 Task: Log and compare experiments with different optimizer learning rate schedules.
Action: Mouse moved to (607, 174)
Screenshot: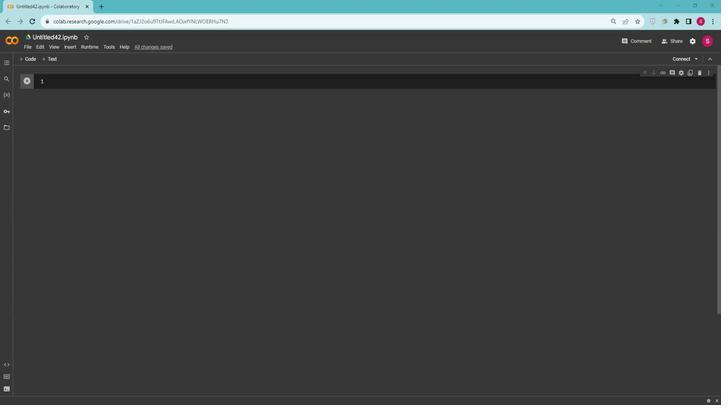 
Action: Mouse pressed left at (607, 174)
Screenshot: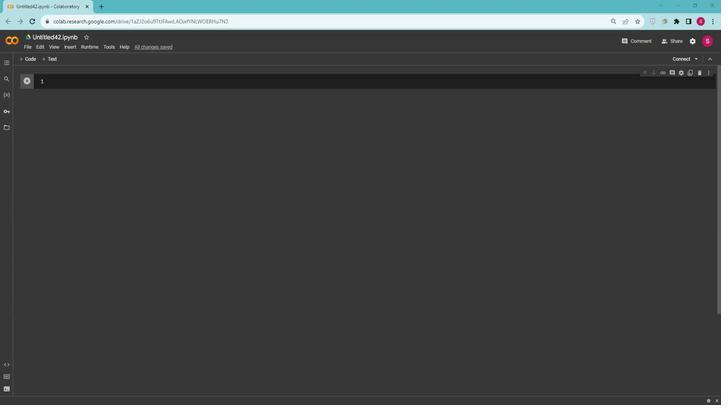 
Action: Mouse moved to (393, 193)
Screenshot: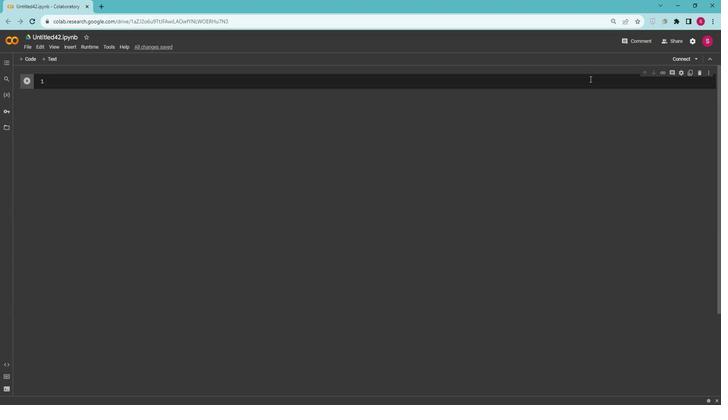 
Action: Mouse pressed left at (393, 193)
Screenshot: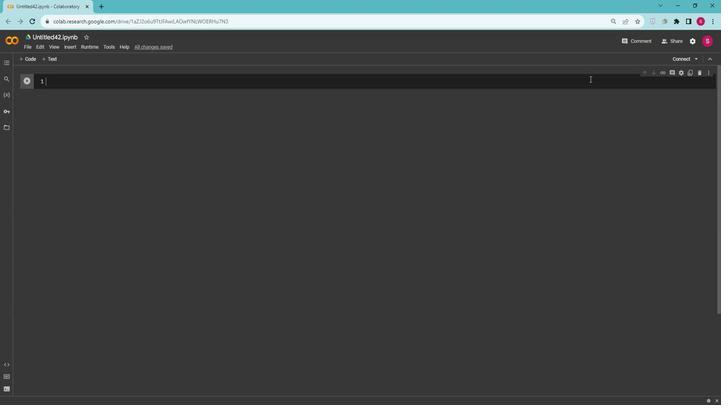 
Action: Key pressed <Key.shift_r>!pip<Key.space>install<Key.space>wandb<Key.enter>import<Key.space>tensorflow<Key.space>as<Key.space>tf<Key.enter>from<Key.space>tensorflow<Key.space>import<Key.space>keras<Key.enter>from<Key.space>tensorflp<Key.backspace>ow.keras<Key.space>import<Key.space>layr<Key.backspace>ers<Key.enter>from<Key.space>tensorflow.keras.callbacks<Key.space>import<Key.space><Key.shift>Tensor<Key.shift><Key.shift><Key.shift><Key.shift><Key.shift><Key.shift><Key.shift>Board<Key.enter><Key.enter><Key.shift><Key.shift><Key.shift><Key.shift><Key.shift><Key.shift><Key.shift><Key.shift><Key.shift><Key.shift><Key.shift>#<Key.space>load<Key.space>a<Key.space>smaller<Key.space>subset<Key.space>of<Key.space>your<Key.space>dataset<Key.enter><Key.shift_r>(train<Key.shift>_data,<Key.space>train<Key.shift>_labels<Key.shift_r>),<Key.space><Key.shift_r>(val<Key.shift_r>_data,<Key.space>val<Key.shift><Key.shift><Key.shift>_labels<Key.right><Key.space>=<Key.space>keras.datasets.fashion<Key.shift><Key.shift><Key.shift><Key.shift><Key.shift><Key.shift><Key.shift><Key.shift><Key.shift><Key.shift><Key.shift><Key.shift><Key.shift><Key.shift><Key.shift><Key.shift><Key.shift><Key.shift><Key.shift><Key.shift><Key.shift><Key.shift>_mnist.load<Key.shift>_data<Key.shift>()<Key.enter>train<Key.shift_r>_data<Key.space>=<Key.space>train<Key.shift_r>_data<Key.space><Key.backspace>[<Key.shift_r>:5000<Key.right><Key.right>.reshape<Key.shift_r>((5000,<Key.space>28<Key.space><Key.shift_r><Key.shift_r><Key.shift_r><Key.shift_r><Key.shift_r><Key.shift_r><Key.shift_r><Key.shift_r><Key.shift_r><Key.shift_r><Key.shift_r><Key.shift_r><Key.shift_r>*<Key.space>28<Key.right><Key.right>.astype<Key.shift_r>('float32<Key.right><Key.right><Key.space>/<Key.space>255<Key.right><Key.enter>val<Key.shift_r><Key.shift_r>_data<Key.space>=<Key.space>val<Key.shift_r>_data[<Key.shift_r>:1000<Key.right><Key.right>.reshape<Key.shift_r>((1000,28<Key.space><Key.shift_r><Key.shift_r><Key.shift_r><Key.shift_r><Key.shift_r><Key.shift_r><Key.shift_r><Key.shift_r><Key.shift_r><Key.shift_r><Key.shift_r><Key.shift_r><Key.shift_r><Key.shift_r><Key.shift_r><Key.shift_r><Key.shift_r>*<Key.space>28<Key.right><Key.right>.astype<Key.shift_r>('float32<Key.right><Key.right><Key.space>/<Key.space>255<Key.right><Key.enter><Key.enter><Key.shift>#<Key.space><Key.shift>Define<Key.space>the<Key.space>model<Key.space>creation<Key.space>function<Key.right><Key.enter>def<Key.space>create<Key.shift_r>_w<Key.backspace>model<Key.shift_r>(learning<Key.shift>_rate<Key.right><Key.shift_r>:<Key.enter>model<Key.space>=<Key.space>keras.<Key.shift>Sequential<Key.shift_r><Key.shift_r><Key.shift_r><Key.shift_r><Key.shift_r><Key.shift_r><Key.shift_r><Key.shift_r>([<Key.enter>layers.<Key.shift>Dense<Key.shift_r>(64,activatiom<Key.backspace>n='relu<Key.right>,<Key.space>input<Key.shift_r>_shape=<Key.shift_r>(784,<Key.right><Key.right>,<Key.enter>layers.<Key.shift>Dense<Key.shift_r><Key.shift_r><Key.shift_r><Key.shift_r><Key.shift_r><Key.shift_r><Key.shift_r><Key.shift_r><Key.shift_r><Key.shift_r><Key.shift_r><Key.shift_r><Key.shift_r><Key.shift_r>(10,<Key.space>activation='softmax<Key.right><Key.down><Key.down><Key.enter><Key.enter>optimizer<Key.space>=<Key.space>keras.optimizers.<Key.shift><Key.shift><Key.shift><Key.shift><Key.shift>Adam<Key.shift_r>(learning<Key.shift_r>_rate=learning<Key.shift_r>_rate<Key.right><Key.enter>model.compile<Key.shift_r>(optimizer=optimizer,<Key.space>loss='sparse<Key.shift_r>_categorical<Key.shift_r><Key.shift_r>_crossentropy<Key.right>,<Key.space>metrics=['accuracy<Key.right><Key.right><Key.right><Key.enter><Key.enter>return<Key.space>model<Key.enter><Key.enter><Key.backspace><Key.shift><Key.shift><Key.shift>#<Key.space><Key.shift><Key.shift><Key.shift><Key.shift>Set<Key.space>up<Key.space><Key.shift>Tensor<Key.shift>Board<Key.space><Key.shift>Callback<Key.enter>tensorboard<Key.space>=<Key.space><Key.shift>Tensorboard<Key.shift_r>(log<Key.shift_r>_dir='./logs<Key.right>,<Key.space>histogram<Key.shift_r>_freq=1,<Key.space>write<Key.shift_r>_graph=<Key.shift>True,<Key.space>write<Key.shift_r><Key.shift_r><Key.shift_r><Key.shift_r>_images=<Key.shift>True<Key.right><Key.enter><Key.enter><Key.shift><Key.shift>Run<Key.space>experiments<Key.space>with<Key.space>different<Key.space>learning<Key.space>rates<Key.space>and<Key.space>fewer<Key.space>epochs<Key.enter>
Screenshot: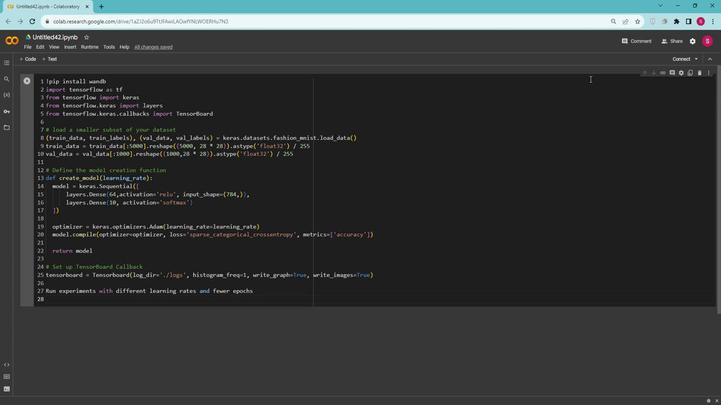 
Action: Mouse moved to (477, 232)
Screenshot: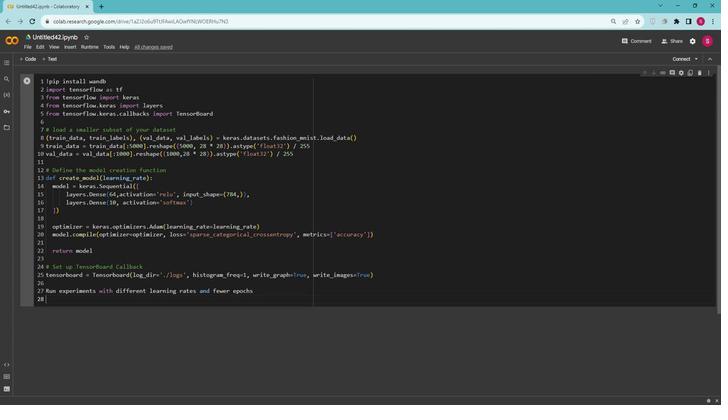 
Action: Mouse scrolled (477, 232) with delta (0, 0)
Screenshot: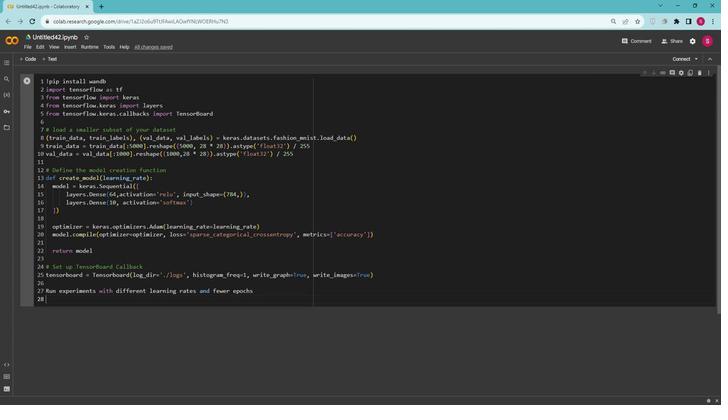 
Action: Mouse scrolled (477, 232) with delta (0, 0)
Screenshot: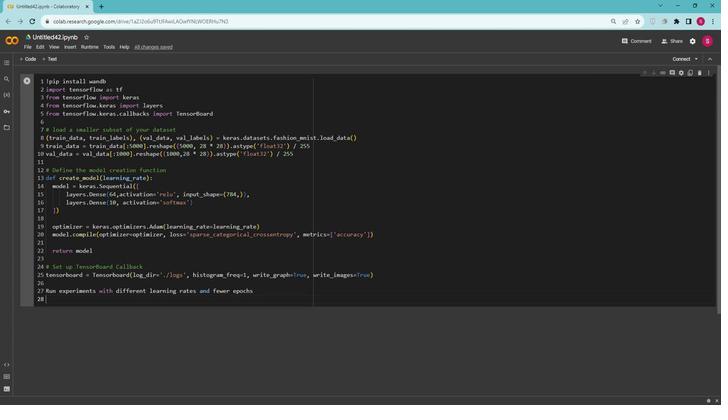 
Action: Mouse scrolled (477, 232) with delta (0, 0)
Screenshot: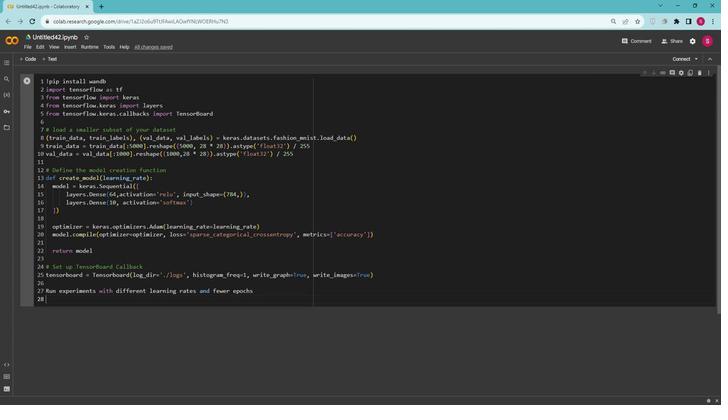 
Action: Mouse moved to (475, 232)
Screenshot: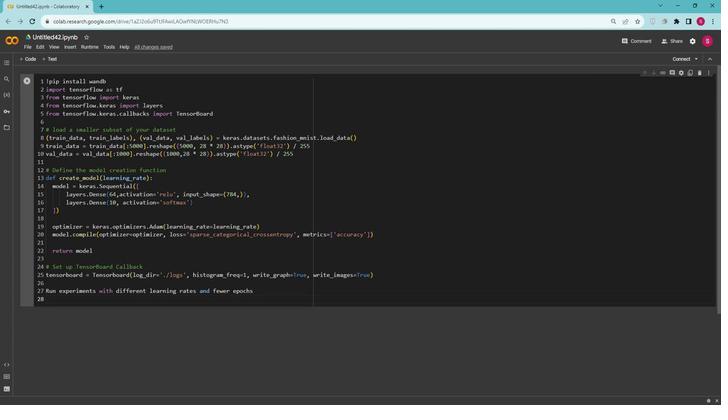 
Action: Key pressed lea<Key.down><Key.up><Key.left><Key.left><Key.left><Key.shift>#<Key.space><Key.down><Key.right>rning<Key.shift_r>_rates<Key.space>=[0.001,<Key.space>0.01,<Key.space>0.1<Key.right><Key.enter>epochs<Key.space>=<Key.space>5<Key.space><Key.shift>#<Key.space><Key.shift>Adjust<Key.space>the<Key.space>number<Key.space>of<Key.space>epochs<Key.space>as<Key.space>needed<Key.enter><Key.enter>for<Key.space>lr<Key.space>in<Key.space>learning<Key.space><Key.backspace><Key.shift_r>_rates<Key.shift_r>:<Key.enter>mof<Key.backspace>del<Key.space>=<Key.space>create<Key.shift_r>_model<Key.shift_r>(l
Screenshot: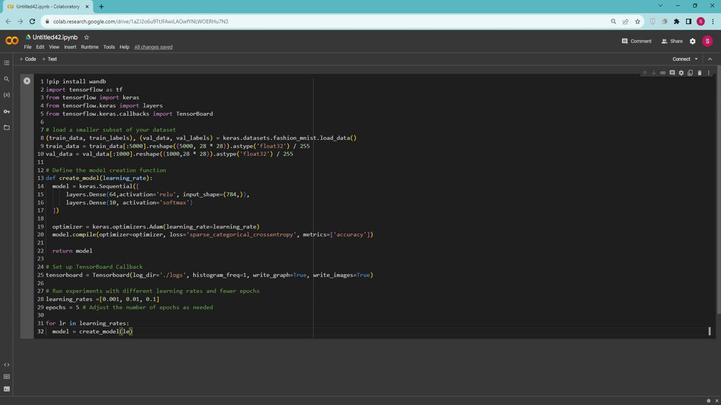 
Action: Mouse moved to (475, 232)
Screenshot: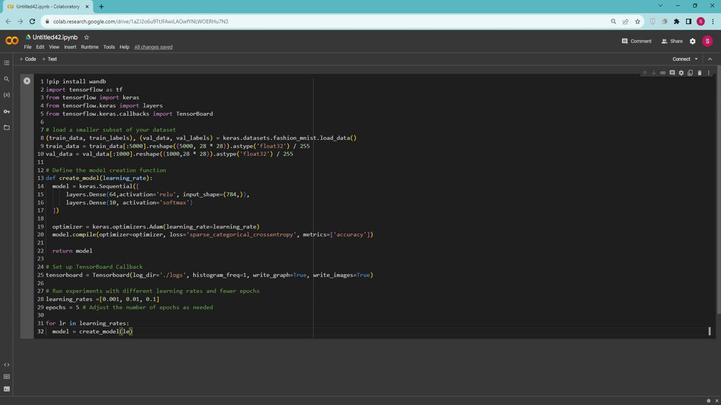 
Action: Key pressed earning<Key.shift_r>_rate=lr<Key.right><Key.enter>history<Key.space>=<Key.space>model.fit<Key.shift_r><Key.shift_r>(train<Key.shift_r><Key.shift_r><Key.shift_r><Key.shift_r><Key.shift_r><Key.shift_r><Key.shift_r><Key.shift_r><Key.shift_r><Key.shift_r><Key.shift_r><Key.shift_r><Key.shift_r><Key.shift_r><Key.shift_r><Key.shift_r><Key.shift_r><Key.shift_r><Key.shift_r><Key.shift_r><Key.shift_r><Key.shift_r><Key.shift_r><Key.shift_r><Key.shift_r>_data,<Key.space>train<Key.shift_r><Key.shift_r>_labels[<Key.shift_r>:5000<Key.right><Key.left><Key.right>,<Key.space>
Screenshot: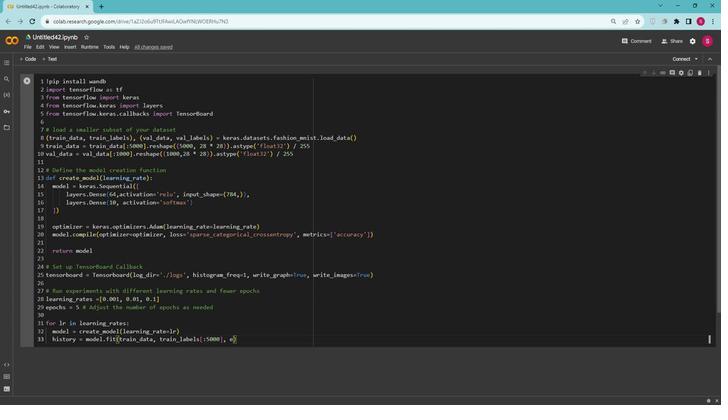 
Action: Mouse moved to (475, 232)
Screenshot: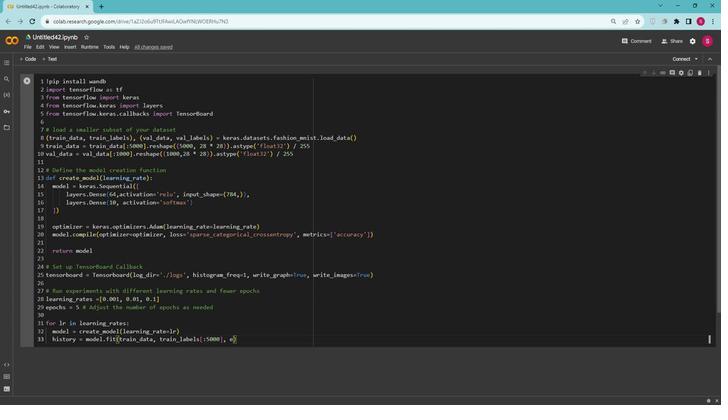 
Action: Key pressed epocjd=epochs<Key.left><Key.left><Key.left><Key.left><Key.left><Key.left><Key.left><Key.backspace>s<Key.right><Key.right><Key.left><Key.left><Key.left><Key.left><Key.left><Key.left><Key.left><Key.left><Key.backspace>h<Key.right><Key.right>,<Key.space>validation<Key.shift_r><Key.shift_r>_data=<Key.shift_r>(val<Key.shift_r>_data,<Key.space>val<Key.shift_r>_labels[<Key.shift_r>:1000<Key.right><Key.right>,<Key.space>callbacks=[tensorboard<Key.right><Key.down><Key.down><Key.right><Key.enter><Key.enter><Key.backspace><Key.shift>#<Key.space><Key.shift><Key.shift><Key.shift>Start<Key.space>tensorboard<Key.space>in<Key.space><Key.shift>Colab<Key.enter><Key.shift>%load<Key.shift_r>_ext<Key.space>tensorboard<Key.enter><Key.shift>%tensorboard<Key.space>--logdir=./logs
Screenshot: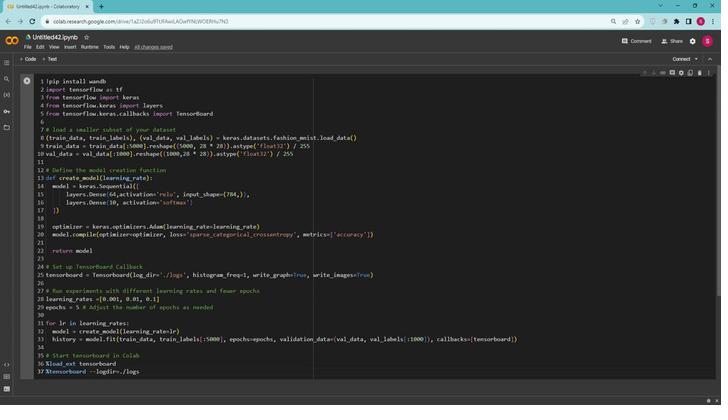 
Action: Mouse moved to (196, 193)
Screenshot: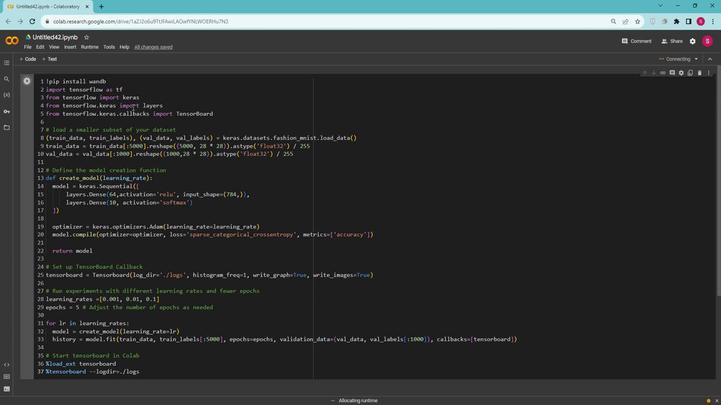 
Action: Mouse pressed left at (196, 193)
Screenshot: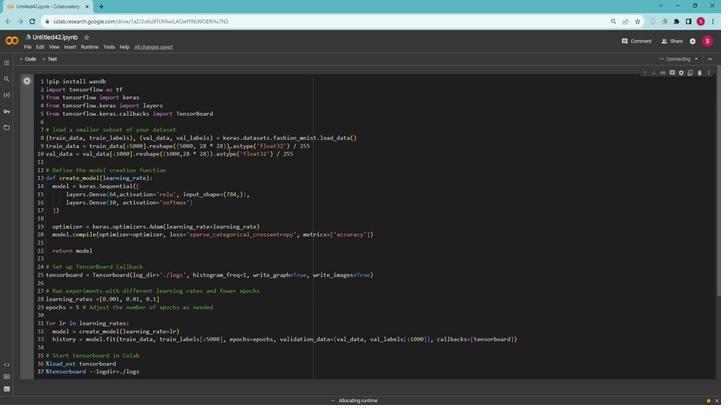 
Action: Mouse moved to (297, 232)
Screenshot: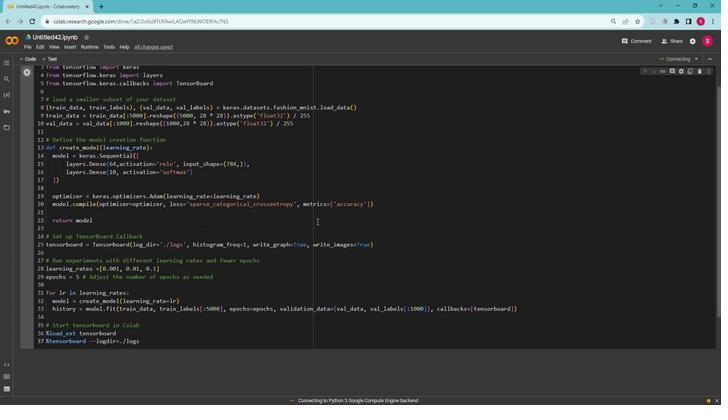 
Action: Mouse scrolled (297, 231) with delta (0, 0)
Screenshot: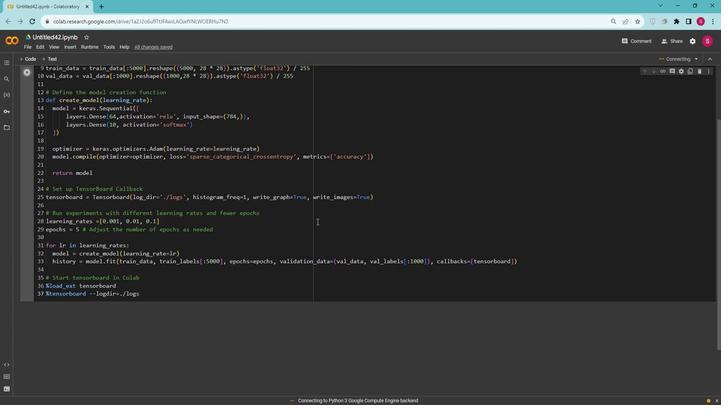 
Action: Mouse scrolled (297, 231) with delta (0, 0)
Screenshot: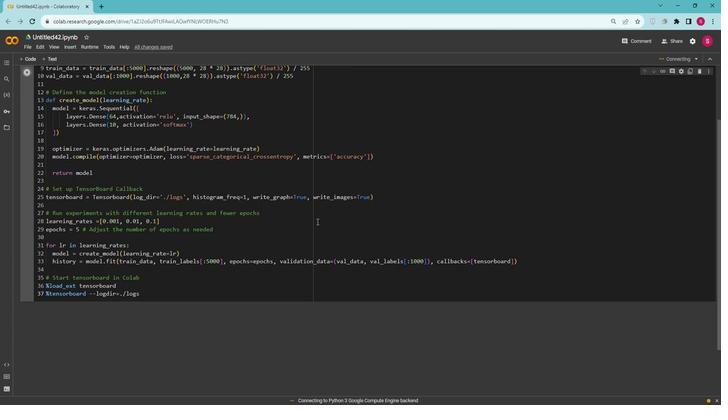 
Action: Mouse moved to (285, 235)
Screenshot: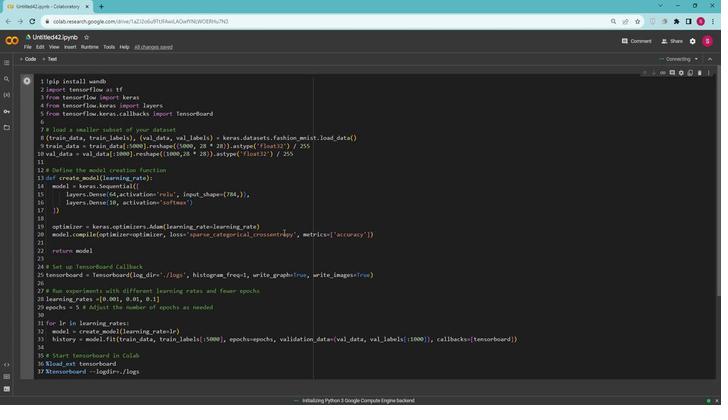 
Action: Mouse scrolled (285, 235) with delta (0, 0)
Screenshot: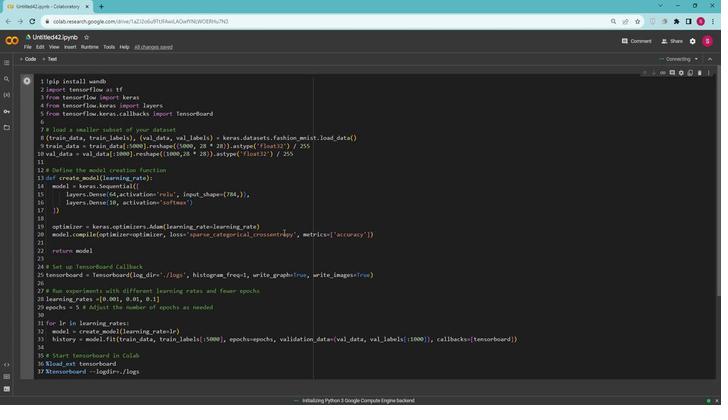 
Action: Mouse moved to (285, 235)
Screenshot: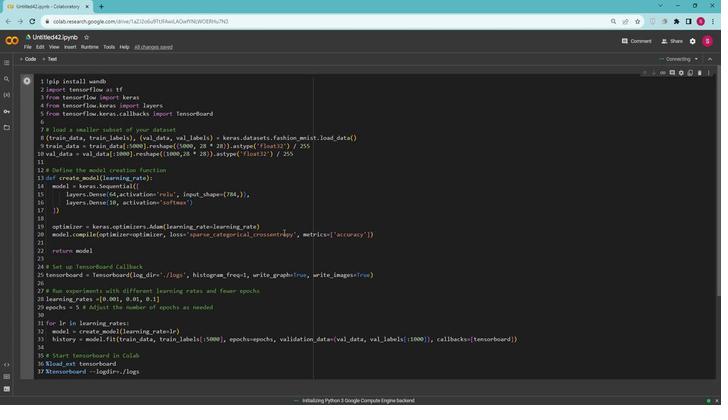 
Action: Mouse scrolled (285, 235) with delta (0, 0)
Screenshot: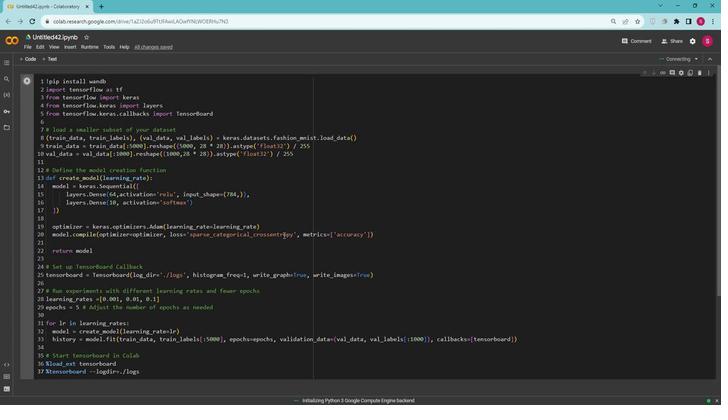 
Action: Mouse scrolled (285, 235) with delta (0, 0)
Screenshot: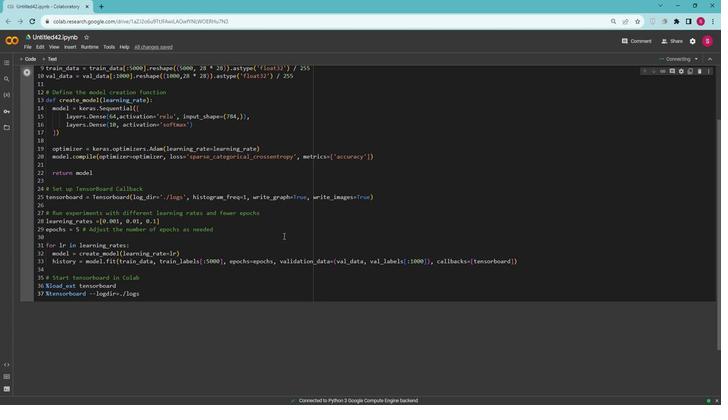 
Action: Mouse moved to (285, 235)
Screenshot: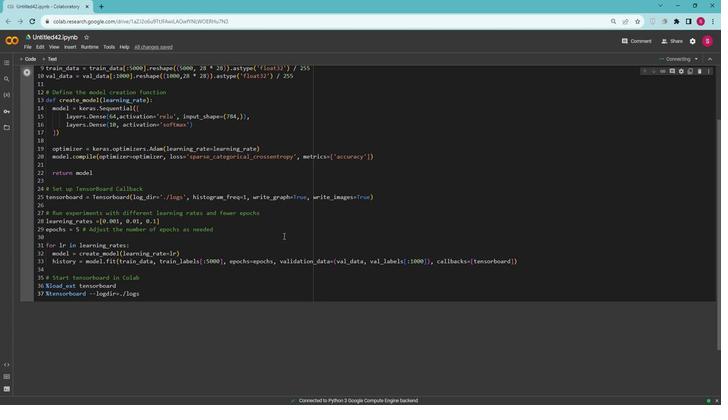
Action: Mouse scrolled (285, 235) with delta (0, 0)
Screenshot: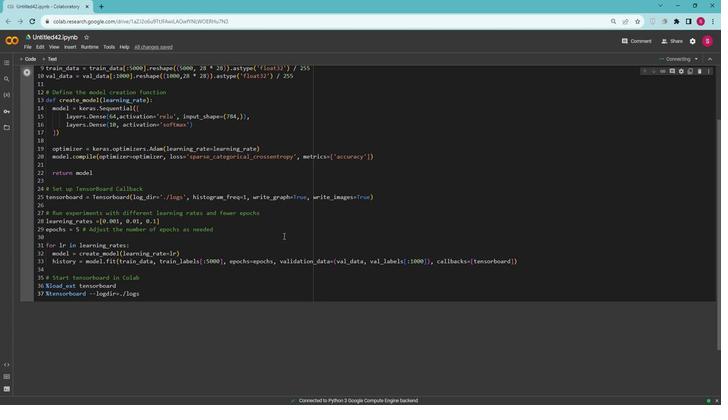 
Action: Mouse moved to (285, 235)
Screenshot: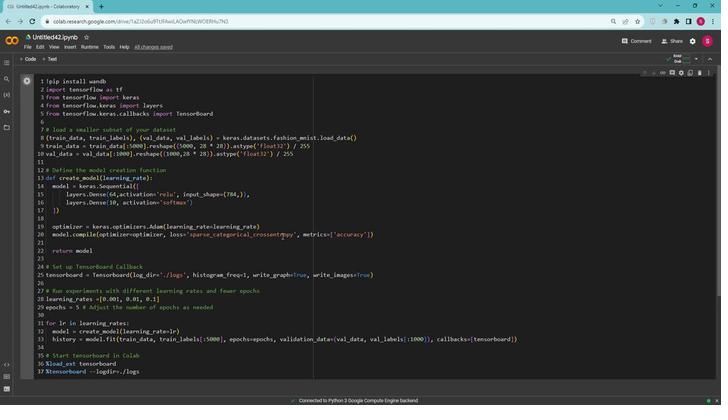 
Action: Mouse scrolled (285, 236) with delta (0, 0)
Screenshot: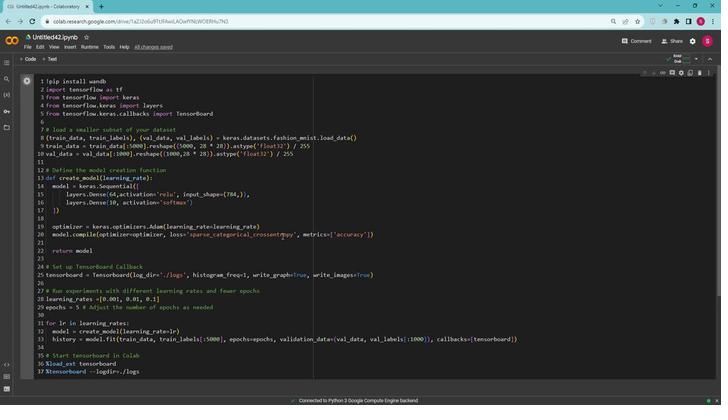 
Action: Mouse scrolled (285, 236) with delta (0, 0)
Screenshot: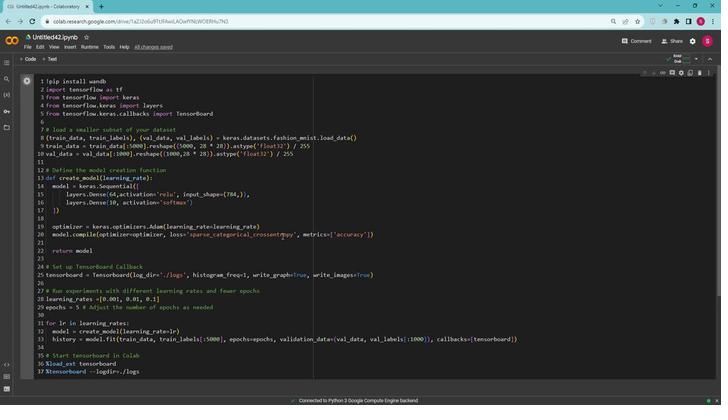 
Action: Mouse moved to (302, 238)
Screenshot: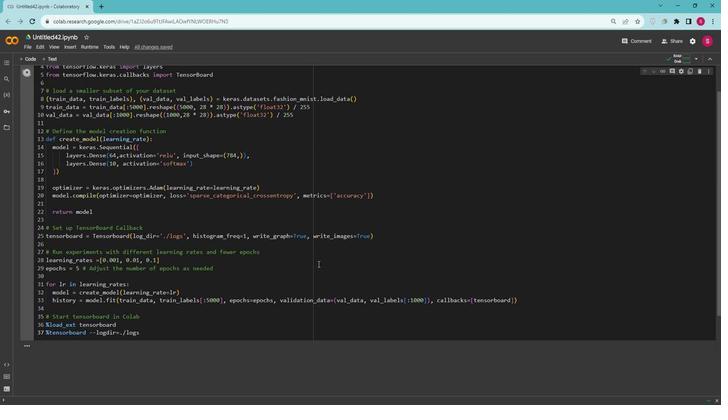 
Action: Mouse scrolled (302, 238) with delta (0, 0)
Screenshot: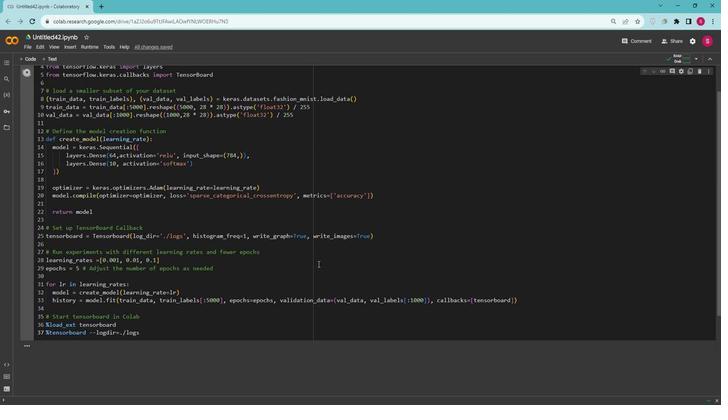 
Action: Mouse moved to (297, 243)
Screenshot: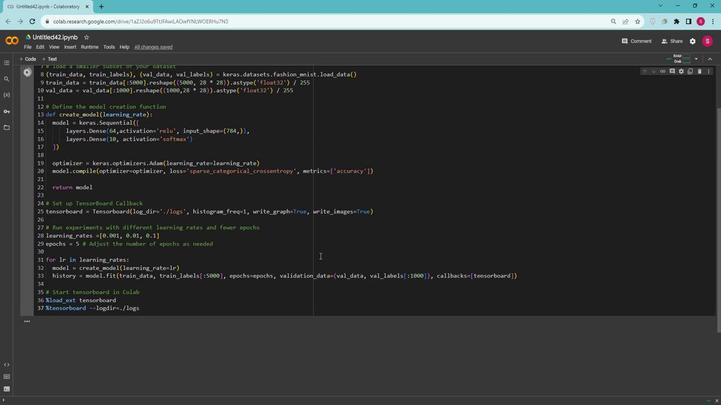 
Action: Mouse scrolled (297, 243) with delta (0, 0)
Screenshot: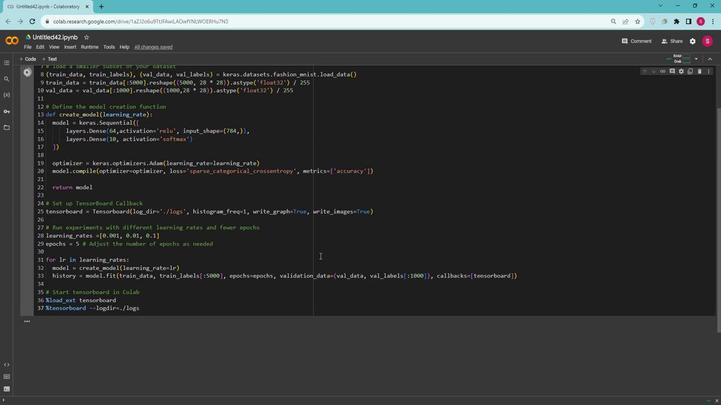 
Action: Mouse moved to (298, 241)
Screenshot: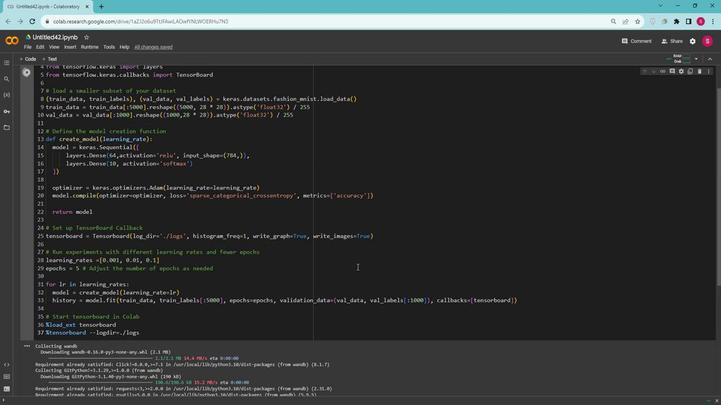 
Action: Mouse scrolled (298, 241) with delta (0, 0)
Screenshot: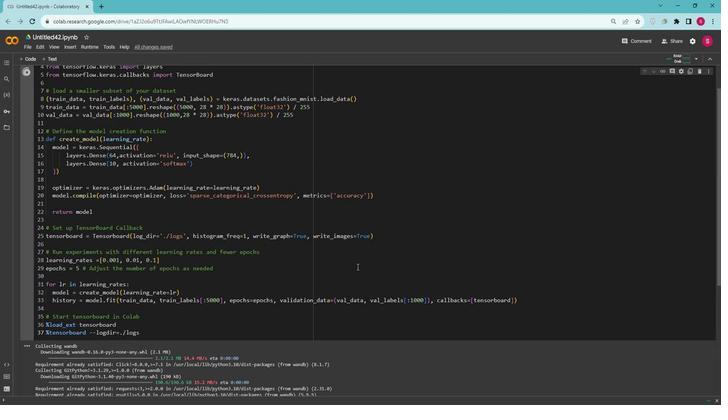 
Action: Mouse moved to (311, 244)
Screenshot: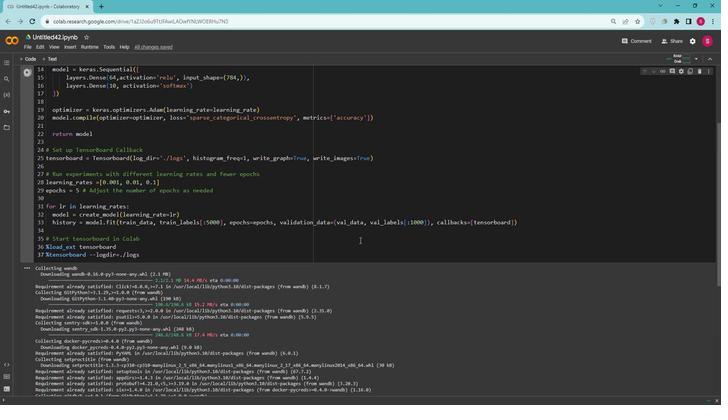 
Action: Mouse scrolled (311, 244) with delta (0, 0)
Screenshot: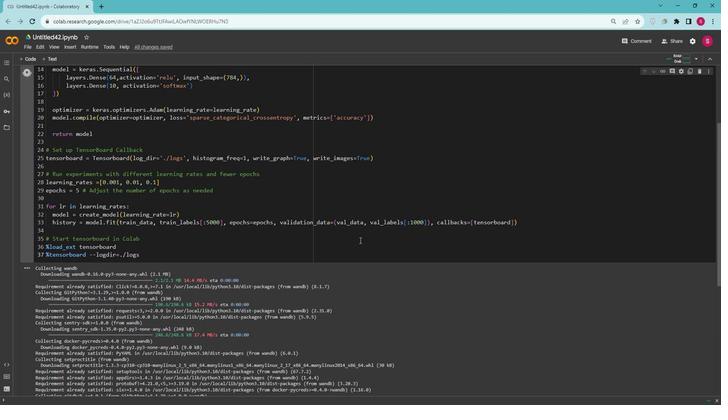 
Action: Mouse scrolled (311, 244) with delta (0, 0)
Screenshot: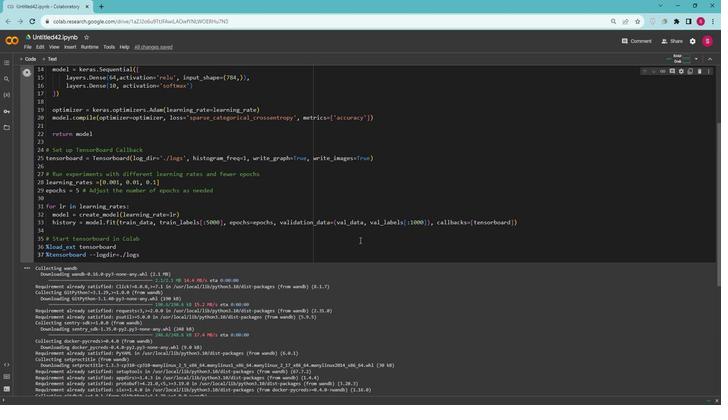 
Action: Mouse moved to (312, 237)
Screenshot: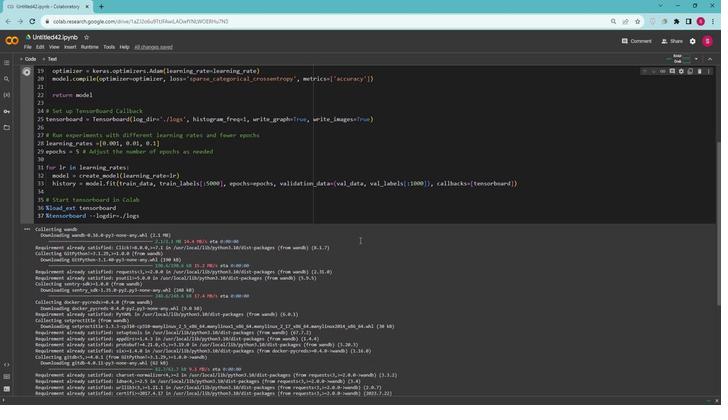 
Action: Mouse scrolled (312, 236) with delta (0, 0)
Screenshot: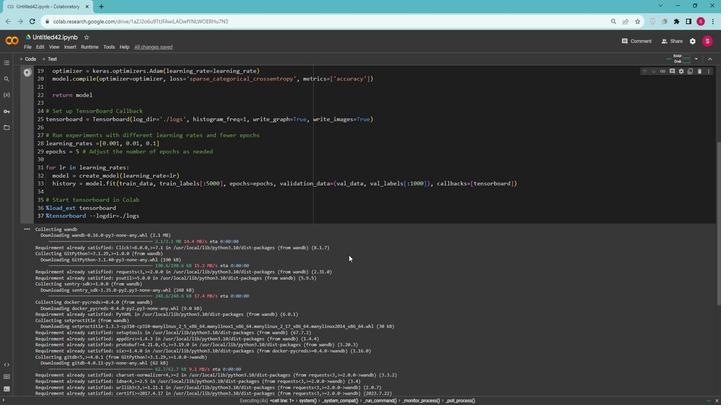 
Action: Mouse moved to (286, 231)
Screenshot: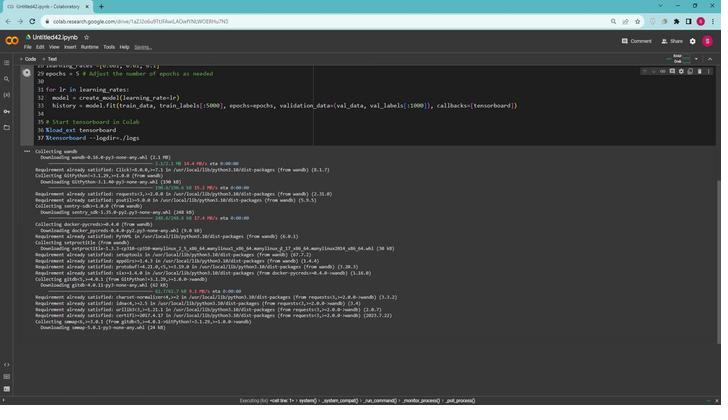 
Action: Mouse scrolled (286, 231) with delta (0, 0)
Screenshot: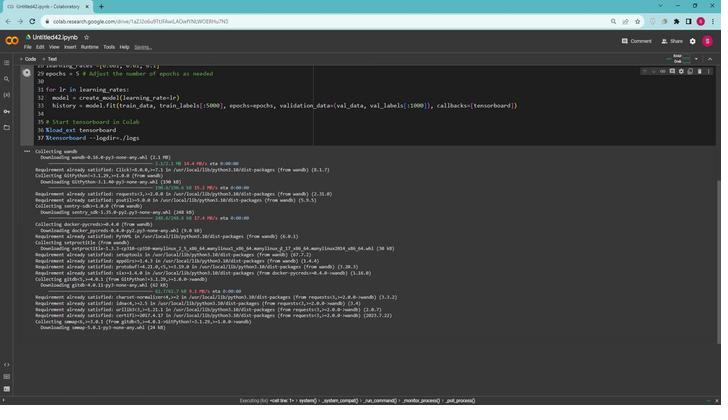 
Action: Mouse moved to (286, 235)
Screenshot: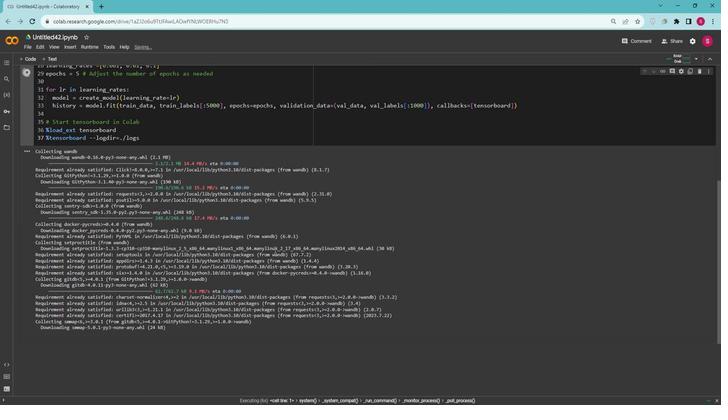 
Action: Mouse scrolled (286, 235) with delta (0, 0)
Screenshot: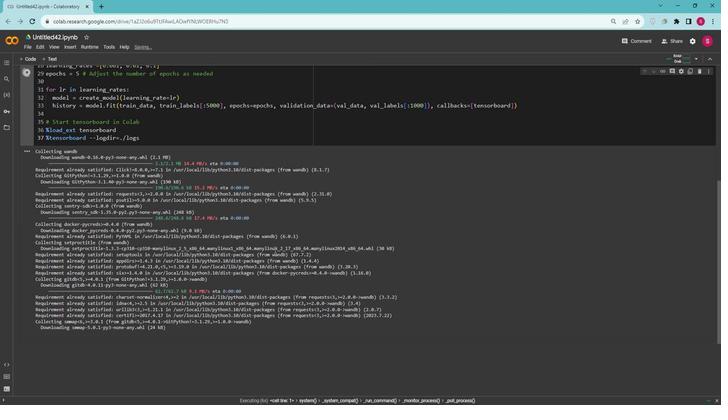 
Action: Mouse moved to (292, 235)
Screenshot: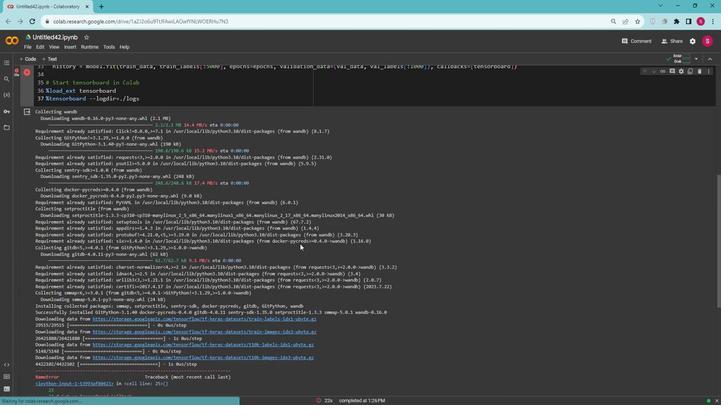 
Action: Mouse scrolled (292, 235) with delta (0, 0)
Screenshot: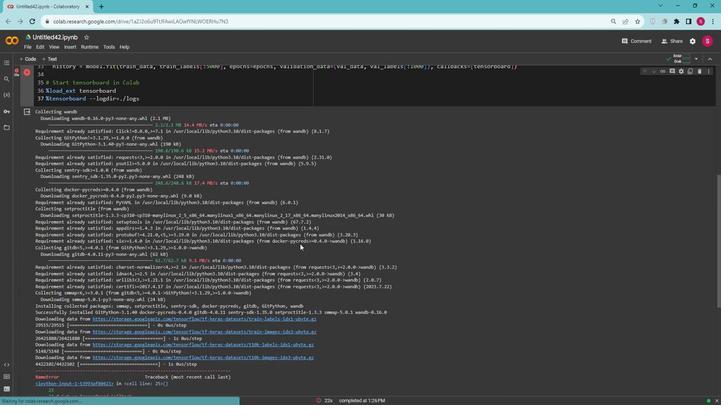 
Action: Mouse moved to (292, 236)
Screenshot: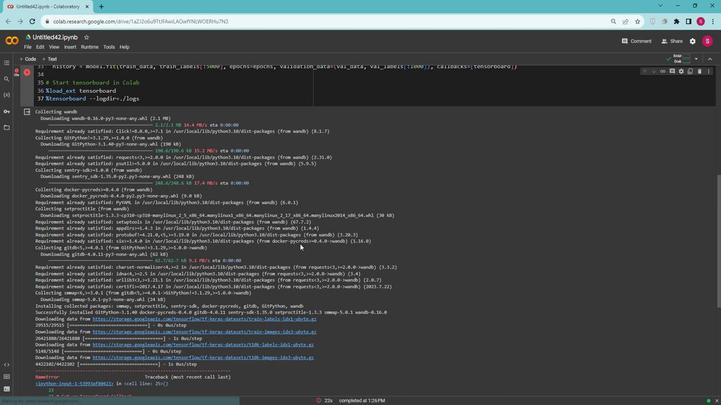 
Action: Mouse scrolled (292, 236) with delta (0, 0)
Screenshot: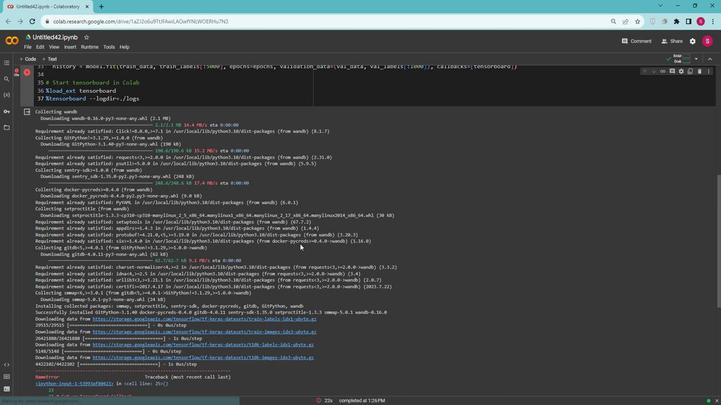 
Action: Mouse moved to (291, 237)
Screenshot: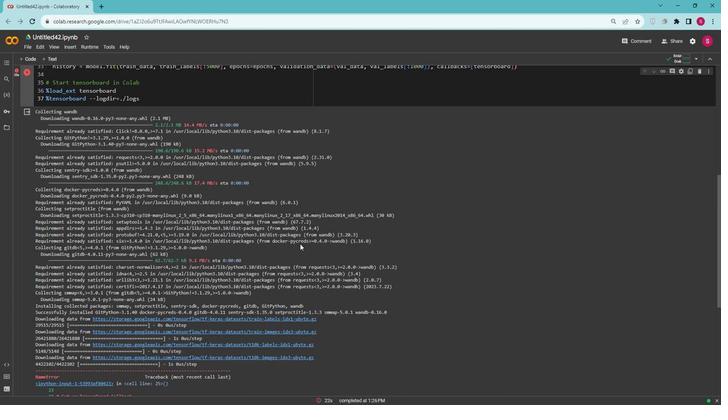 
Action: Mouse scrolled (291, 237) with delta (0, 0)
Screenshot: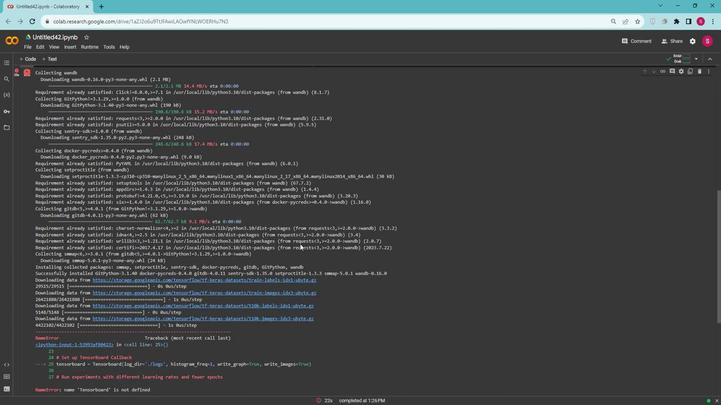 
Action: Mouse scrolled (291, 237) with delta (0, 0)
Screenshot: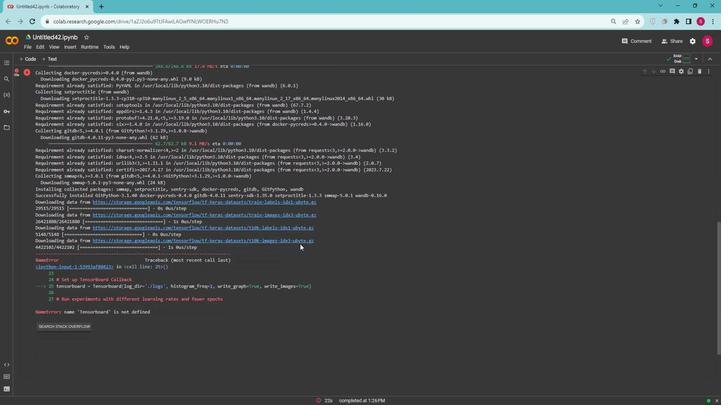 
Action: Mouse scrolled (291, 237) with delta (0, 0)
Screenshot: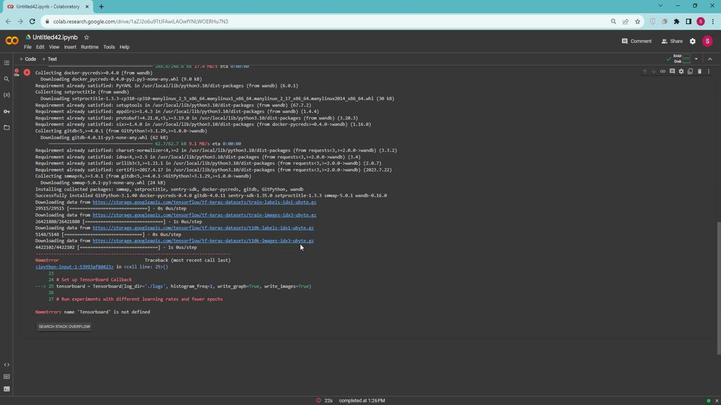 
Action: Mouse moved to (238, 248)
Screenshot: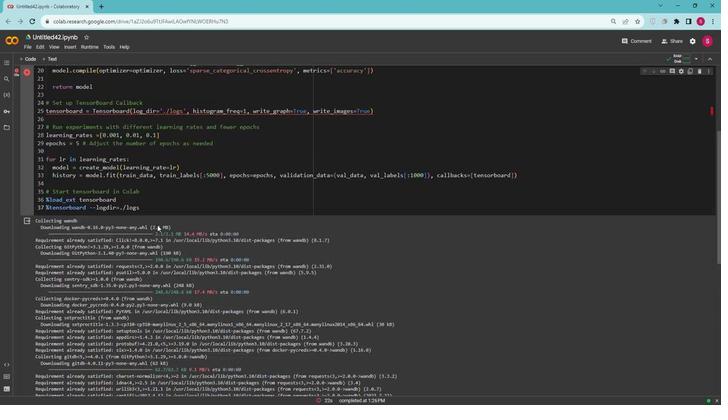
Action: Mouse scrolled (238, 249) with delta (0, 0)
Screenshot: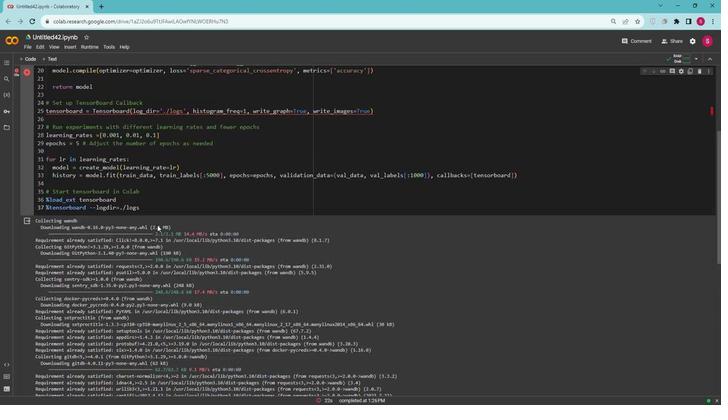 
Action: Mouse moved to (238, 248)
Screenshot: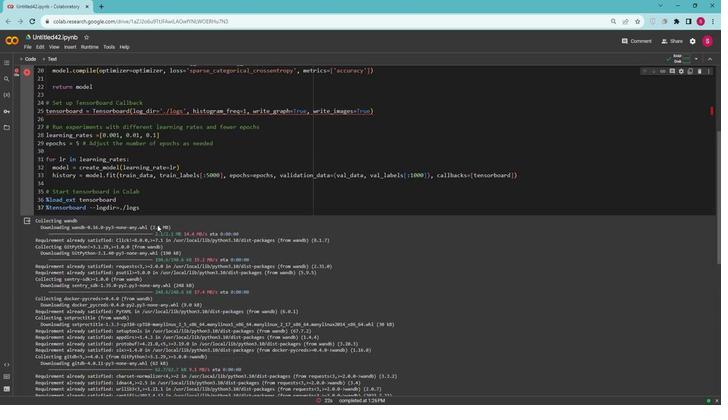 
Action: Mouse scrolled (238, 248) with delta (0, 0)
Screenshot: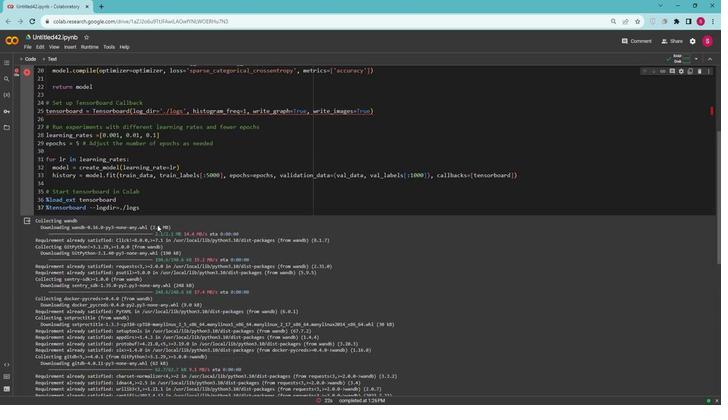 
Action: Mouse moved to (238, 246)
Screenshot: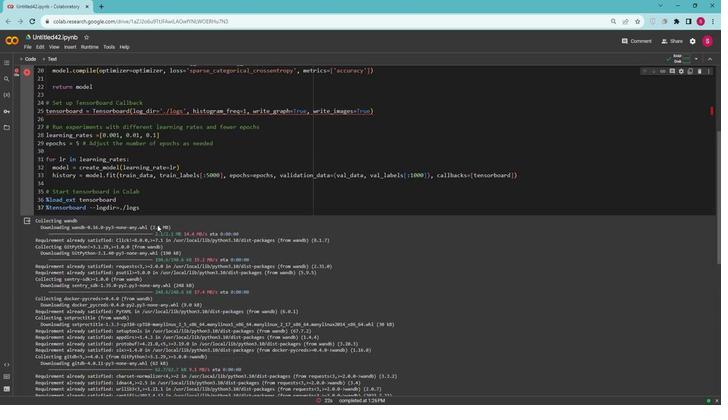 
Action: Mouse scrolled (238, 246) with delta (0, 0)
Screenshot: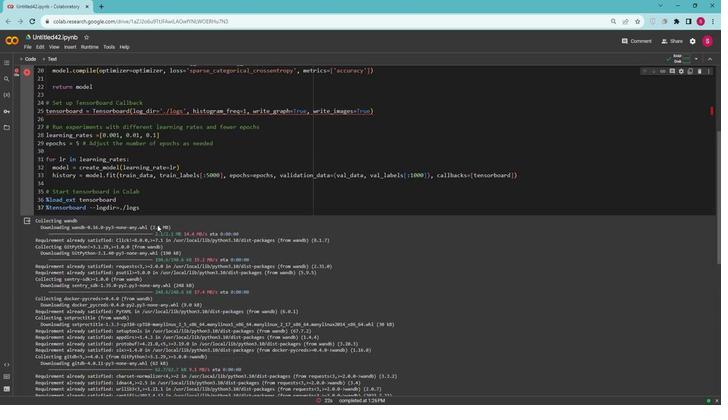 
Action: Mouse moved to (238, 246)
Screenshot: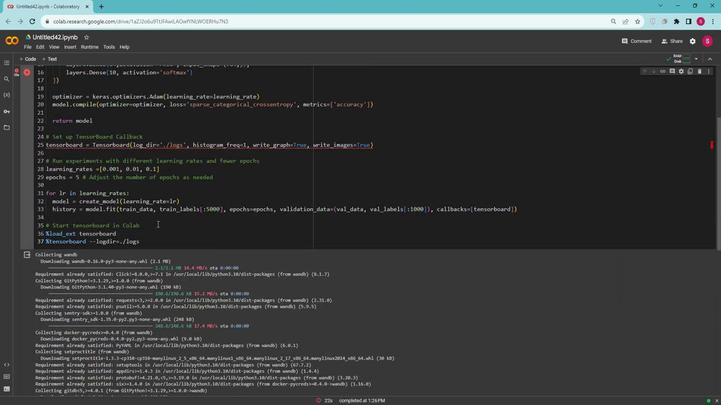 
Action: Mouse scrolled (238, 246) with delta (0, 0)
Screenshot: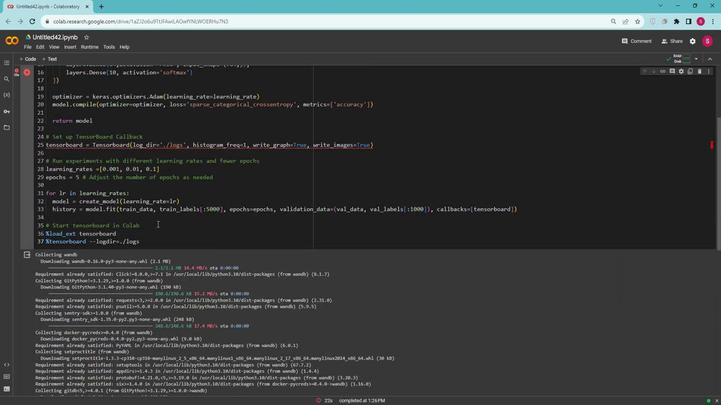 
Action: Mouse moved to (241, 232)
Screenshot: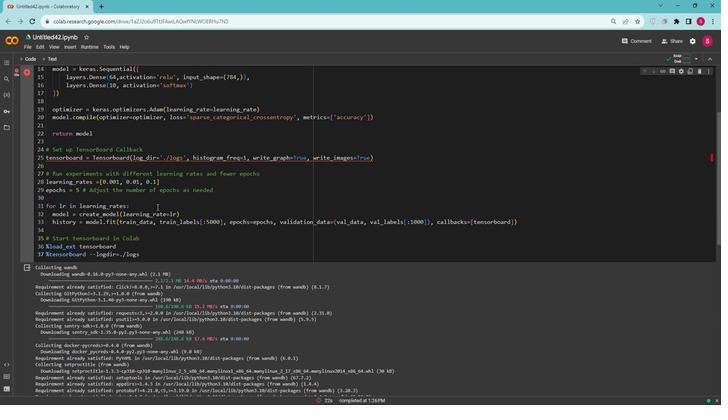 
Action: Mouse scrolled (241, 232) with delta (0, 0)
Screenshot: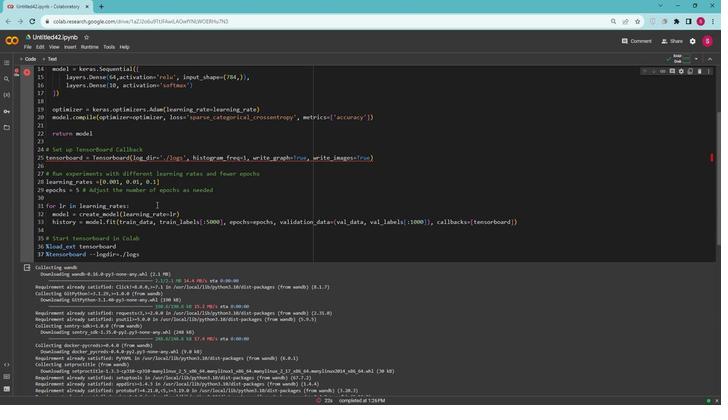 
Action: Mouse scrolled (241, 232) with delta (0, 0)
Screenshot: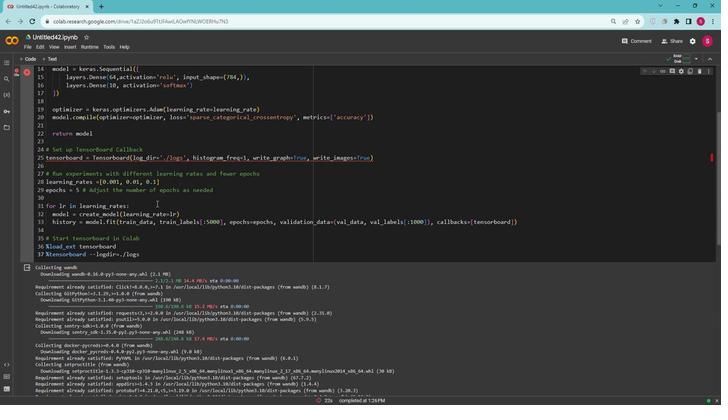 
Action: Mouse scrolled (241, 232) with delta (0, 0)
Screenshot: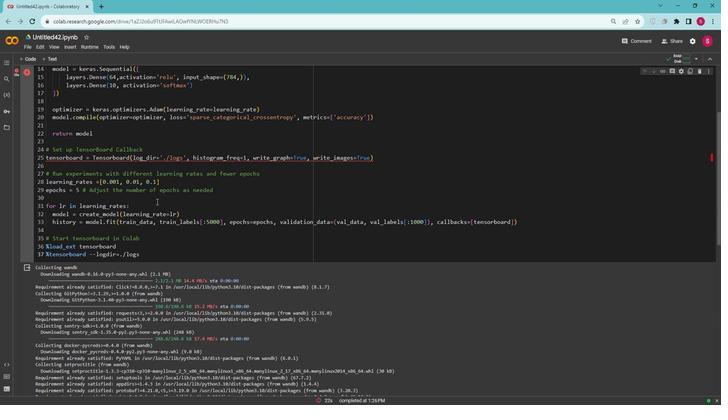 
Action: Mouse moved to (240, 226)
Screenshot: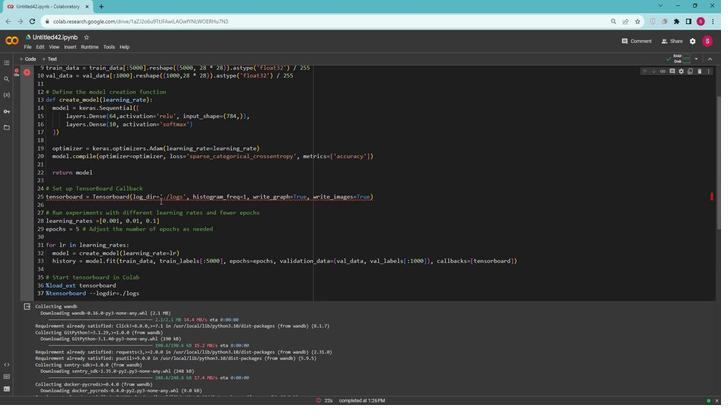 
Action: Mouse scrolled (240, 226) with delta (0, 0)
Screenshot: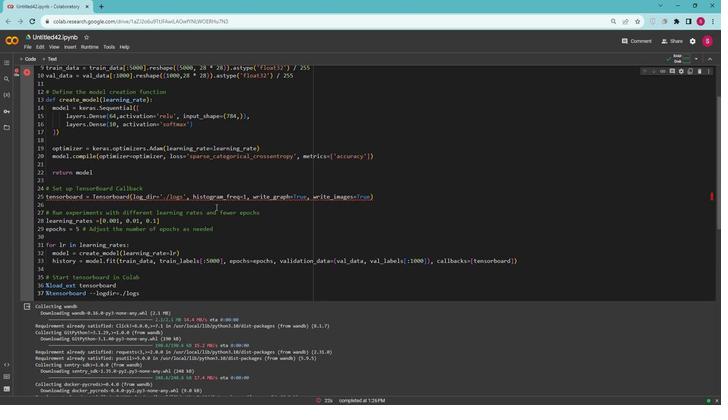 
Action: Mouse moved to (274, 242)
Screenshot: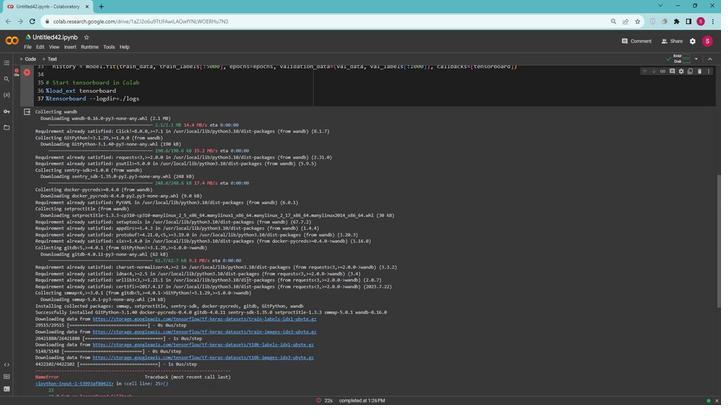 
Action: Mouse scrolled (274, 242) with delta (0, 0)
Screenshot: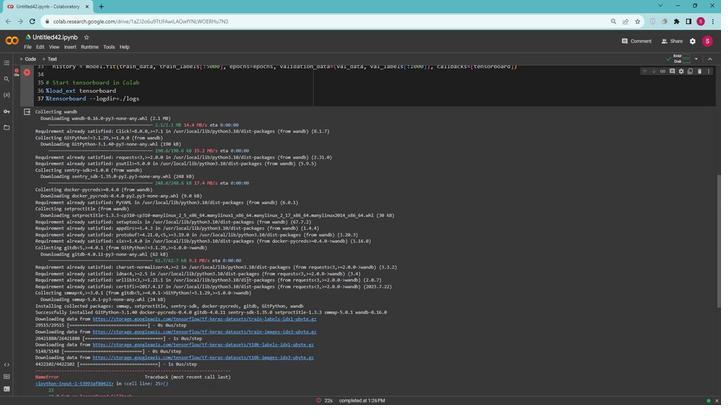 
Action: Mouse moved to (274, 243)
Screenshot: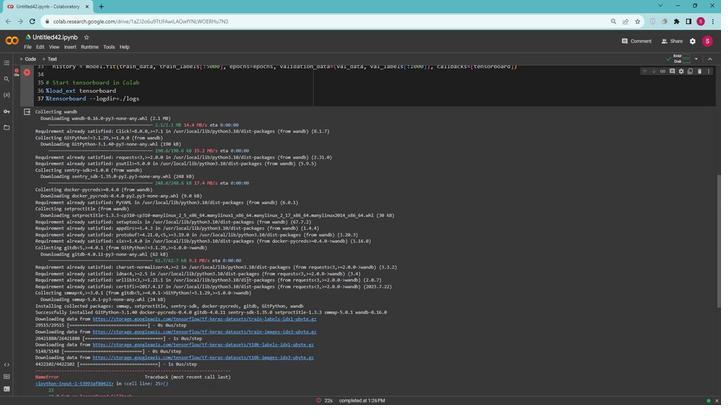 
Action: Mouse scrolled (274, 243) with delta (0, 0)
Screenshot: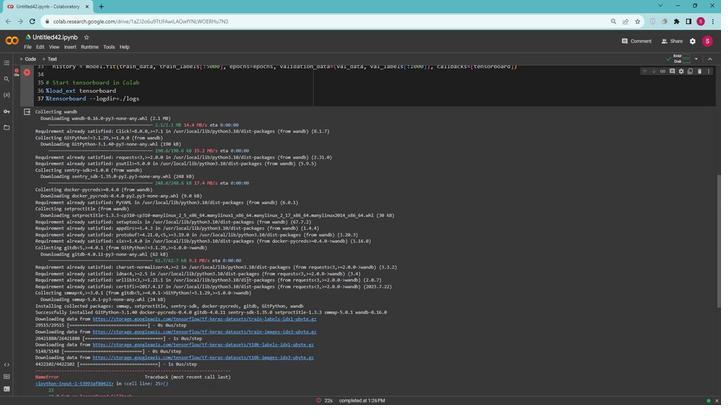 
Action: Mouse moved to (274, 244)
Screenshot: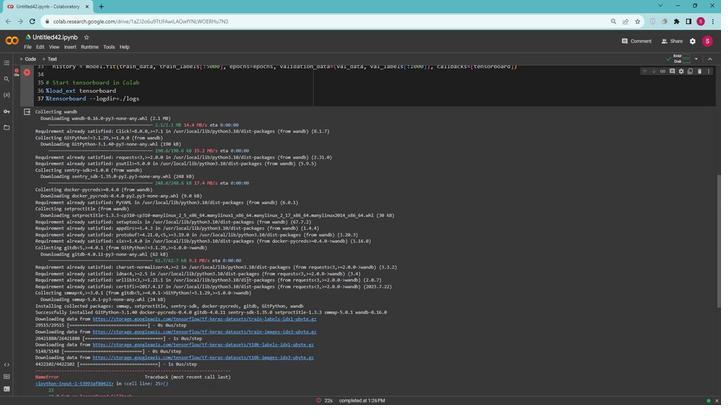 
Action: Mouse scrolled (274, 244) with delta (0, 0)
Screenshot: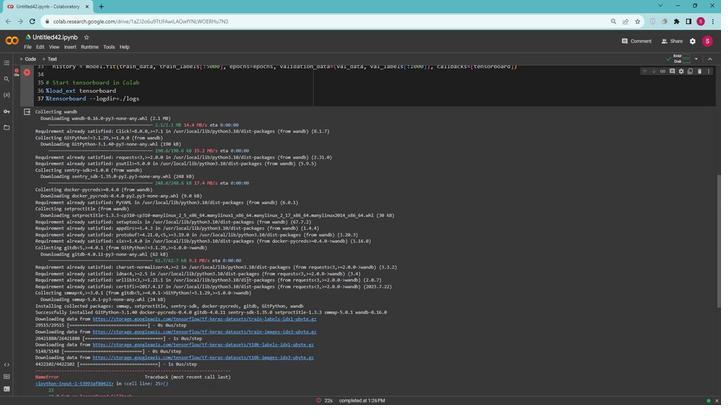
Action: Mouse moved to (274, 245)
Screenshot: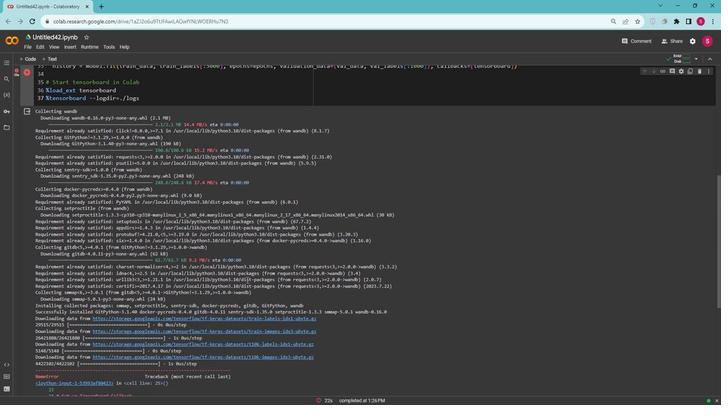 
Action: Mouse scrolled (274, 245) with delta (0, 0)
Screenshot: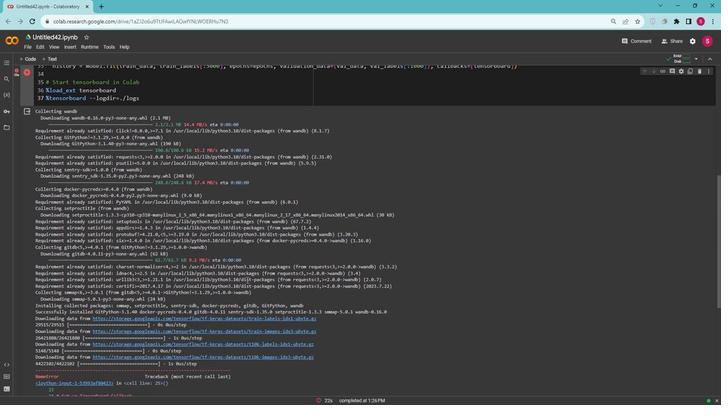 
Action: Mouse moved to (273, 245)
Screenshot: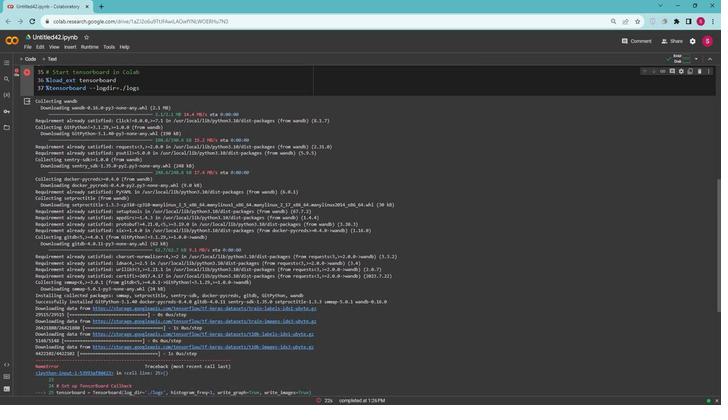 
Action: Mouse scrolled (273, 245) with delta (0, 0)
Screenshot: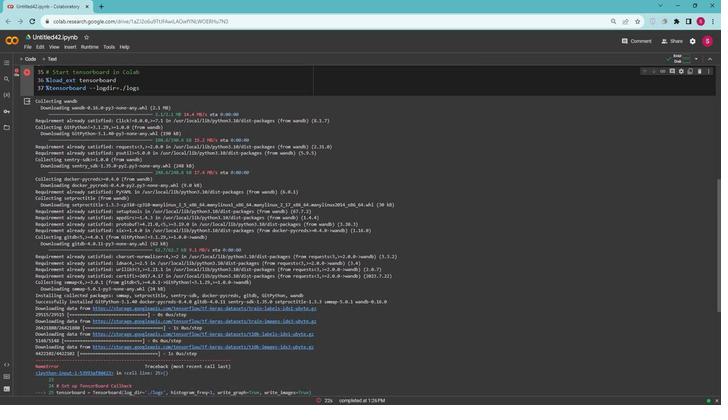 
Action: Mouse moved to (272, 247)
Screenshot: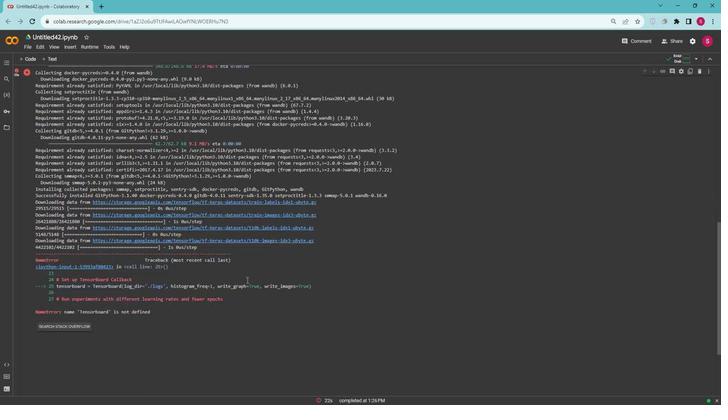 
Action: Mouse scrolled (272, 247) with delta (0, 0)
Screenshot: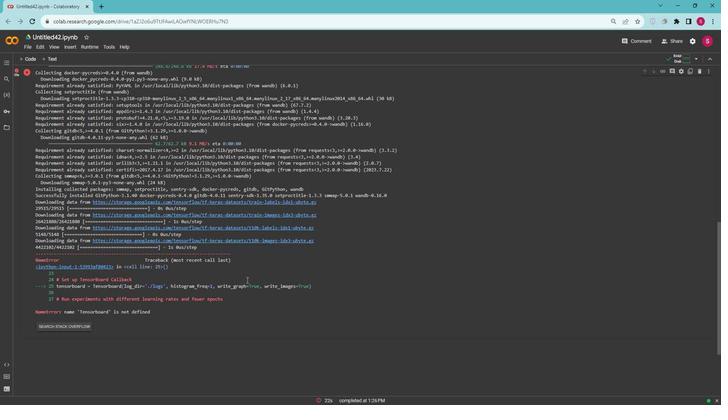 
Action: Mouse scrolled (272, 247) with delta (0, 0)
Screenshot: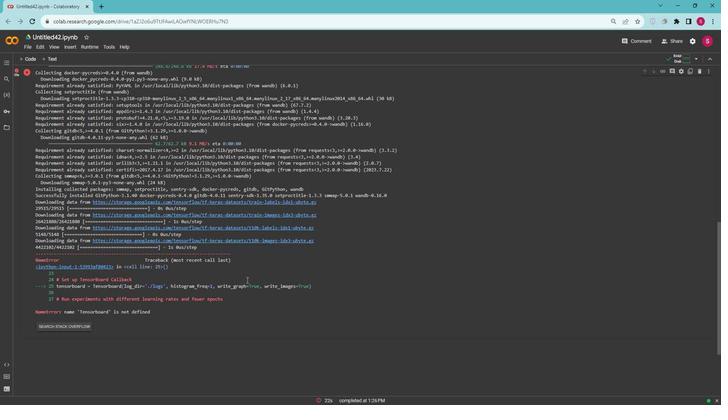 
Action: Mouse scrolled (272, 247) with delta (0, 0)
Screenshot: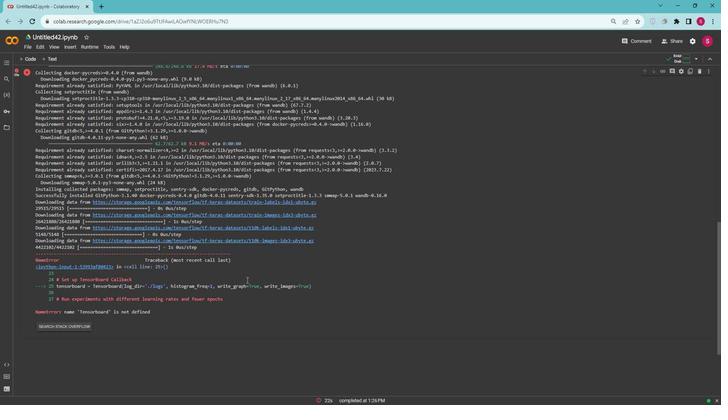 
Action: Mouse moved to (275, 246)
Screenshot: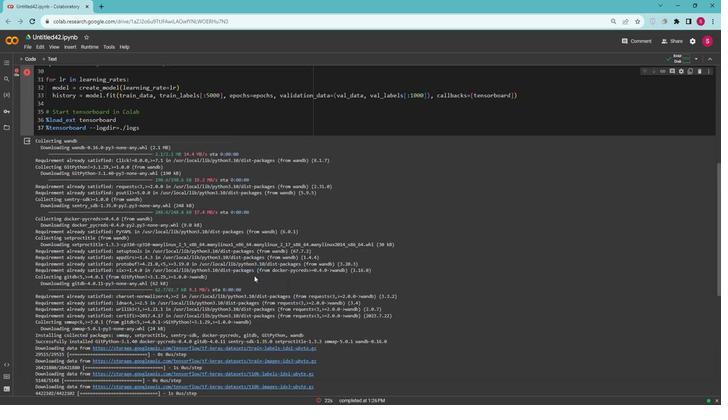 
Action: Mouse scrolled (275, 246) with delta (0, 0)
Screenshot: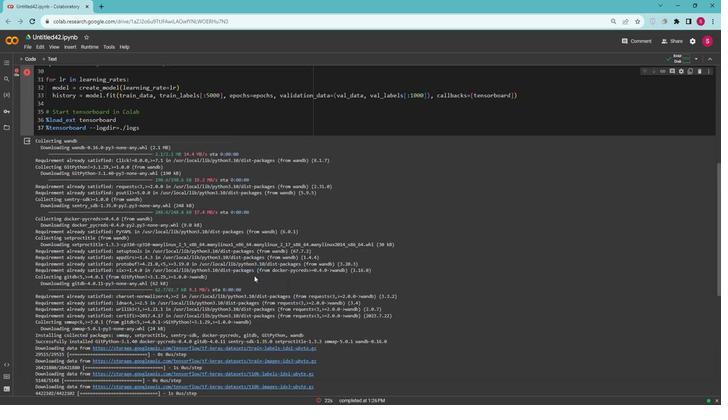 
Action: Mouse scrolled (275, 246) with delta (0, 0)
Screenshot: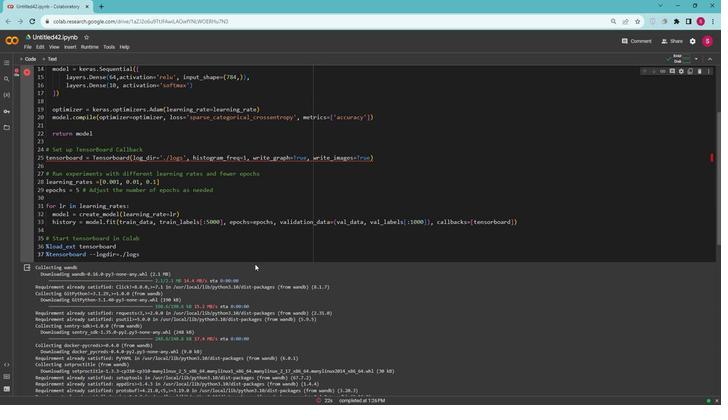 
Action: Mouse scrolled (275, 246) with delta (0, 0)
Screenshot: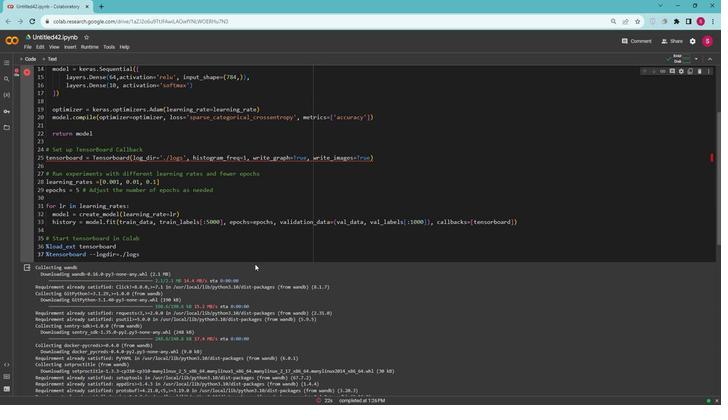
Action: Mouse scrolled (275, 246) with delta (0, 0)
Screenshot: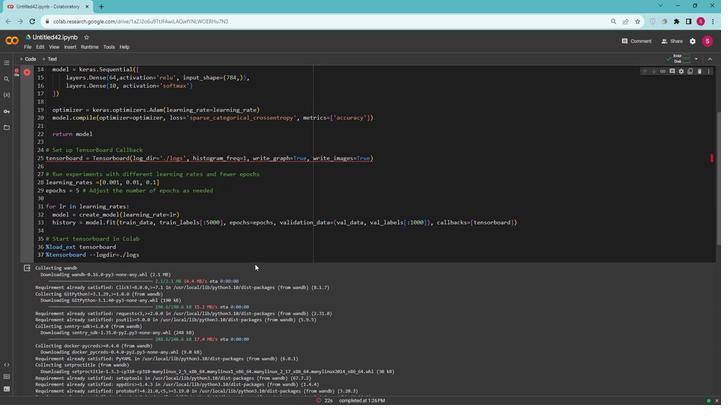 
Action: Mouse scrolled (275, 246) with delta (0, 0)
Screenshot: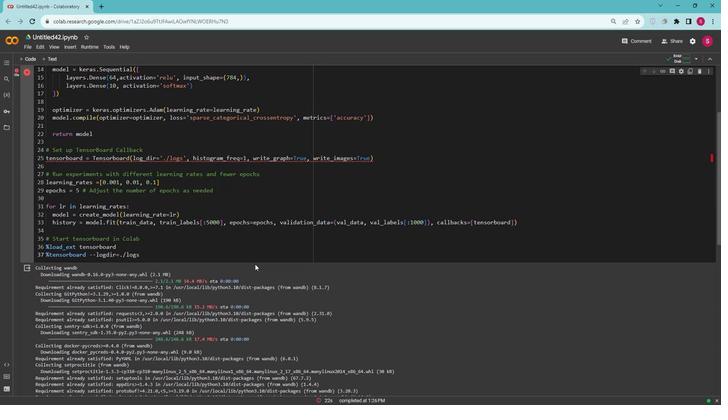 
Action: Mouse scrolled (275, 246) with delta (0, 0)
Screenshot: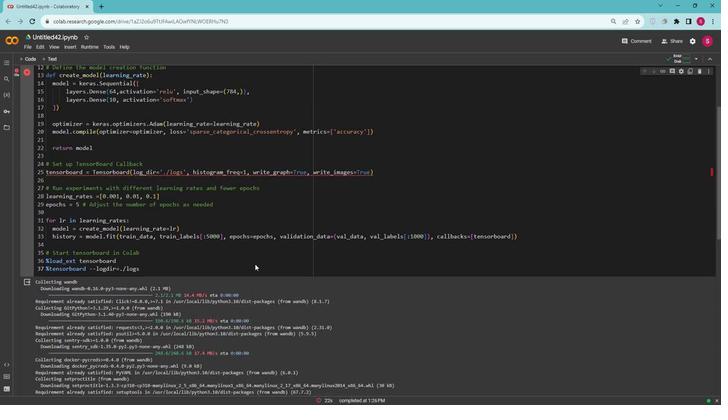 
Action: Mouse scrolled (275, 246) with delta (0, 0)
Screenshot: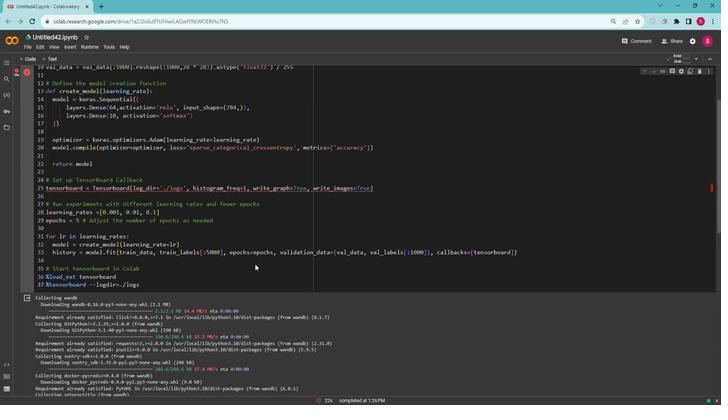 
Action: Mouse moved to (275, 243)
Screenshot: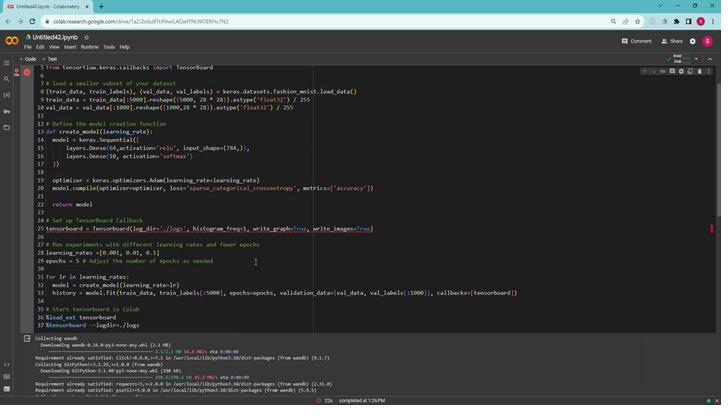 
Action: Mouse scrolled (275, 243) with delta (0, 0)
Screenshot: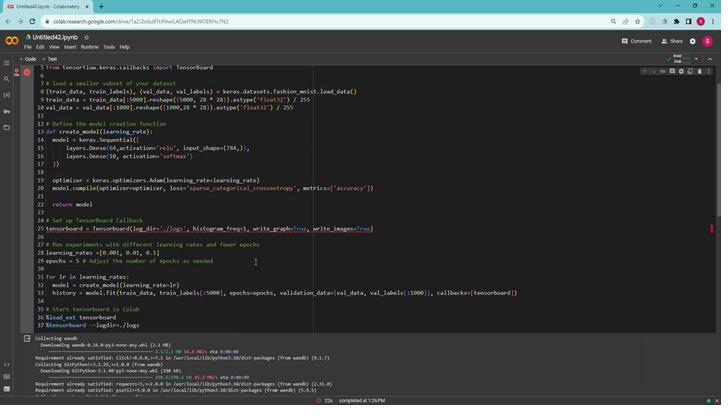 
Action: Mouse moved to (275, 242)
Screenshot: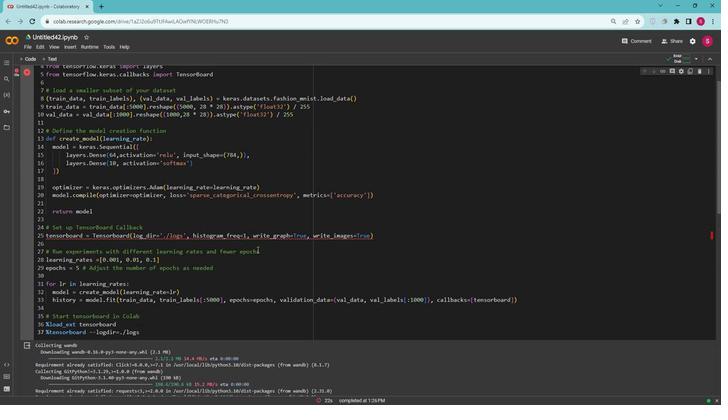 
Action: Mouse scrolled (275, 242) with delta (0, 0)
Screenshot: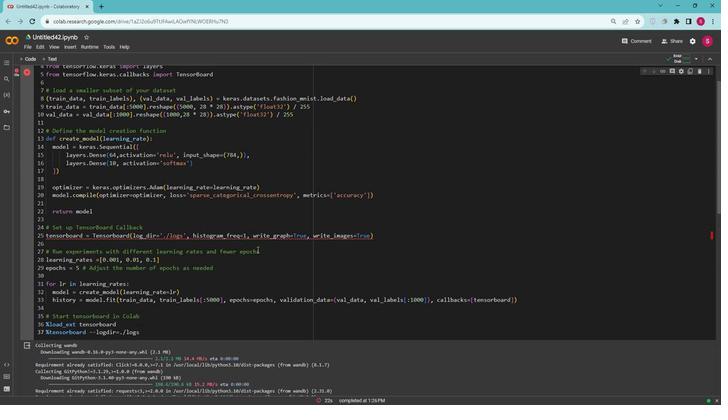 
Action: Mouse moved to (276, 239)
Screenshot: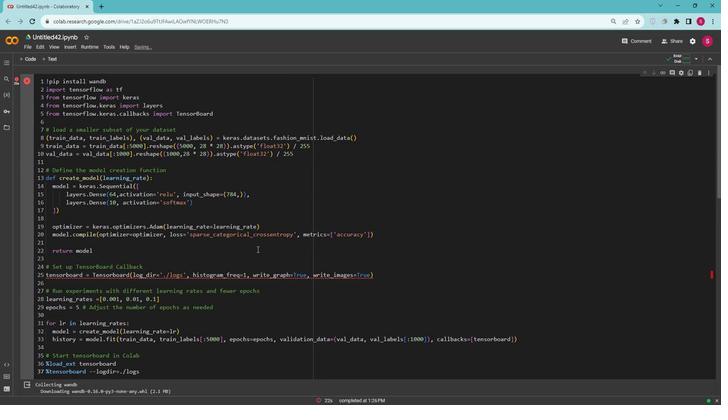 
Action: Mouse scrolled (276, 239) with delta (0, 0)
Screenshot: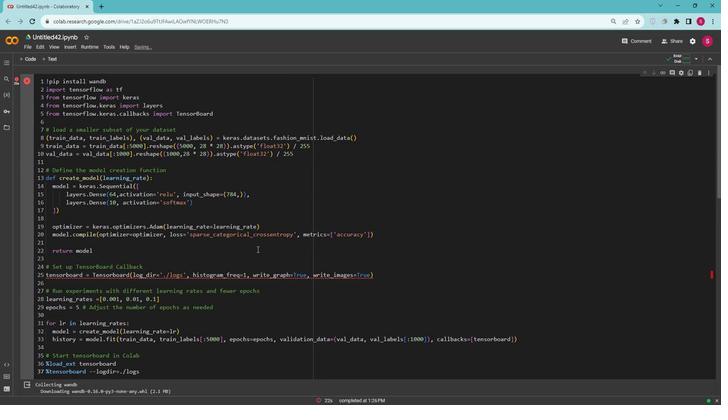 
Action: Mouse scrolled (276, 239) with delta (0, 0)
Screenshot: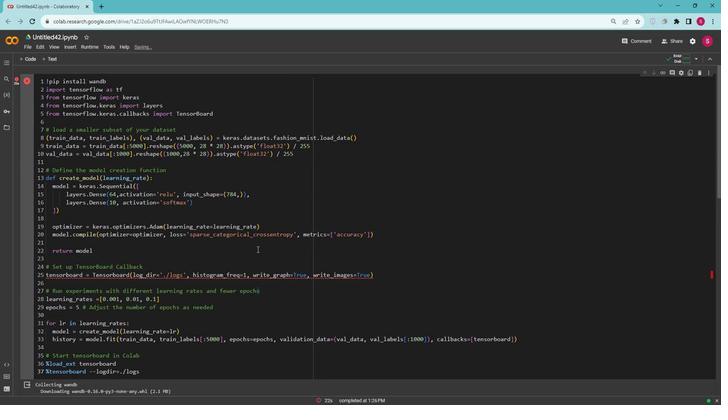
Action: Mouse moved to (475, 223)
Screenshot: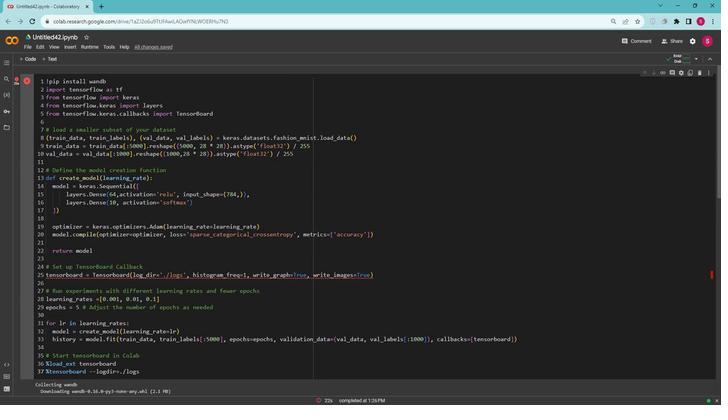
Action: Mouse scrolled (475, 223) with delta (0, 0)
Screenshot: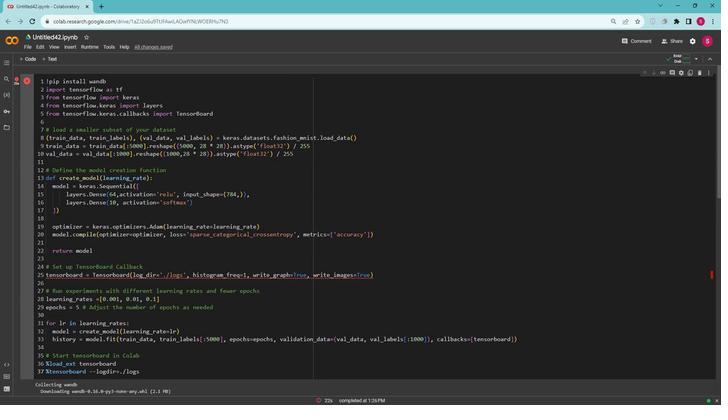 
Action: Mouse moved to (474, 223)
Screenshot: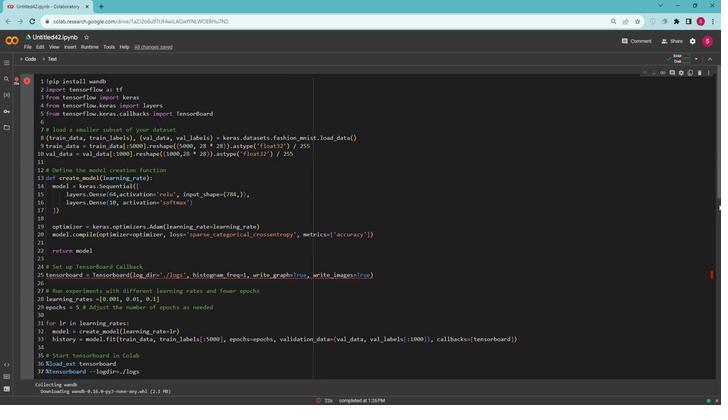 
Action: Mouse scrolled (474, 223) with delta (0, 0)
Screenshot: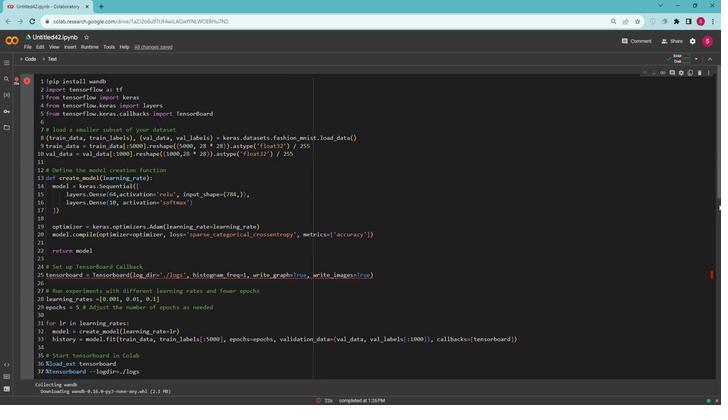 
Action: Mouse moved to (463, 233)
Screenshot: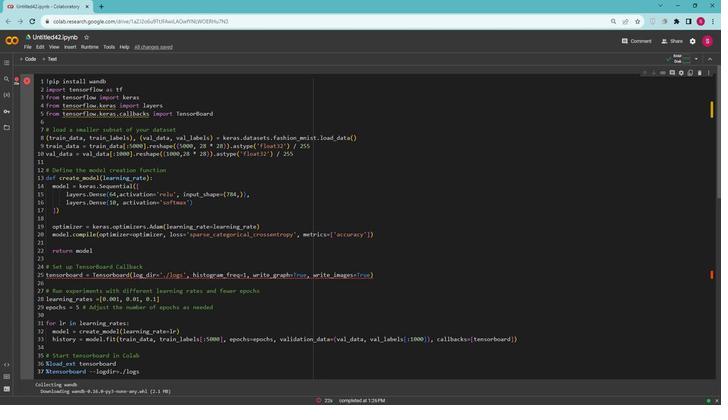 
Action: Mouse scrolled (463, 233) with delta (0, 0)
Screenshot: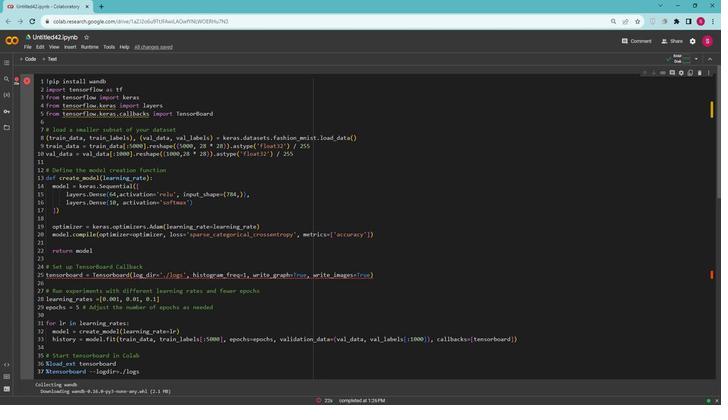 
Action: Mouse moved to (226, 245)
Screenshot: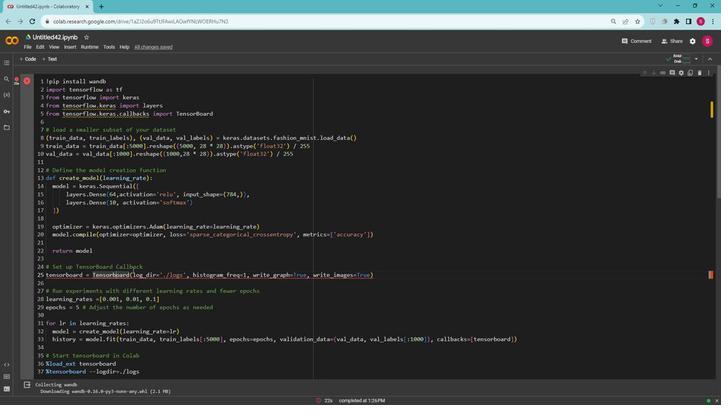 
Action: Mouse pressed left at (226, 245)
Screenshot: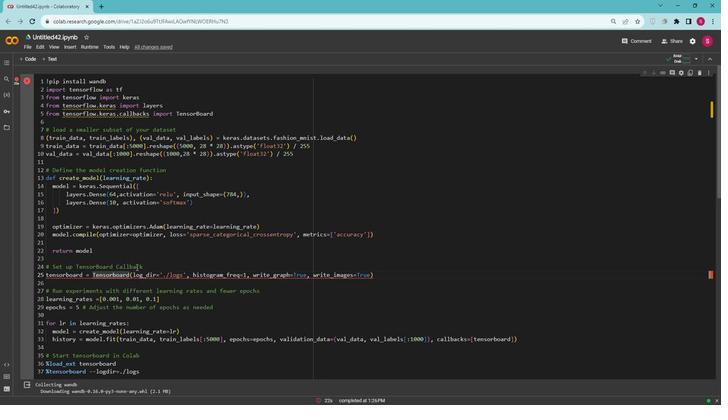 
Action: Mouse moved to (254, 238)
Screenshot: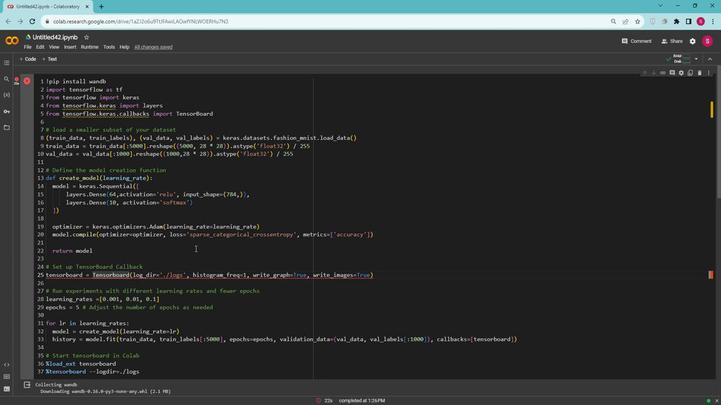 
Action: Key pressed <Key.backspace><Key.shift>B
Screenshot: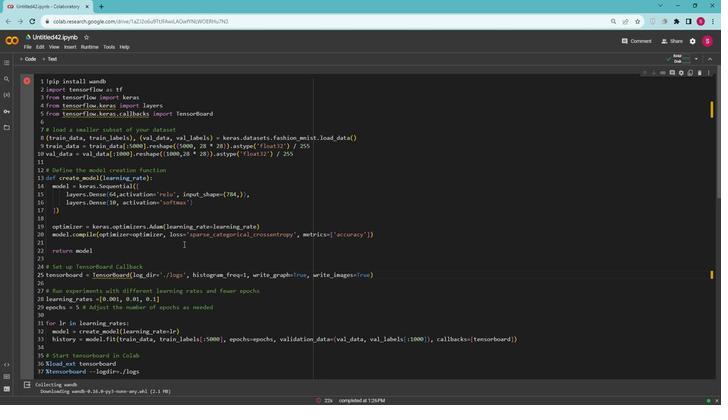
Action: Mouse moved to (195, 194)
Screenshot: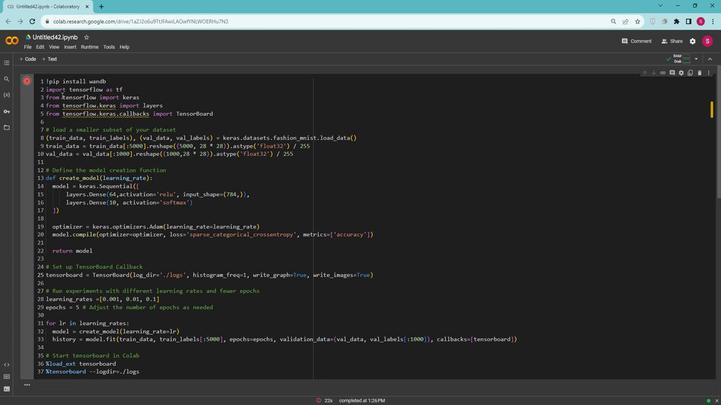 
Action: Mouse pressed left at (195, 194)
Screenshot: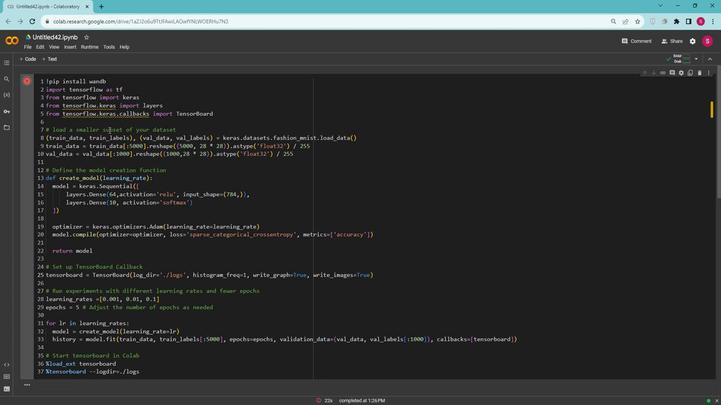 
Action: Mouse moved to (236, 231)
Screenshot: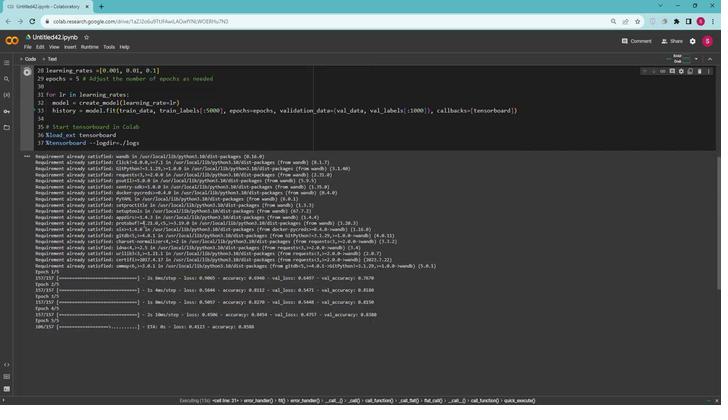 
Action: Mouse scrolled (236, 230) with delta (0, 0)
Screenshot: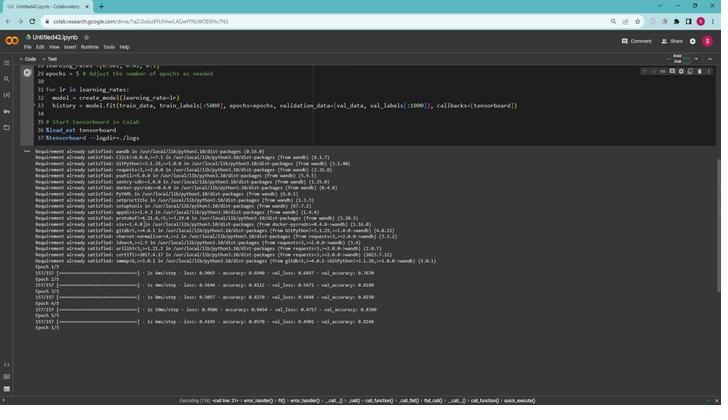 
Action: Mouse moved to (236, 231)
Screenshot: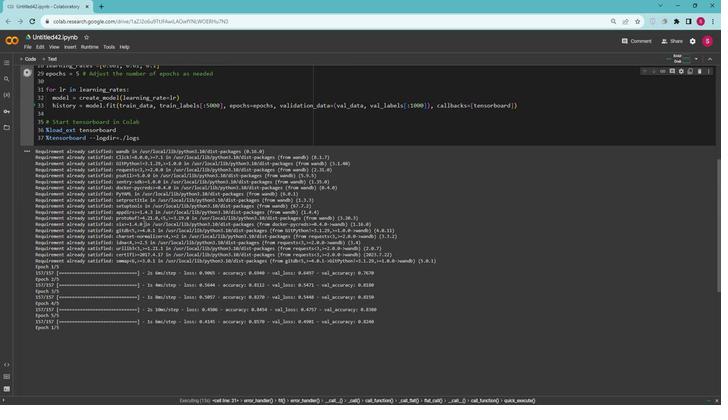 
Action: Mouse scrolled (236, 231) with delta (0, 0)
Screenshot: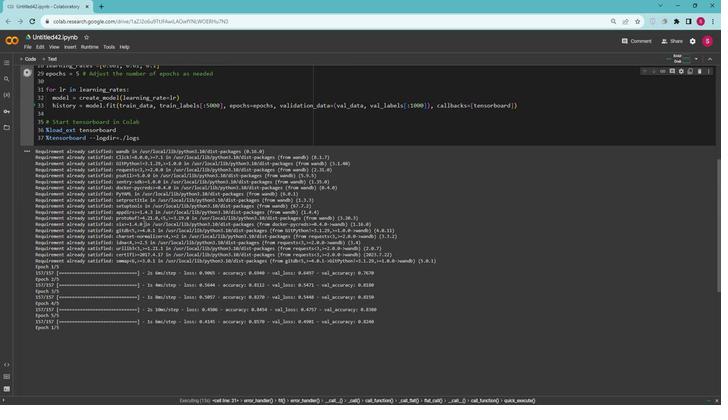 
Action: Mouse moved to (236, 232)
Screenshot: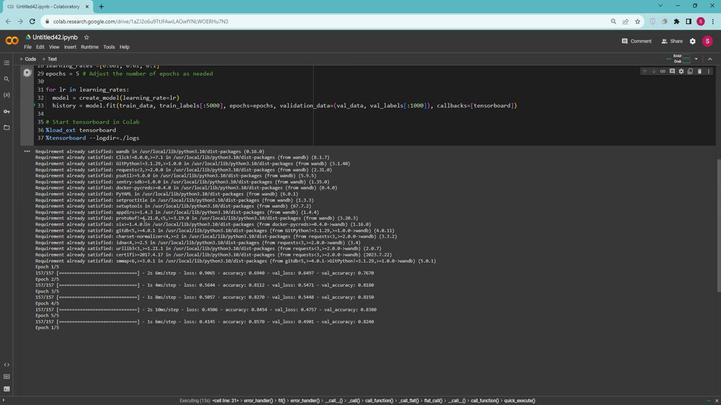 
Action: Mouse scrolled (236, 232) with delta (0, 0)
Screenshot: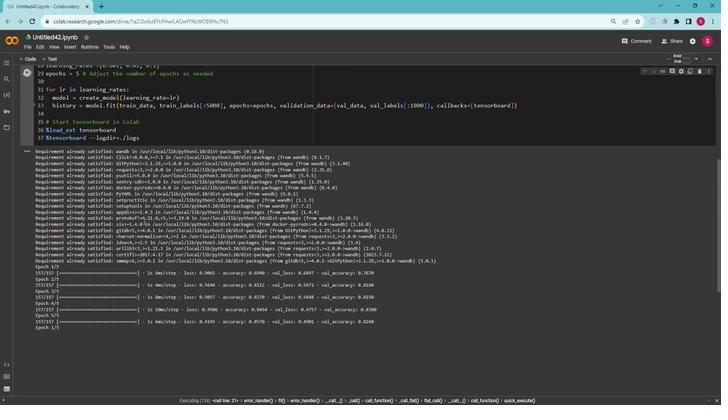 
Action: Mouse moved to (236, 232)
Screenshot: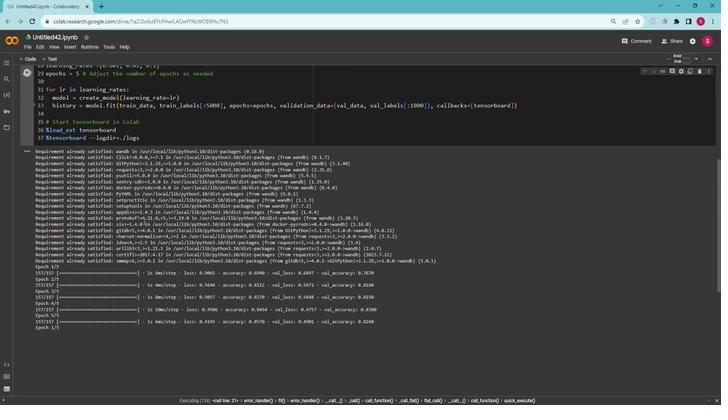
Action: Mouse scrolled (236, 232) with delta (0, 0)
Screenshot: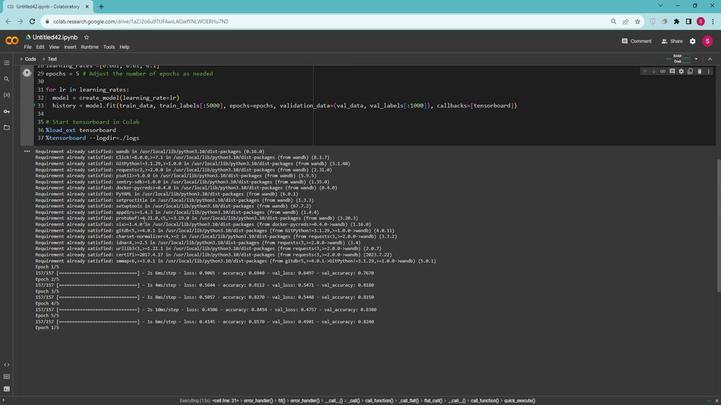 
Action: Mouse scrolled (236, 232) with delta (0, 0)
Screenshot: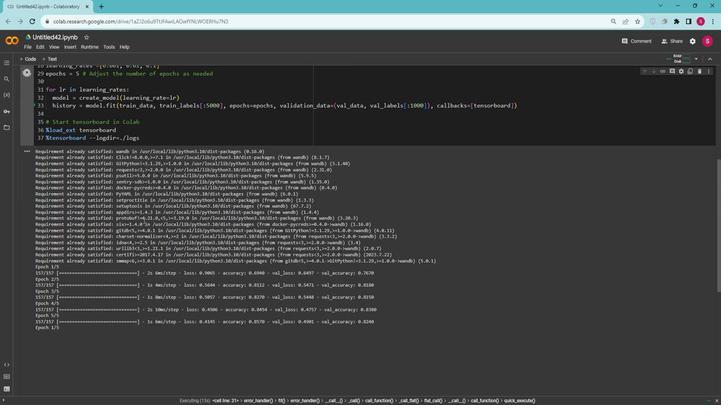 
Action: Mouse moved to (236, 232)
Screenshot: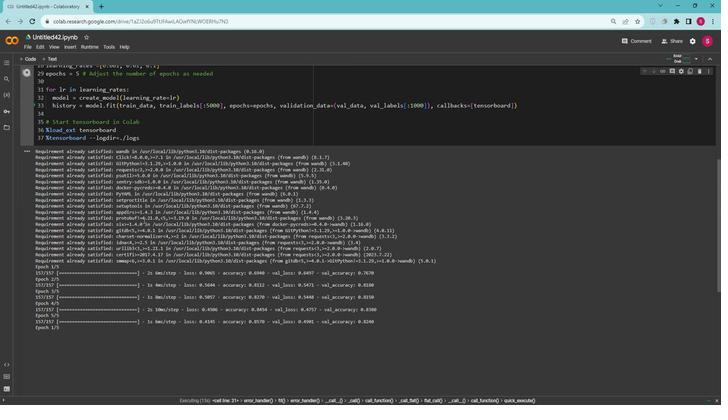
Action: Mouse scrolled (236, 232) with delta (0, 0)
Screenshot: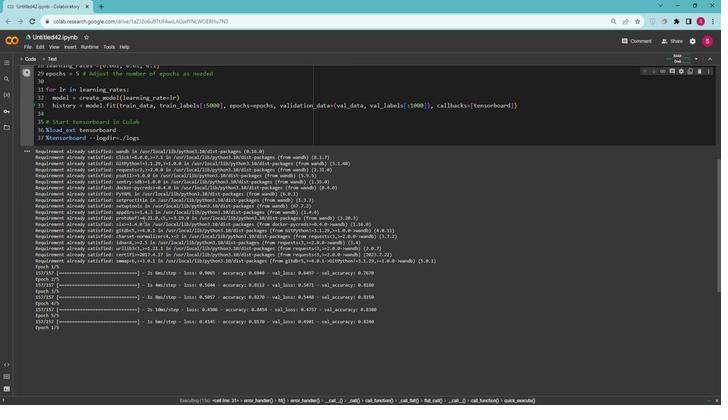 
Action: Mouse moved to (244, 219)
Screenshot: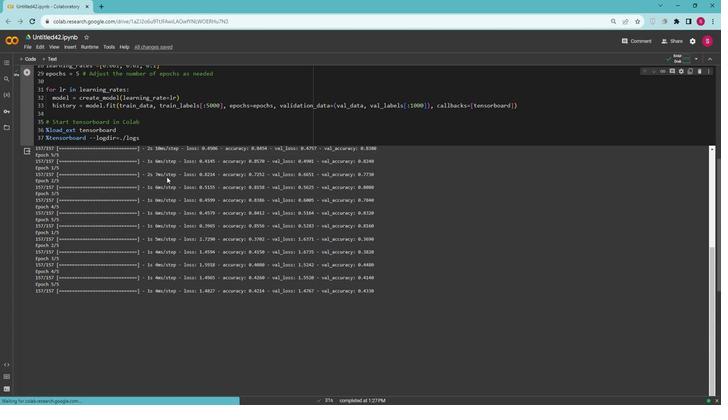 
Action: Mouse scrolled (244, 220) with delta (0, 0)
Screenshot: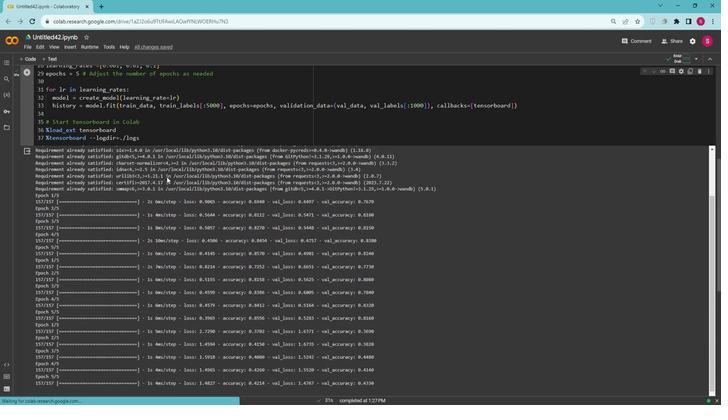 
Action: Mouse scrolled (244, 220) with delta (0, 0)
Screenshot: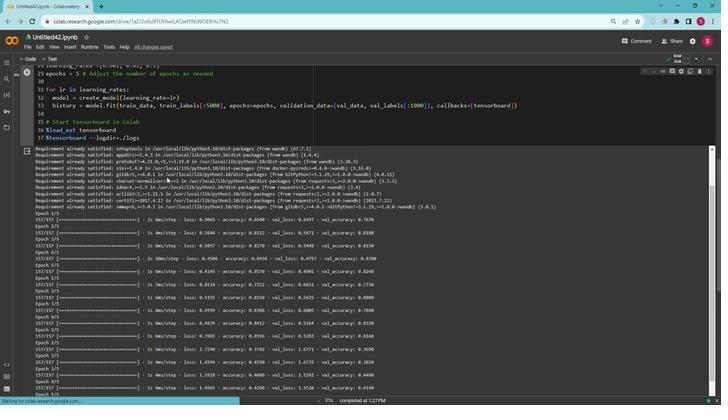 
Action: Mouse moved to (244, 219)
Screenshot: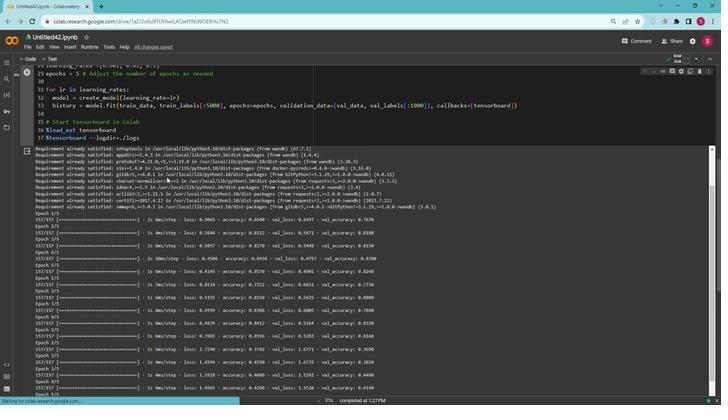 
Action: Mouse scrolled (244, 220) with delta (0, 0)
Screenshot: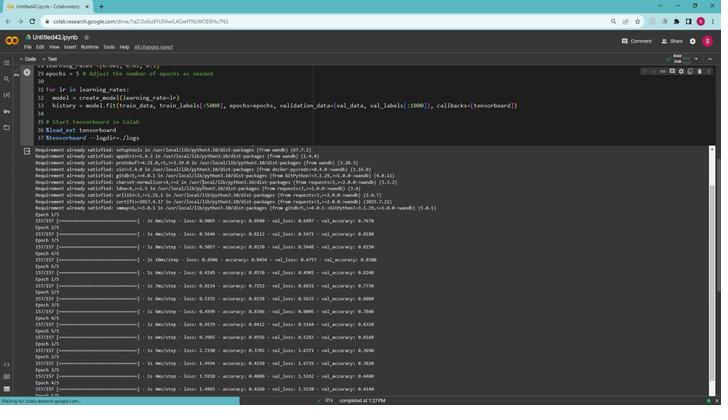 
Action: Mouse scrolled (244, 220) with delta (0, 0)
Screenshot: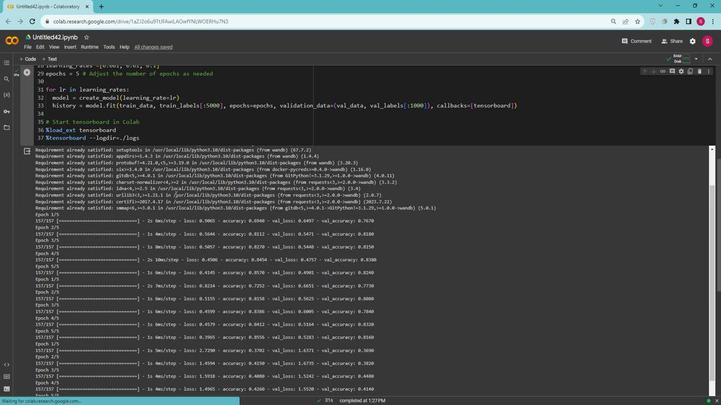 
Action: Mouse scrolled (244, 220) with delta (0, 0)
Screenshot: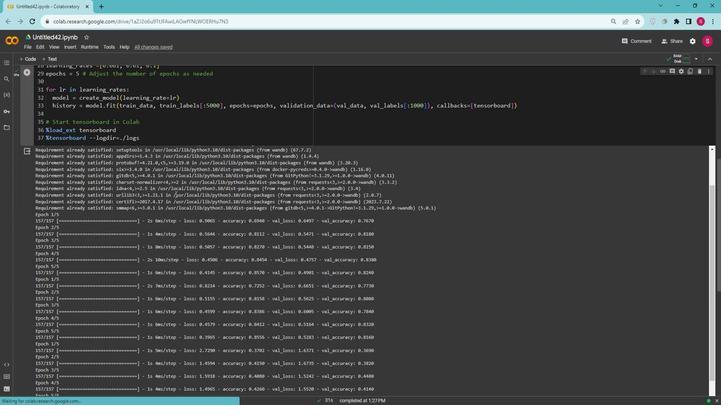 
Action: Mouse moved to (250, 226)
Screenshot: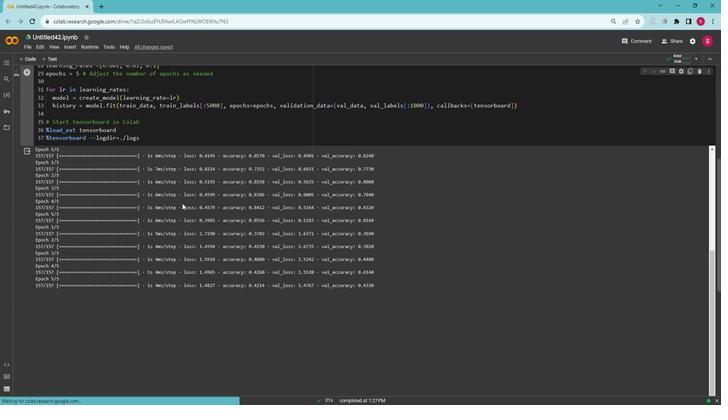 
Action: Mouse scrolled (250, 226) with delta (0, 0)
Screenshot: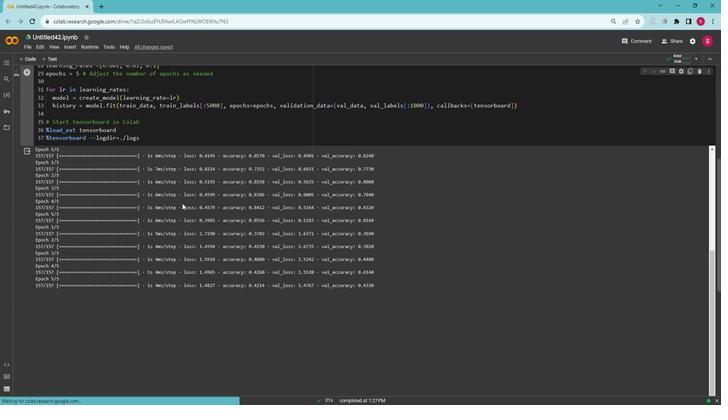 
Action: Mouse scrolled (250, 226) with delta (0, 0)
Screenshot: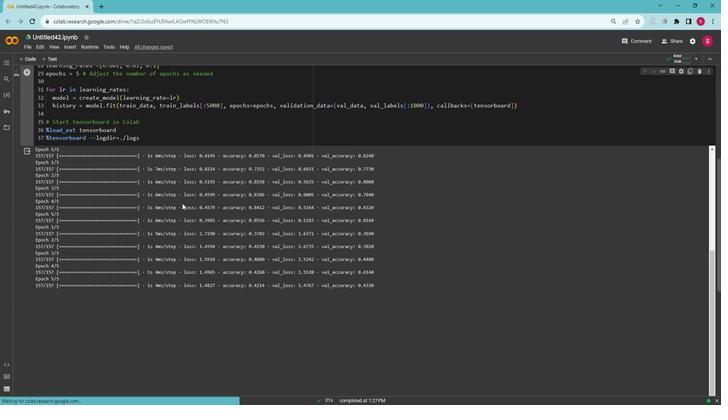 
Action: Mouse moved to (250, 226)
Screenshot: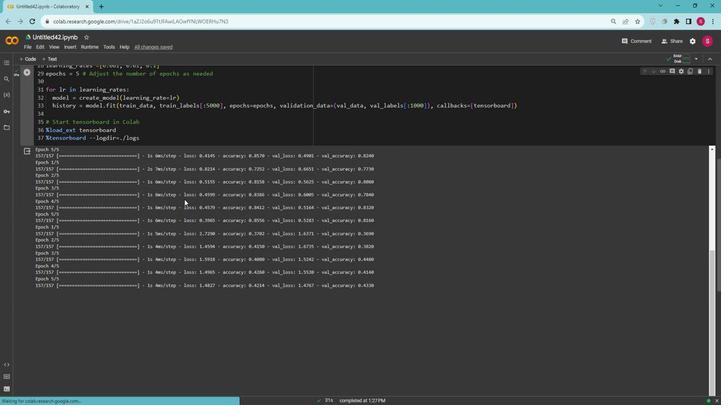 
Action: Mouse scrolled (250, 226) with delta (0, 0)
Screenshot: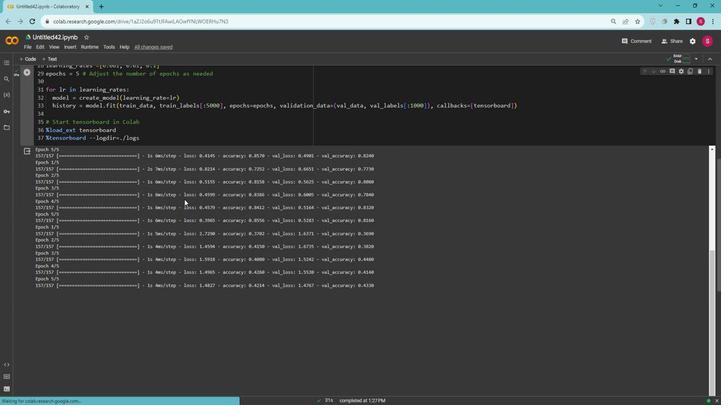 
Action: Mouse moved to (246, 242)
Screenshot: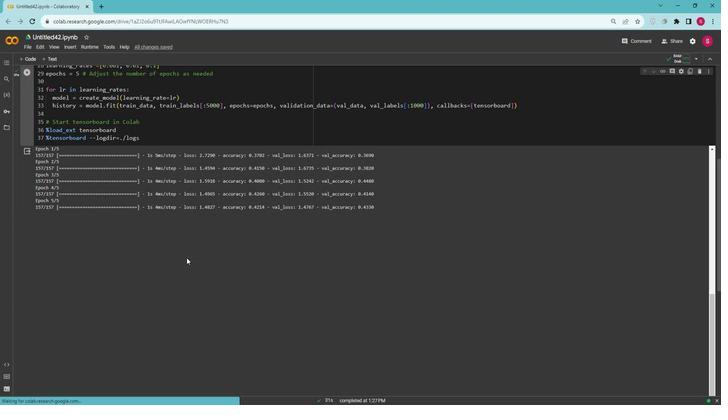 
Action: Mouse scrolled (246, 242) with delta (0, 0)
Screenshot: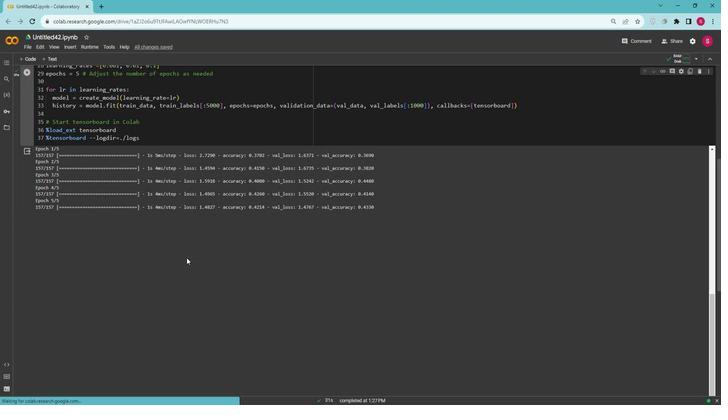 
Action: Mouse moved to (246, 242)
Screenshot: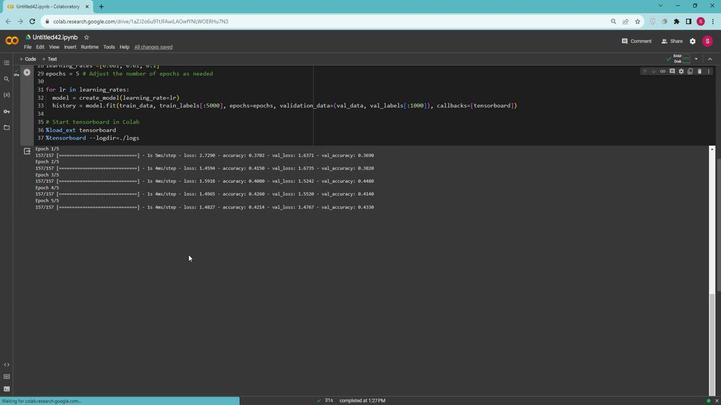 
Action: Mouse scrolled (246, 242) with delta (0, 0)
Screenshot: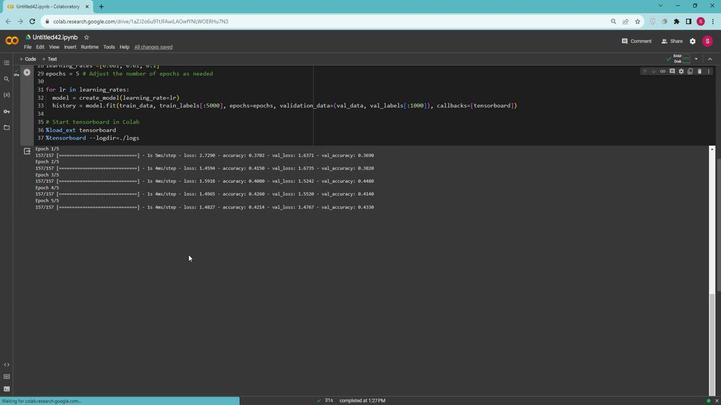 
Action: Mouse moved to (247, 243)
Screenshot: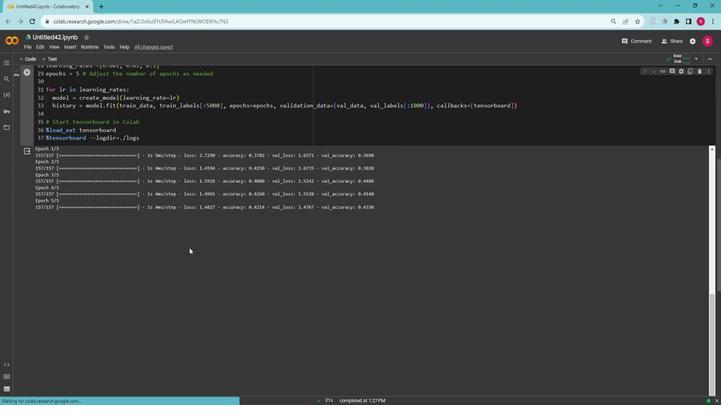 
Action: Mouse scrolled (247, 243) with delta (0, 0)
Screenshot: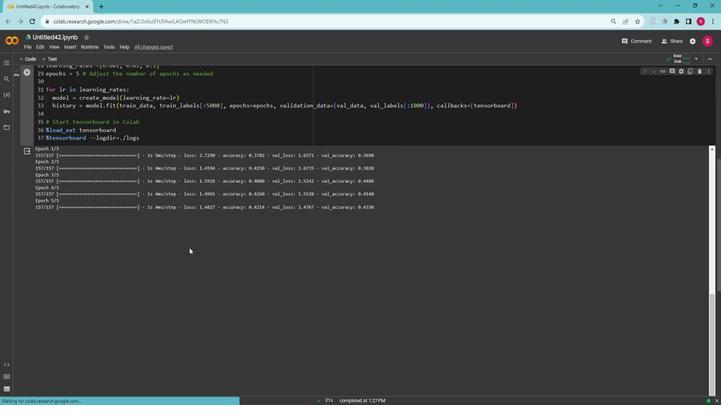 
Action: Mouse moved to (247, 233)
Screenshot: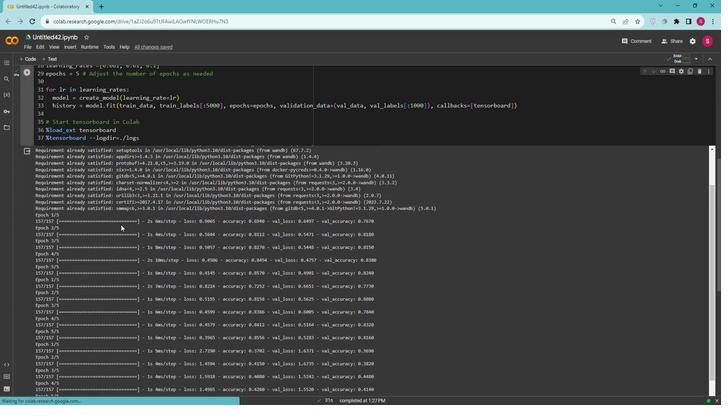 
Action: Mouse scrolled (247, 233) with delta (0, 0)
Screenshot: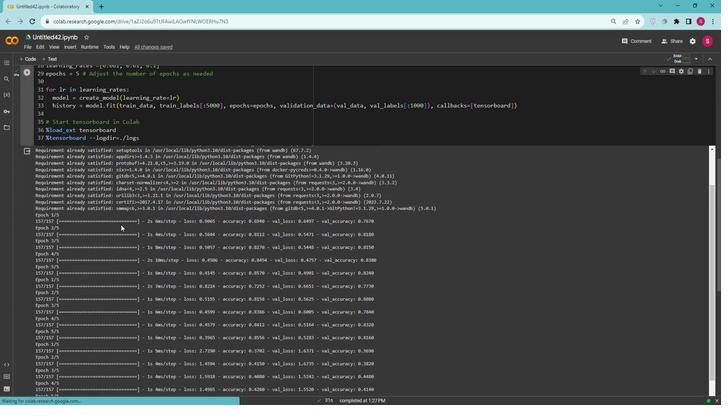 
Action: Mouse moved to (246, 233)
Screenshot: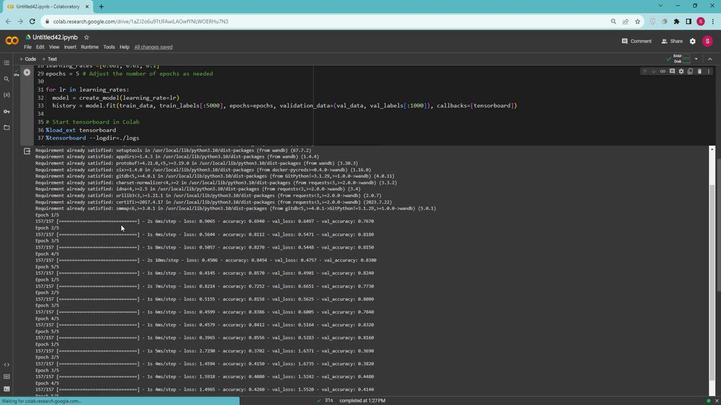 
Action: Mouse scrolled (246, 233) with delta (0, 0)
Screenshot: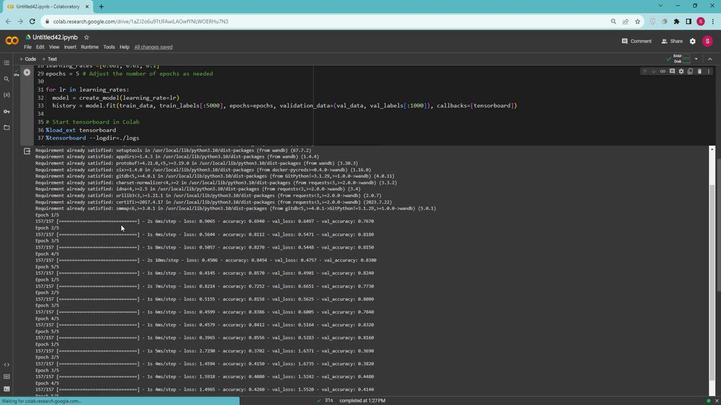 
Action: Mouse moved to (245, 233)
Screenshot: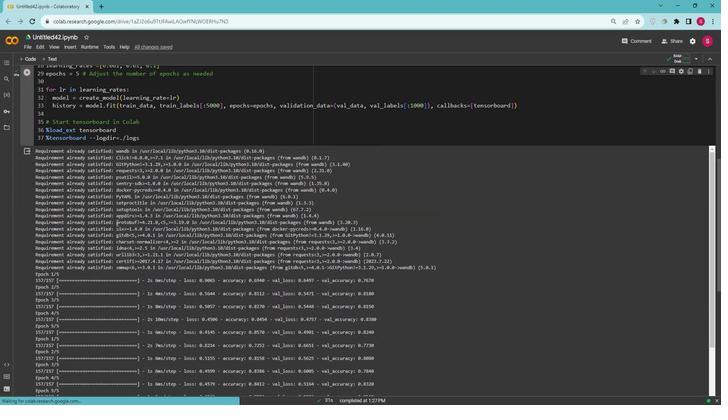 
Action: Mouse scrolled (245, 233) with delta (0, 0)
Screenshot: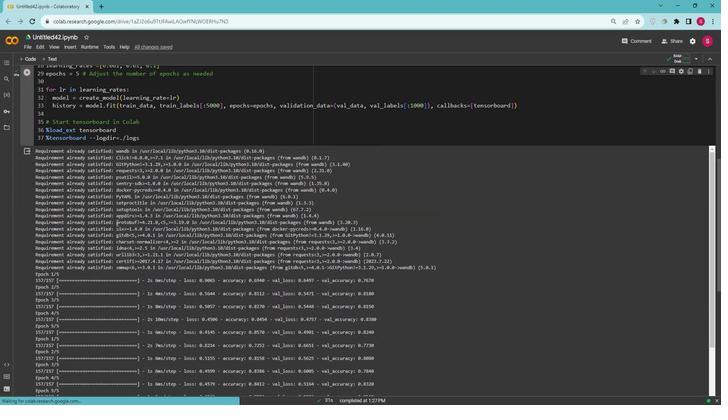 
Action: Mouse moved to (229, 233)
Screenshot: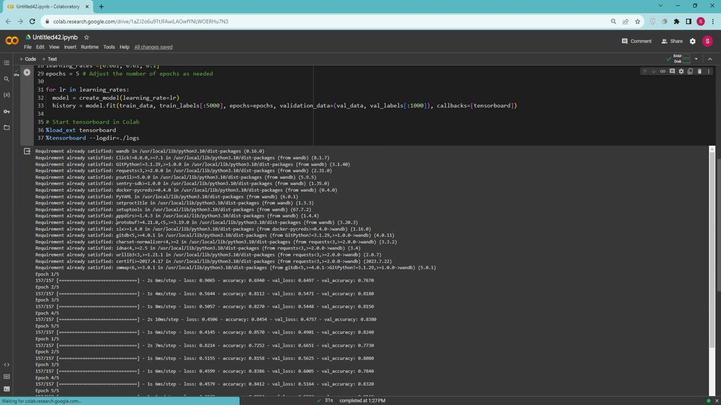 
Action: Mouse scrolled (229, 233) with delta (0, 0)
Screenshot: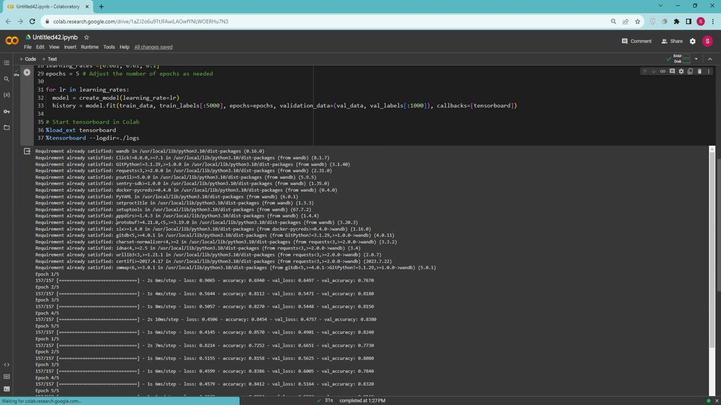 
Action: Mouse moved to (229, 233)
Screenshot: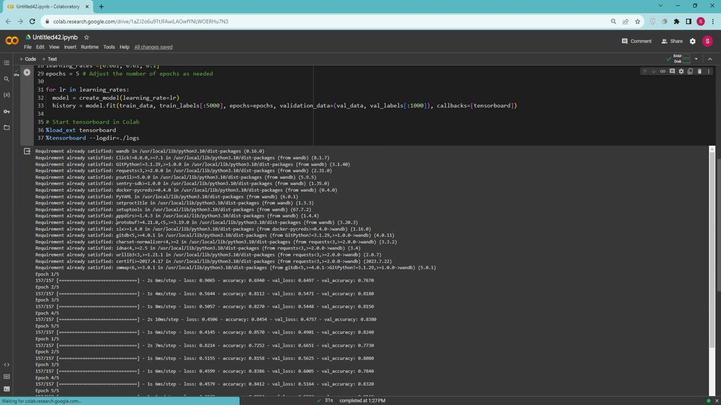 
Action: Mouse scrolled (229, 233) with delta (0, 0)
Screenshot: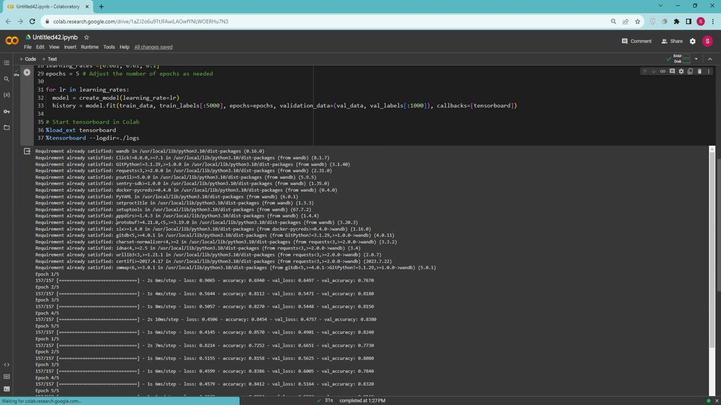 
Action: Mouse scrolled (229, 233) with delta (0, 0)
Screenshot: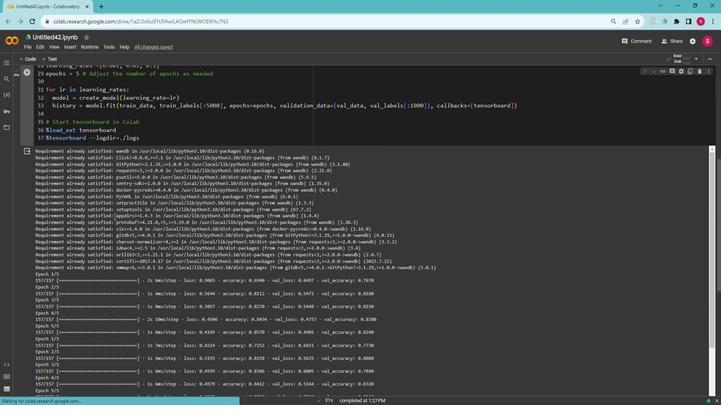 
Action: Mouse scrolled (229, 233) with delta (0, 0)
Screenshot: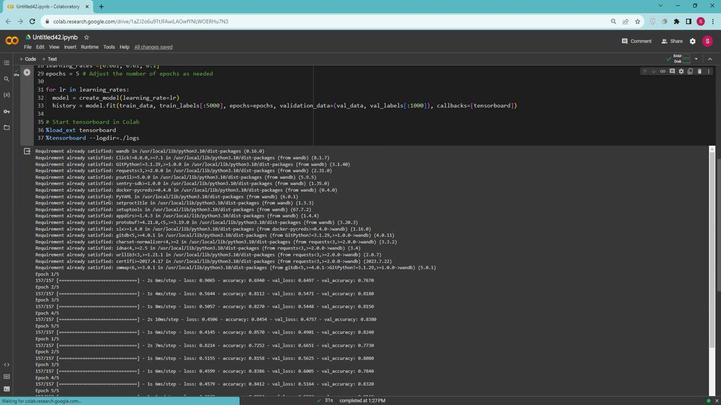 
Action: Mouse moved to (226, 232)
Screenshot: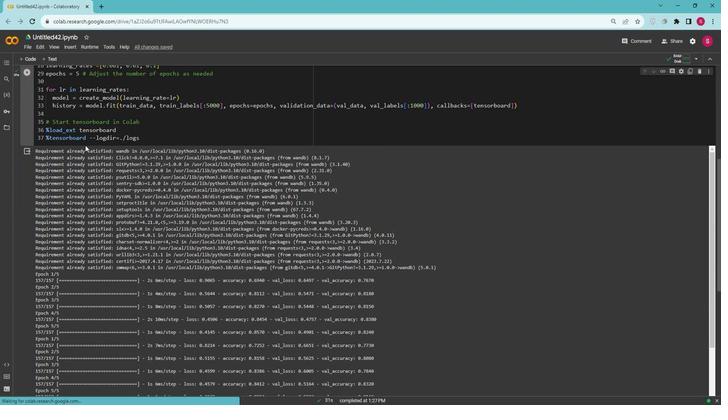 
Action: Mouse scrolled (226, 232) with delta (0, 0)
Screenshot: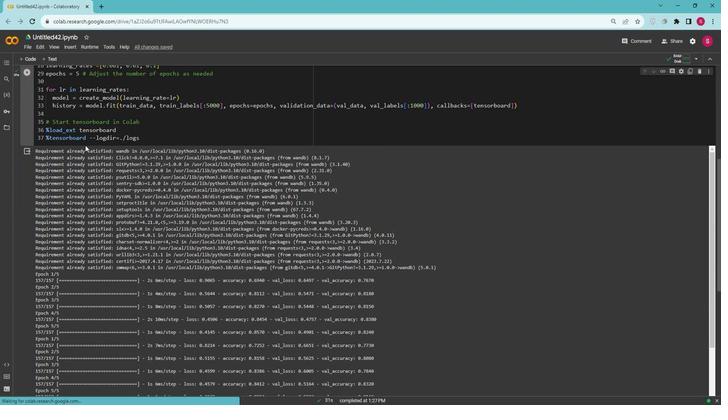 
Action: Mouse scrolled (226, 232) with delta (0, 0)
Screenshot: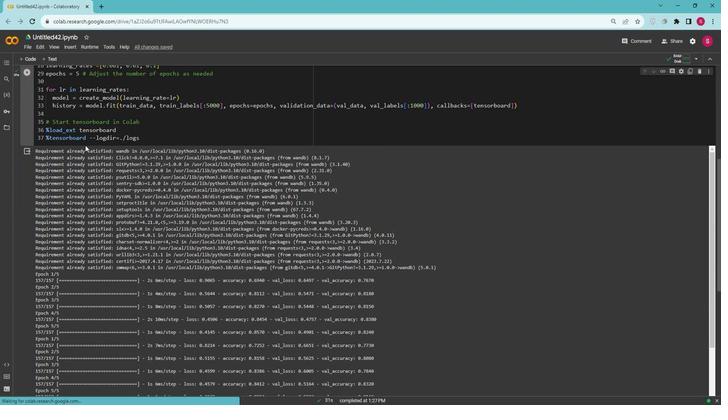 
Action: Mouse scrolled (226, 232) with delta (0, 0)
Screenshot: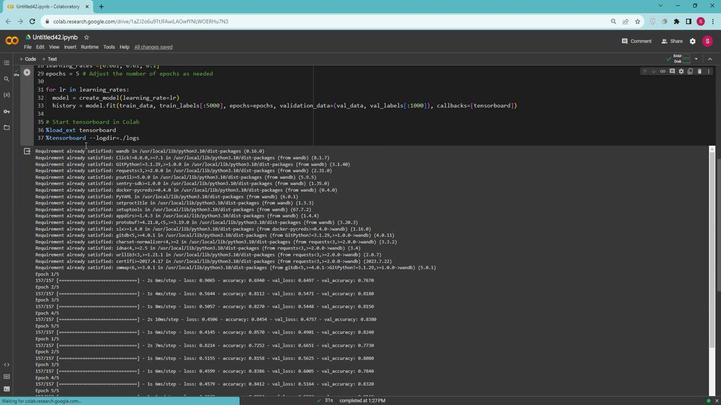 
Action: Mouse scrolled (226, 232) with delta (0, 0)
Screenshot: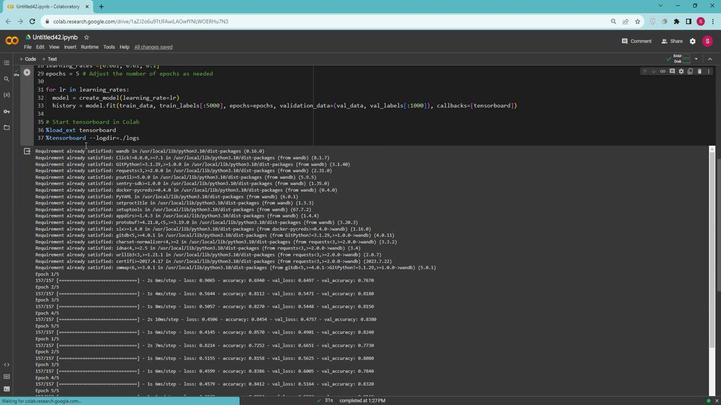 
Action: Mouse moved to (215, 211)
Screenshot: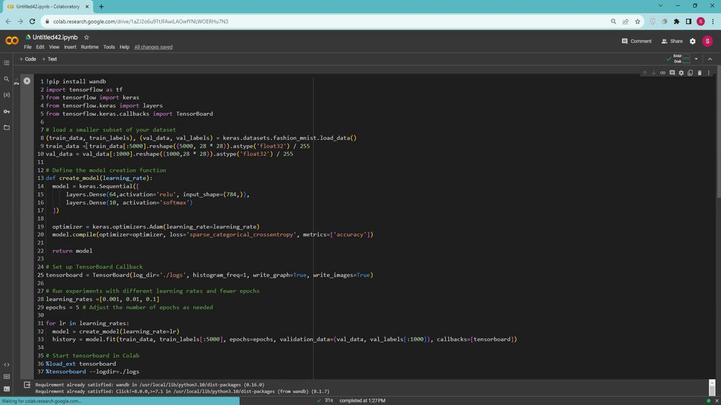
Action: Mouse scrolled (215, 211) with delta (0, 0)
Screenshot: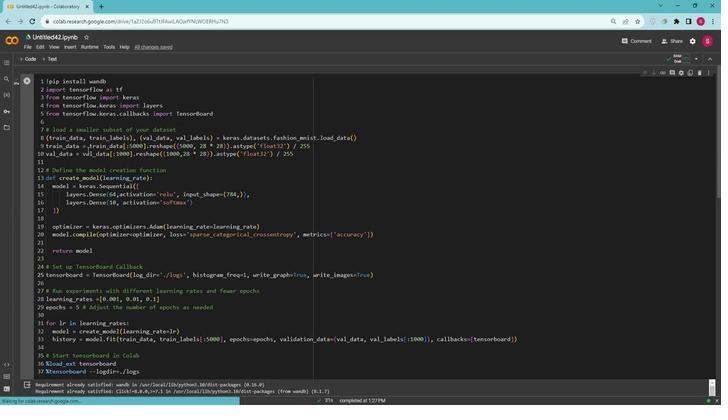 
Action: Mouse scrolled (215, 211) with delta (0, 0)
Screenshot: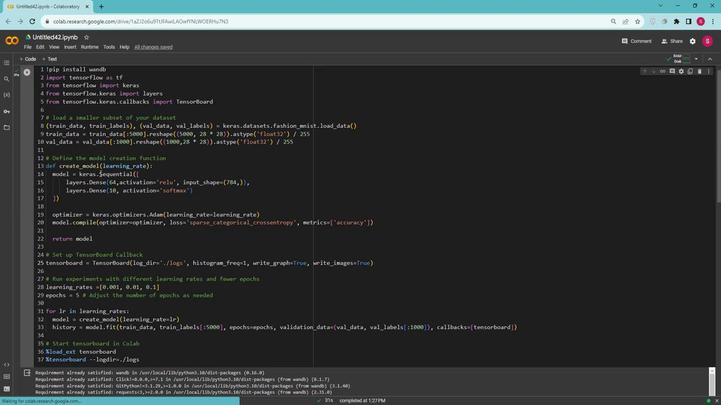 
Action: Mouse scrolled (215, 211) with delta (0, 0)
Screenshot: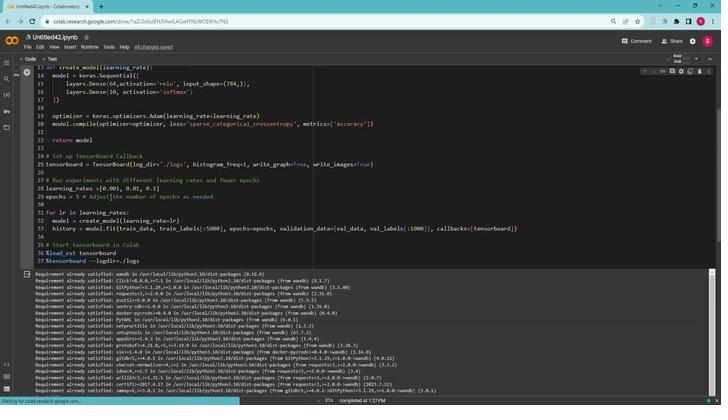 
Action: Mouse moved to (215, 212)
Screenshot: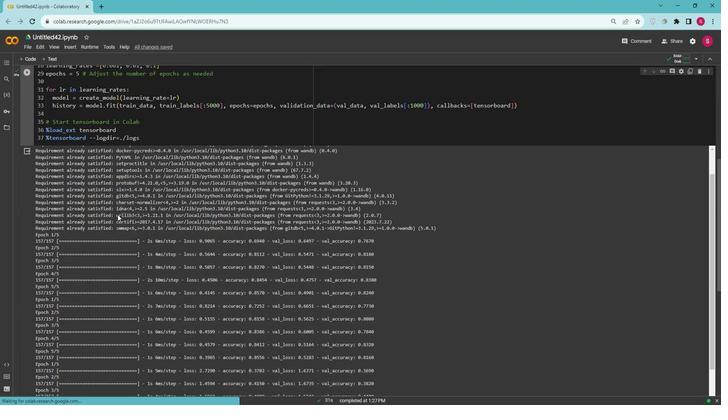 
Action: Mouse scrolled (215, 211) with delta (0, 0)
Screenshot: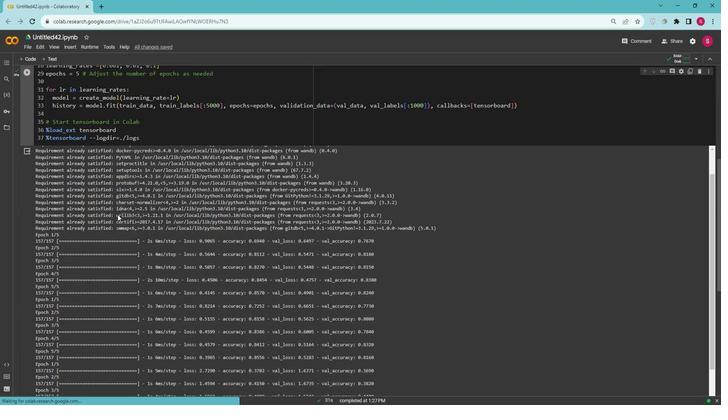 
Action: Mouse moved to (216, 213)
Screenshot: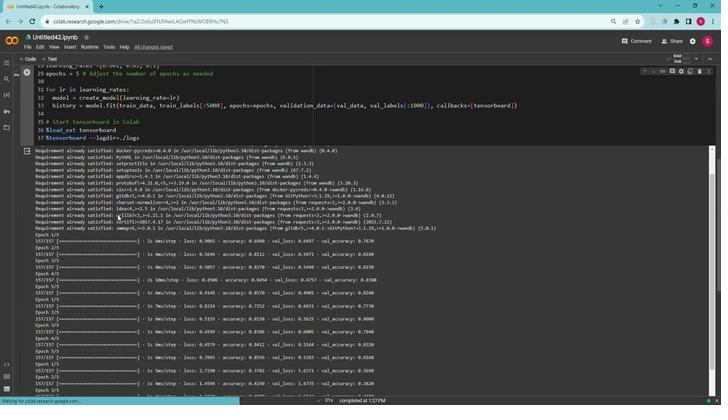 
Action: Mouse scrolled (216, 213) with delta (0, 0)
Screenshot: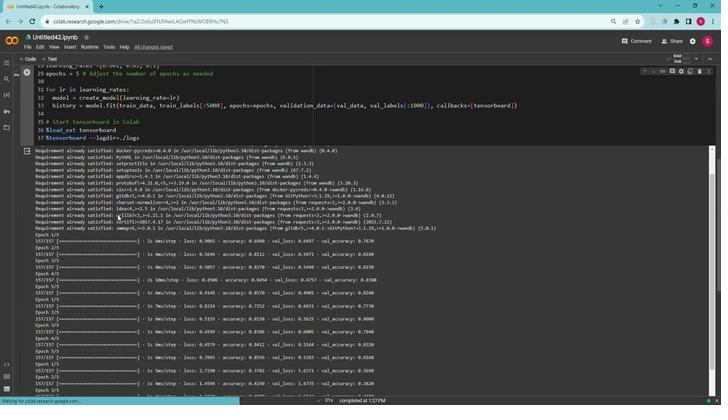 
Action: Mouse moved to (217, 215)
Screenshot: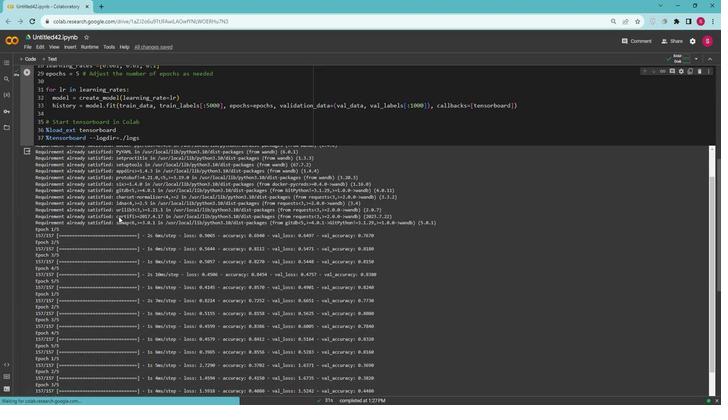 
Action: Mouse scrolled (217, 215) with delta (0, 0)
Screenshot: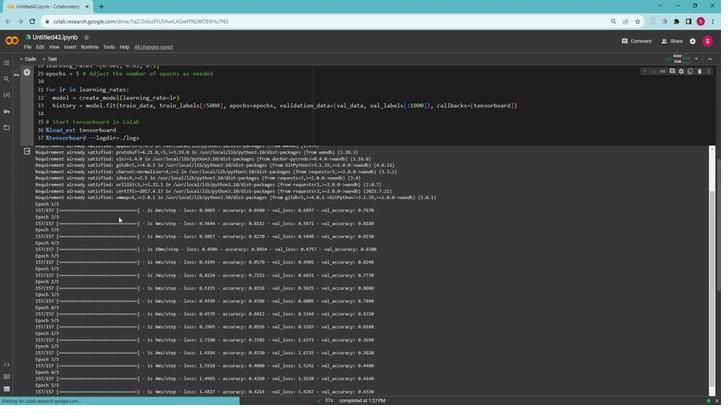 
Action: Mouse moved to (219, 217)
Screenshot: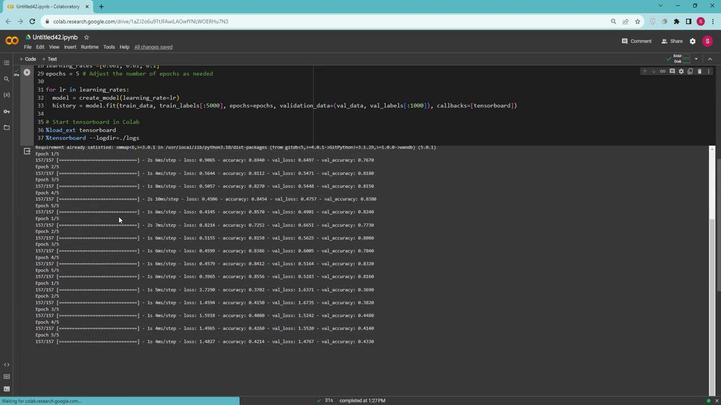
Action: Mouse scrolled (219, 217) with delta (0, 0)
Screenshot: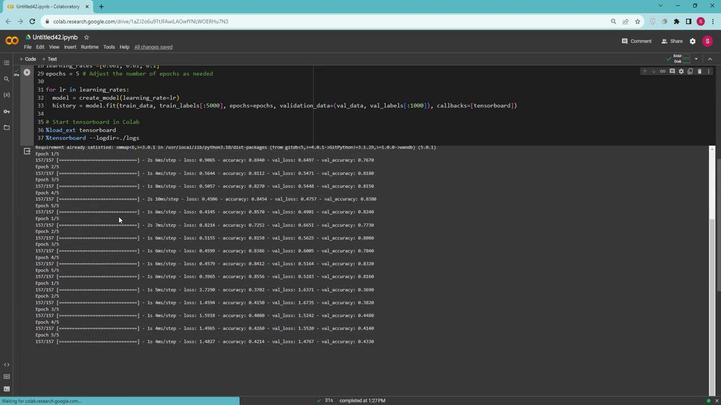 
Action: Mouse moved to (221, 219)
Screenshot: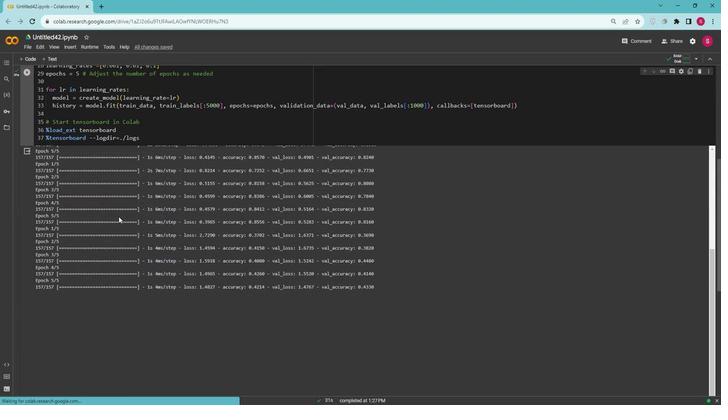 
Action: Mouse scrolled (221, 219) with delta (0, 0)
Screenshot: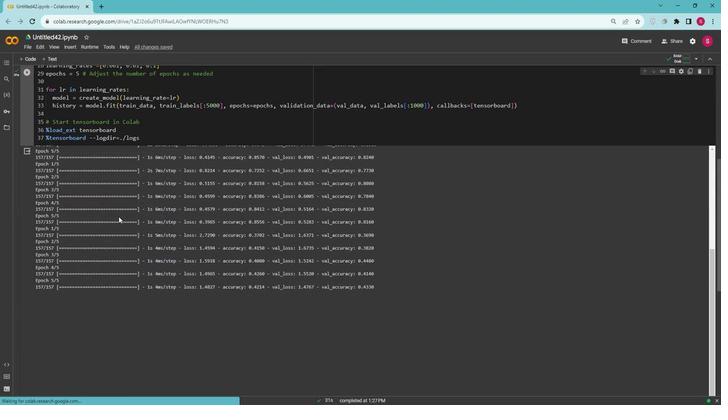 
Action: Mouse moved to (222, 220)
Screenshot: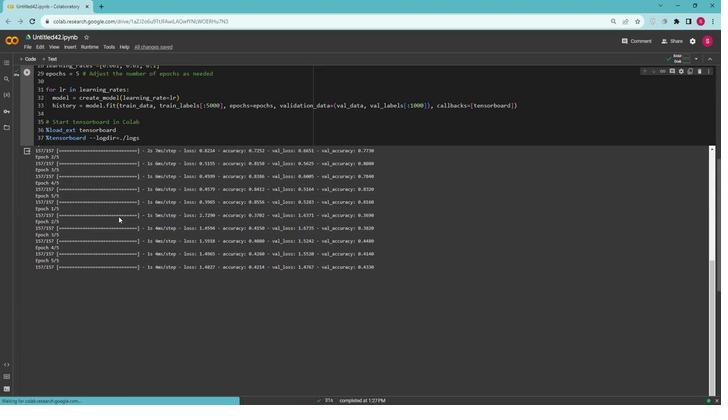 
Action: Mouse scrolled (222, 220) with delta (0, 0)
Screenshot: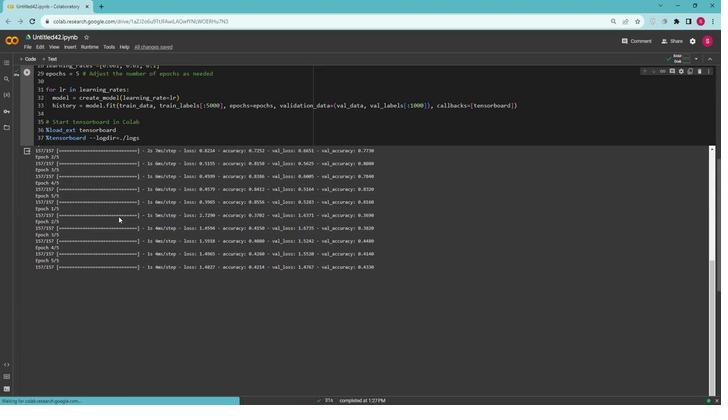 
Action: Mouse moved to (224, 225)
Screenshot: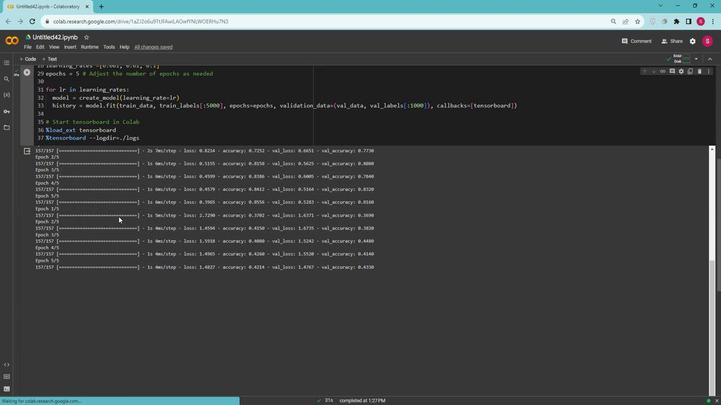 
Action: Mouse scrolled (224, 225) with delta (0, 0)
Screenshot: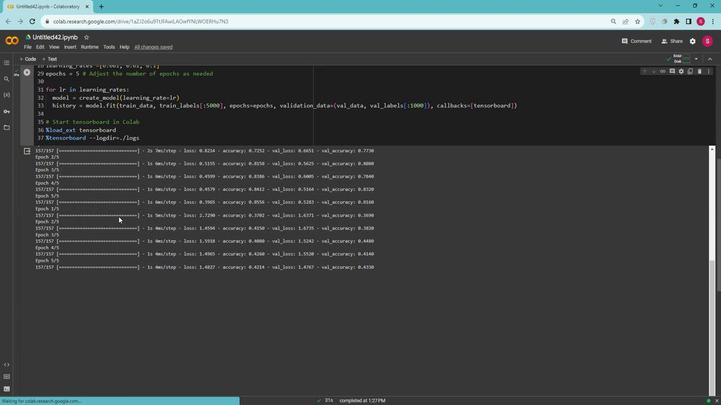 
Action: Mouse moved to (227, 229)
Screenshot: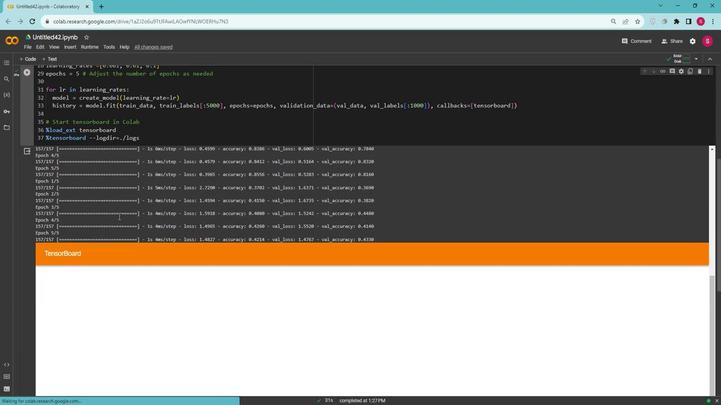 
Action: Mouse scrolled (227, 229) with delta (0, 0)
Screenshot: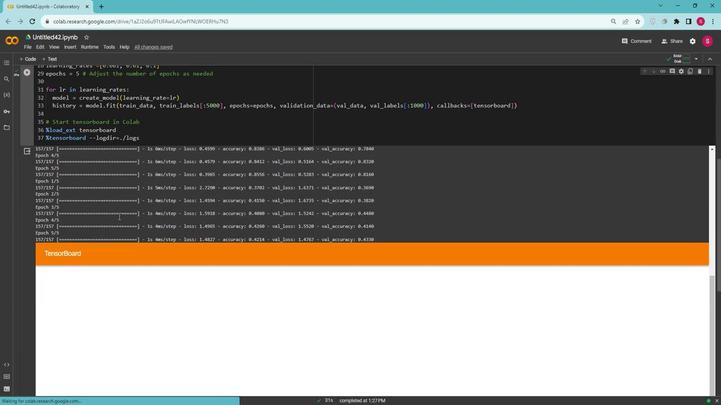 
Action: Mouse moved to (227, 229)
Screenshot: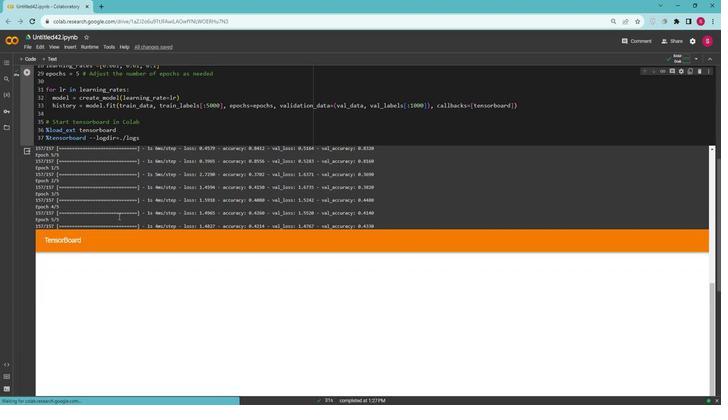 
Action: Mouse scrolled (227, 229) with delta (0, 0)
Screenshot: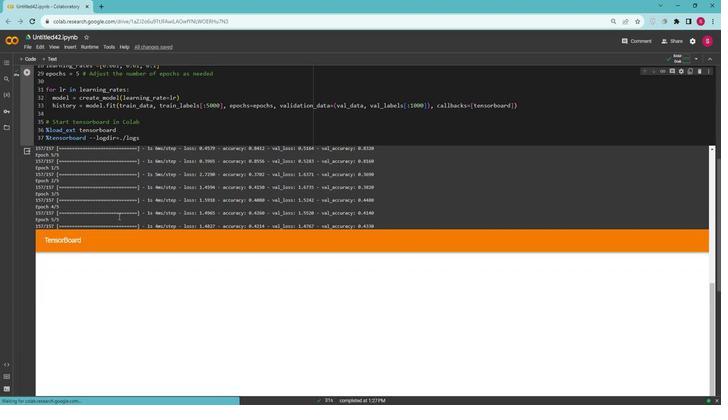 
Action: Mouse moved to (227, 229)
Screenshot: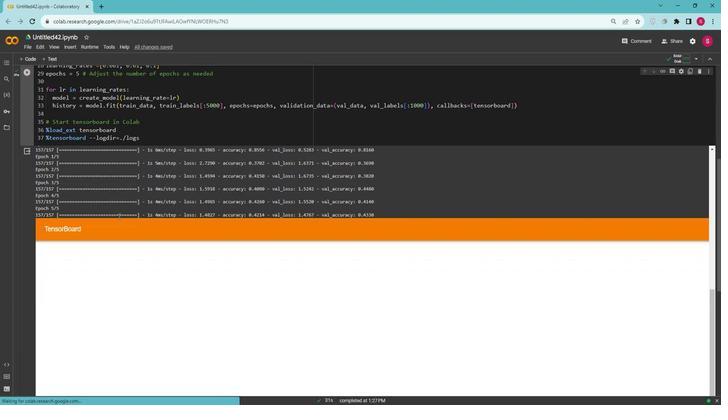 
Action: Mouse scrolled (227, 229) with delta (0, 0)
Screenshot: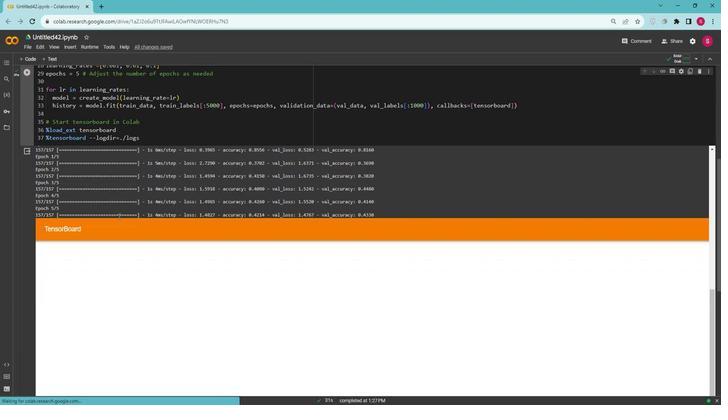 
Action: Mouse moved to (227, 230)
Screenshot: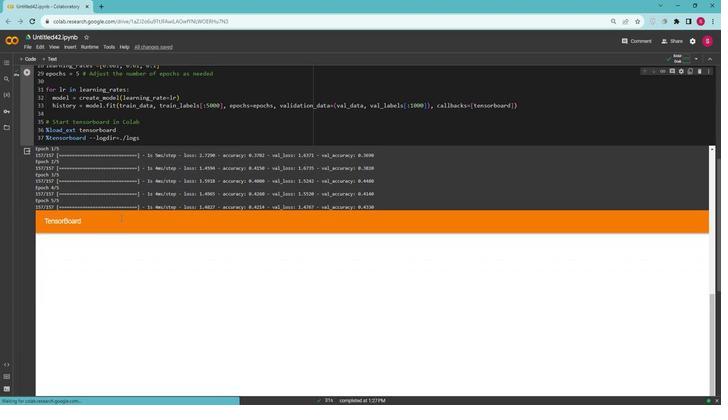 
Action: Mouse scrolled (227, 230) with delta (0, 0)
Screenshot: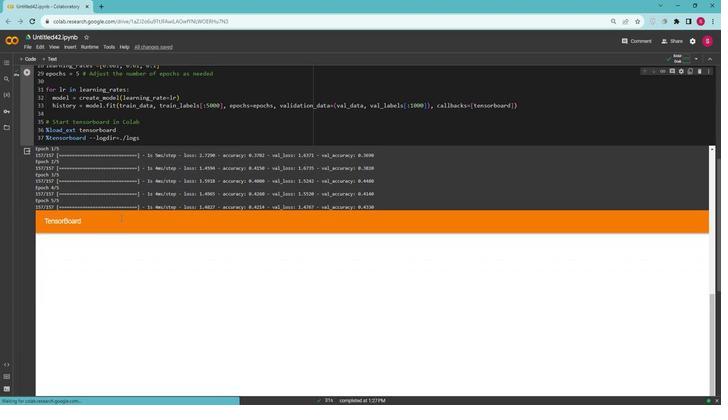 
Action: Mouse moved to (227, 230)
Screenshot: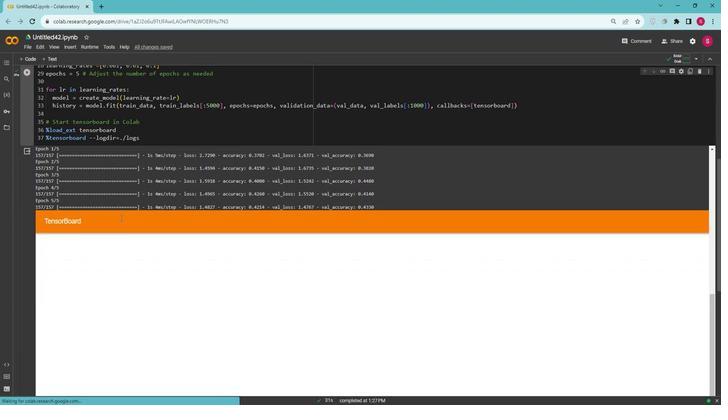 
Action: Mouse scrolled (227, 230) with delta (0, 0)
Screenshot: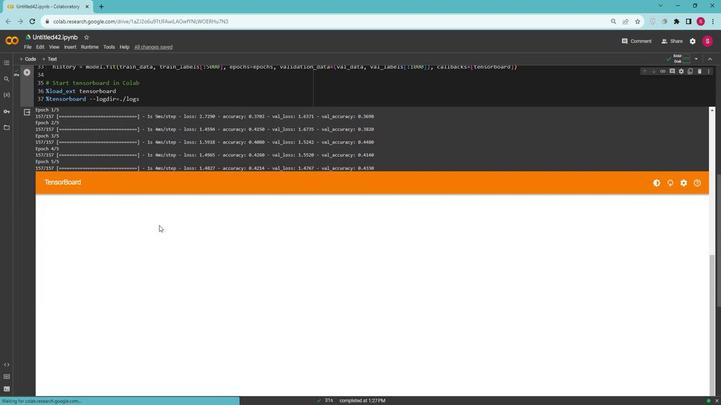 
Action: Mouse scrolled (227, 230) with delta (0, 0)
Screenshot: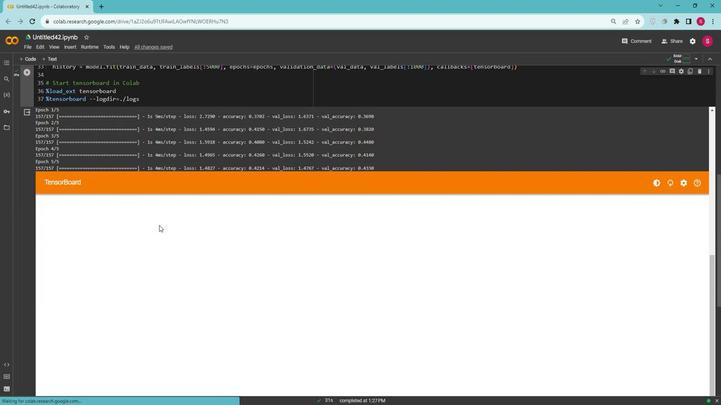 
Action: Mouse moved to (229, 231)
Screenshot: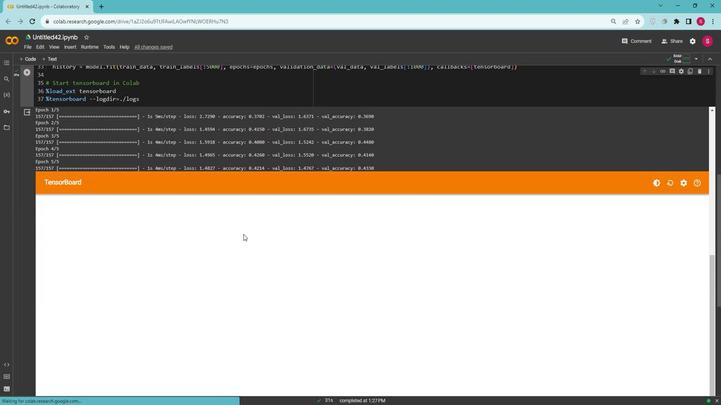
Action: Mouse scrolled (229, 231) with delta (0, 0)
Screenshot: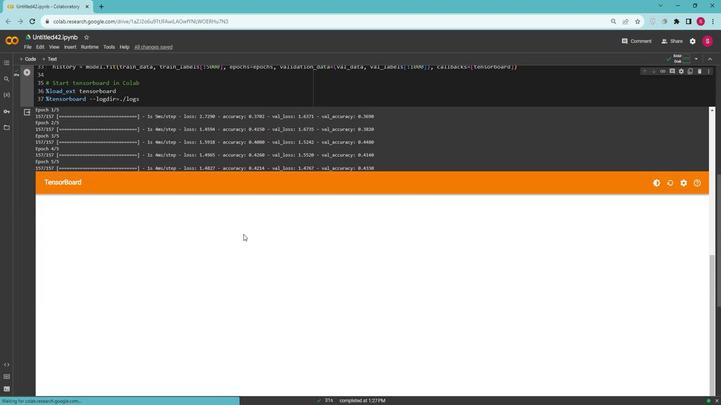 
Action: Mouse moved to (291, 233)
Screenshot: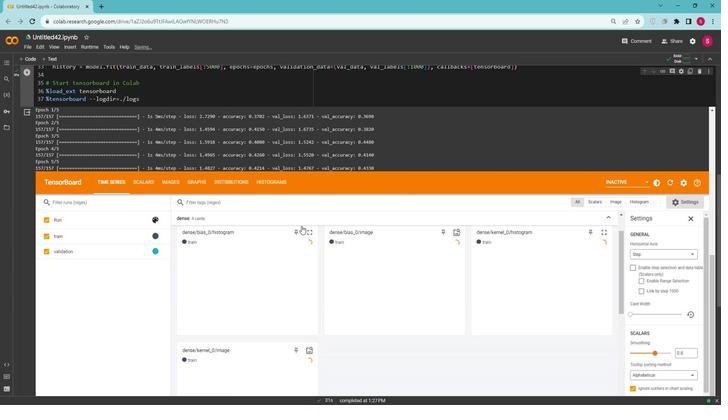 
Action: Mouse scrolled (291, 232) with delta (0, 0)
Screenshot: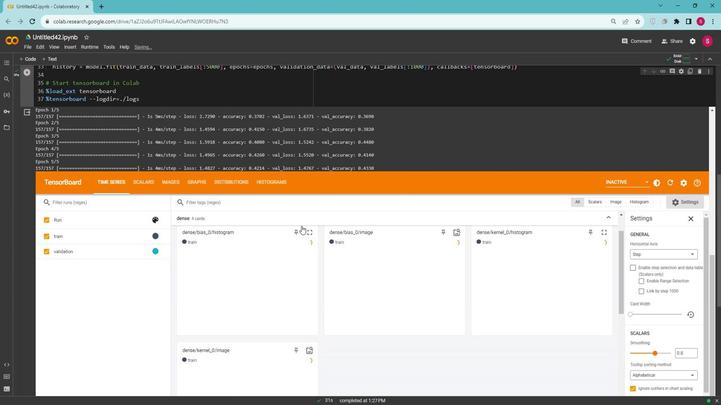 
Action: Mouse moved to (391, 237)
Screenshot: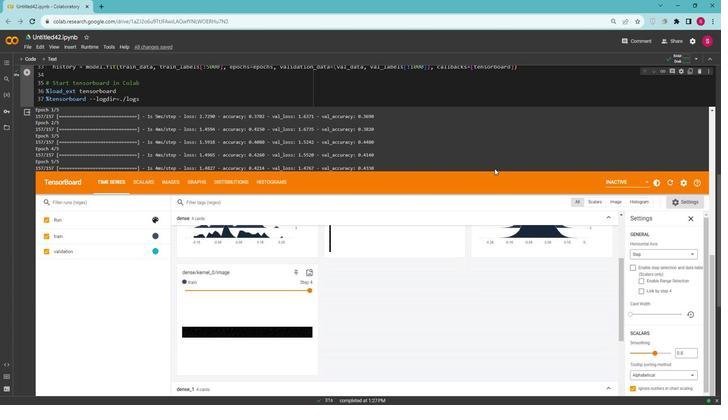 
Action: Mouse scrolled (391, 237) with delta (0, 0)
Screenshot: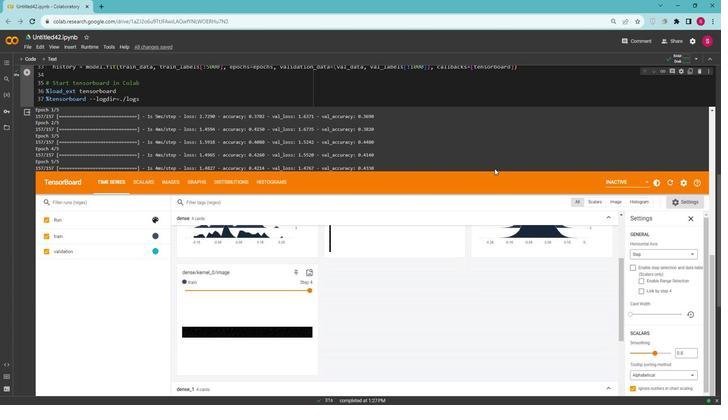 
Action: Mouse moved to (390, 238)
Screenshot: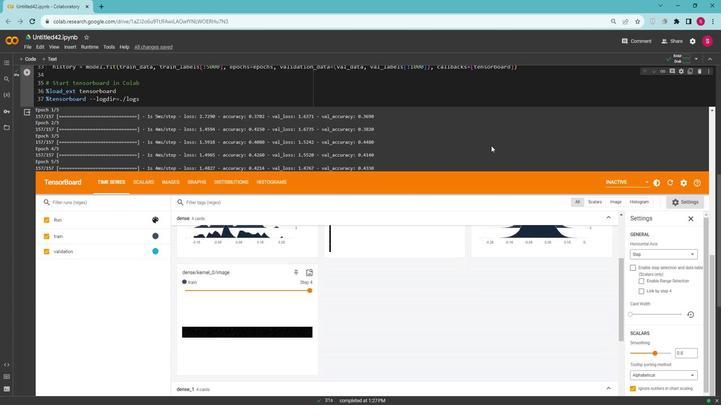 
Action: Mouse scrolled (390, 238) with delta (0, 0)
Screenshot: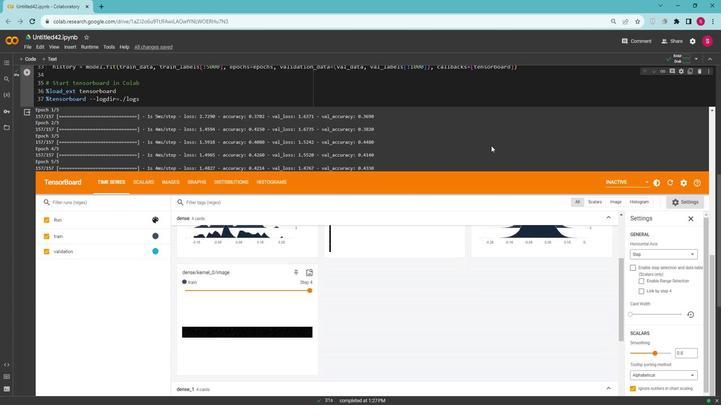 
Action: Mouse moved to (359, 218)
Screenshot: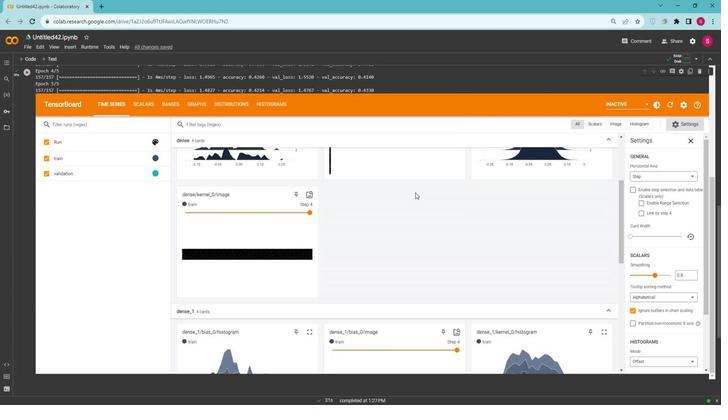 
Action: Mouse scrolled (359, 217) with delta (0, 0)
Screenshot: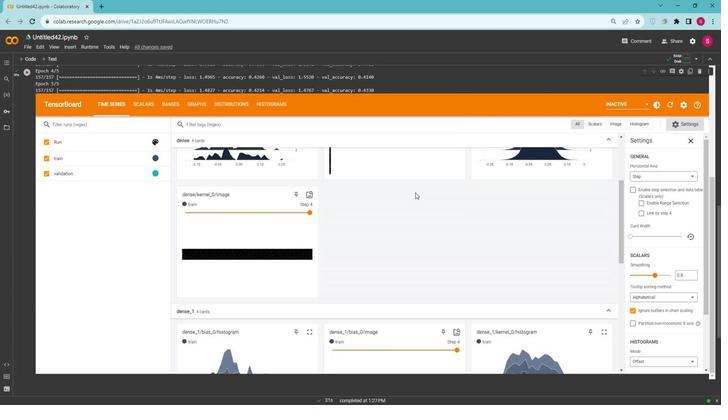 
Action: Mouse moved to (358, 210)
Screenshot: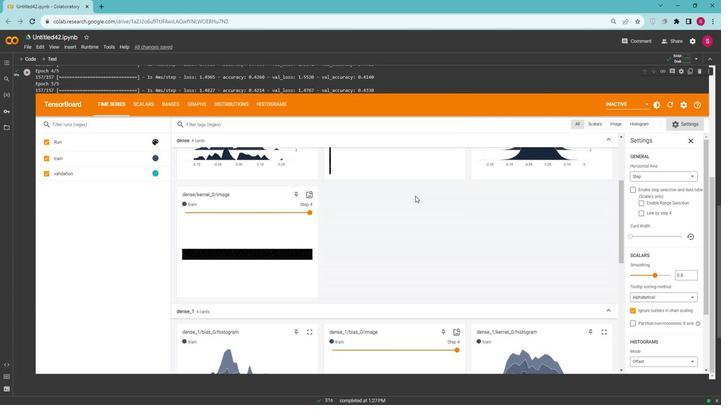 
Action: Mouse scrolled (358, 210) with delta (0, 0)
Screenshot: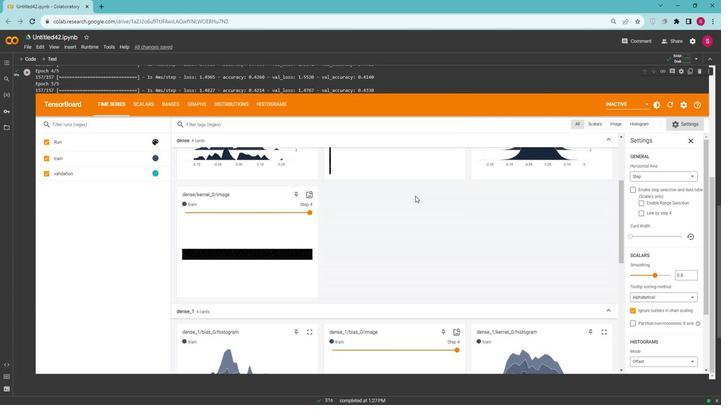
Action: Mouse moved to (331, 227)
Screenshot: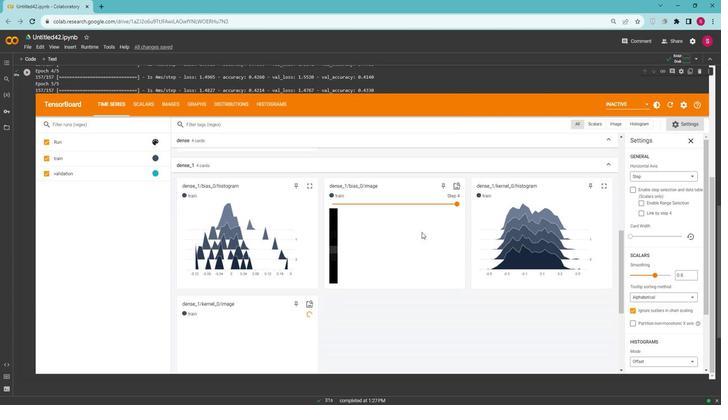 
Action: Mouse scrolled (331, 227) with delta (0, 0)
Screenshot: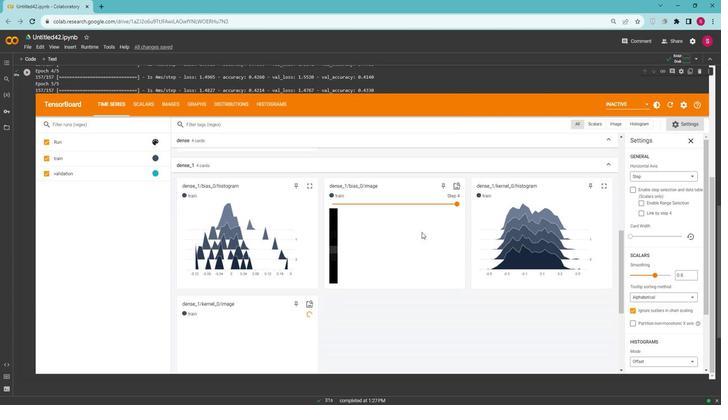 
Action: Mouse moved to (331, 227)
Screenshot: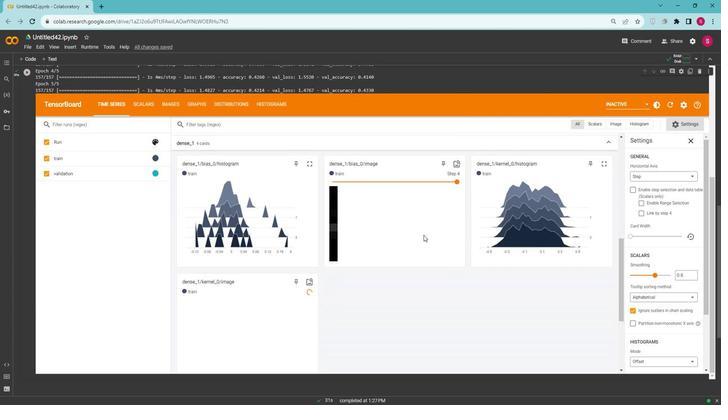 
Action: Mouse scrolled (331, 227) with delta (0, 0)
Screenshot: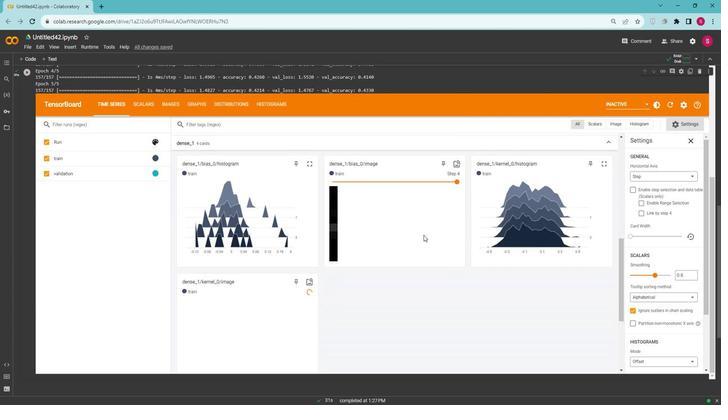 
Action: Mouse moved to (331, 227)
Screenshot: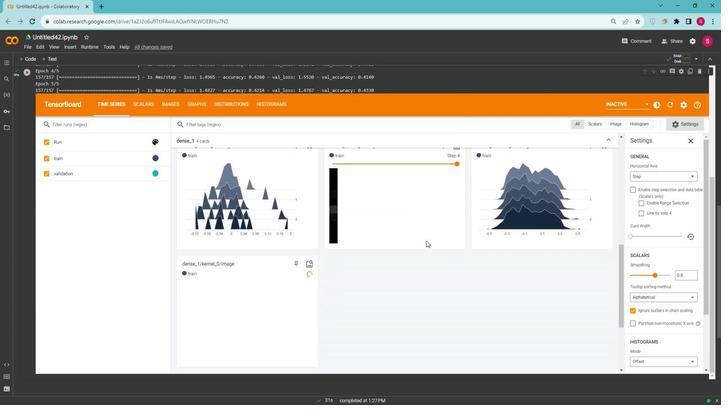
Action: Mouse scrolled (331, 227) with delta (0, 0)
Screenshot: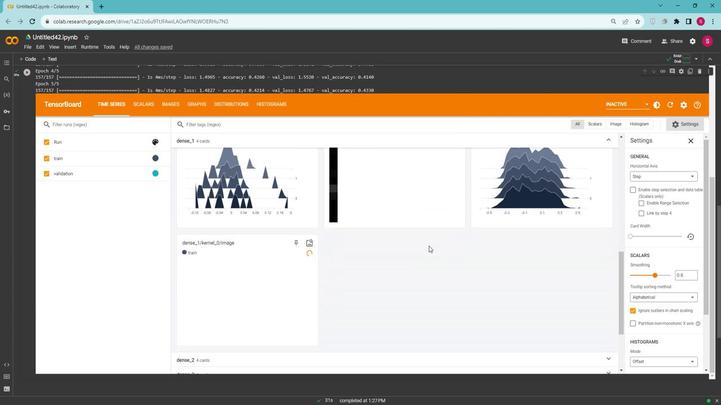 
Action: Mouse moved to (332, 231)
Screenshot: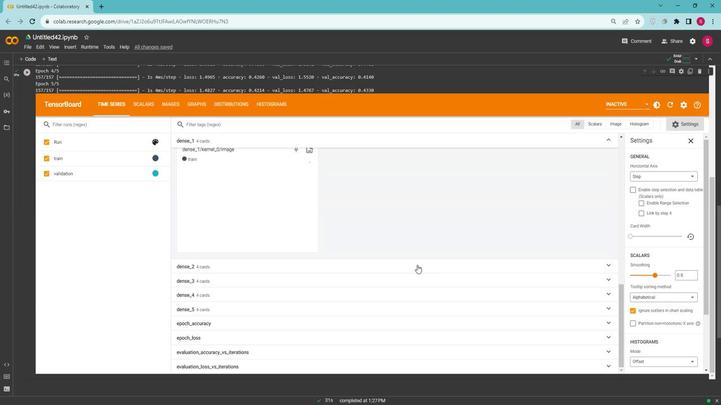 
Action: Mouse scrolled (332, 231) with delta (0, 0)
Screenshot: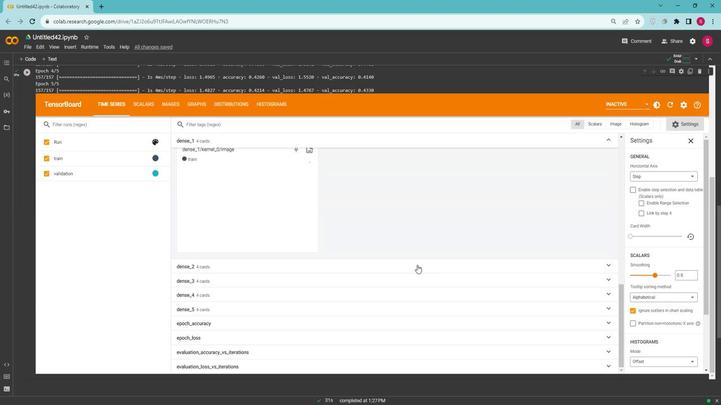 
Action: Mouse moved to (333, 232)
Screenshot: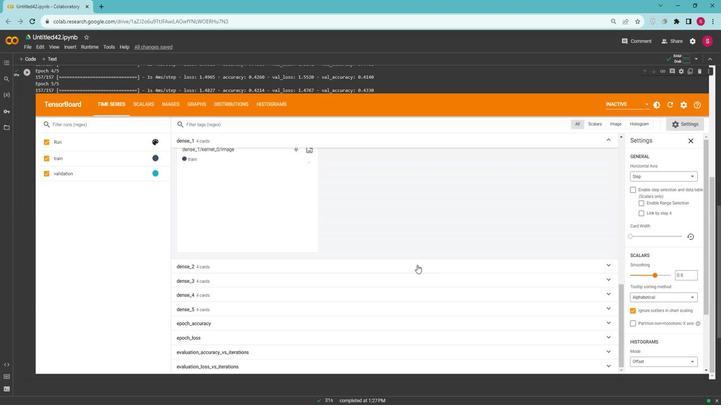 
Action: Mouse scrolled (333, 232) with delta (0, 0)
Screenshot: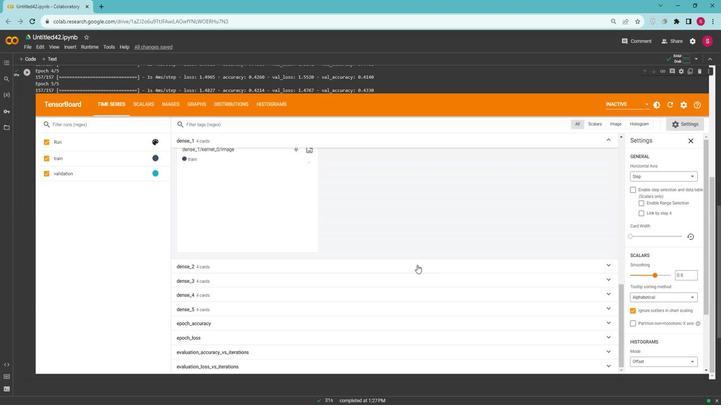 
Action: Mouse moved to (334, 235)
Screenshot: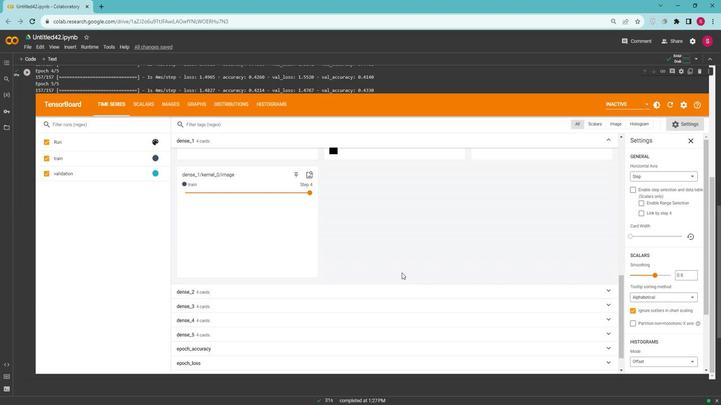 
Action: Mouse scrolled (334, 235) with delta (0, 0)
Screenshot: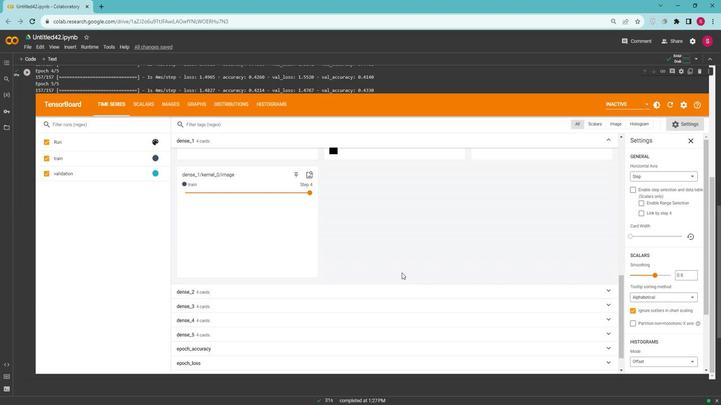 
Action: Mouse moved to (336, 238)
Screenshot: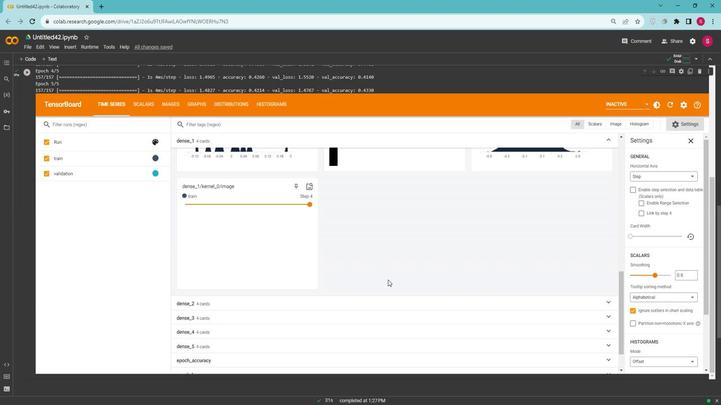 
Action: Mouse scrolled (336, 237) with delta (0, 0)
Screenshot: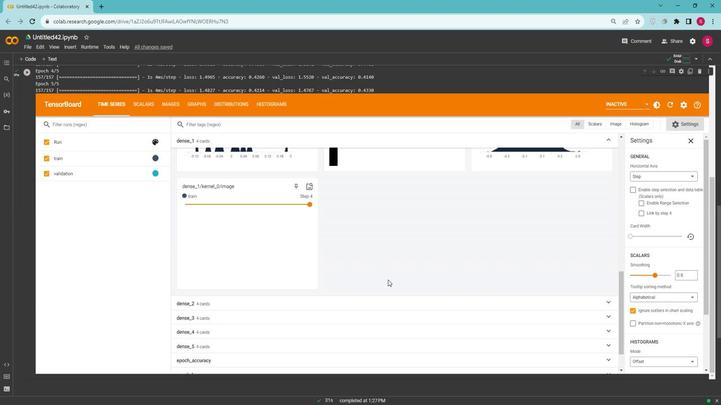 
Action: Mouse moved to (337, 239)
Screenshot: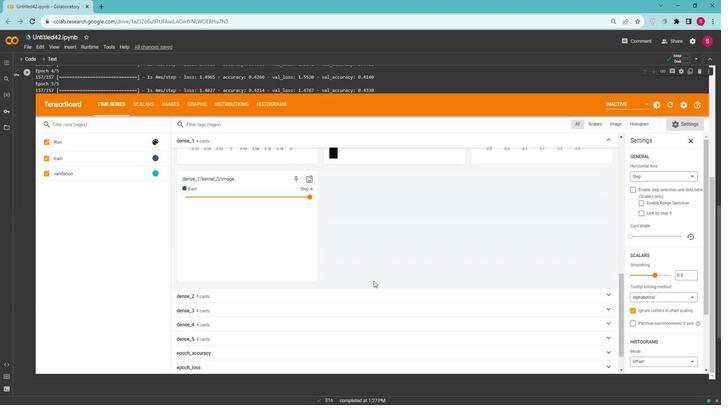 
Action: Mouse scrolled (337, 239) with delta (0, 0)
Screenshot: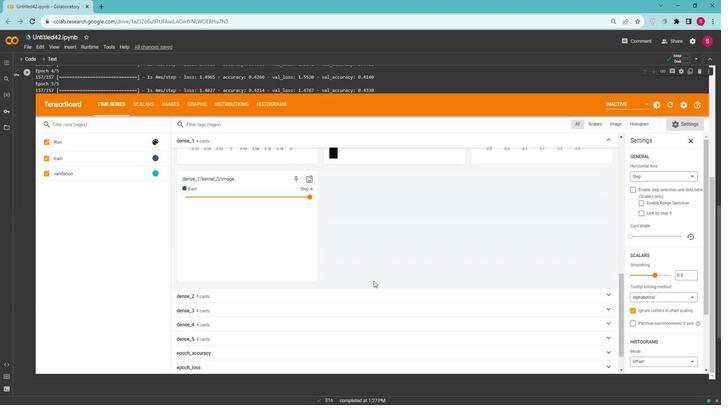 
Action: Mouse moved to (332, 243)
Screenshot: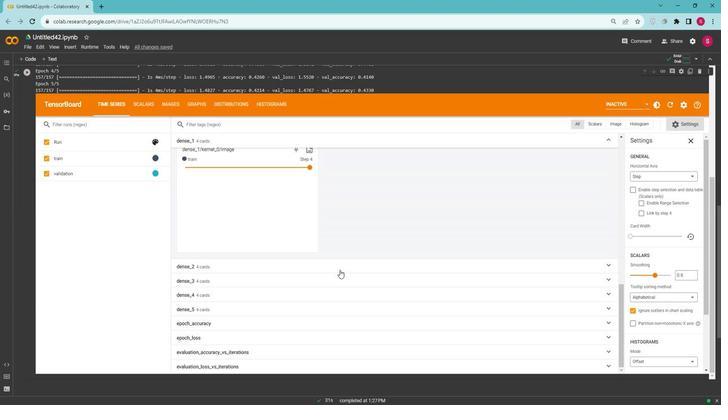 
Action: Mouse scrolled (332, 243) with delta (0, 0)
Screenshot: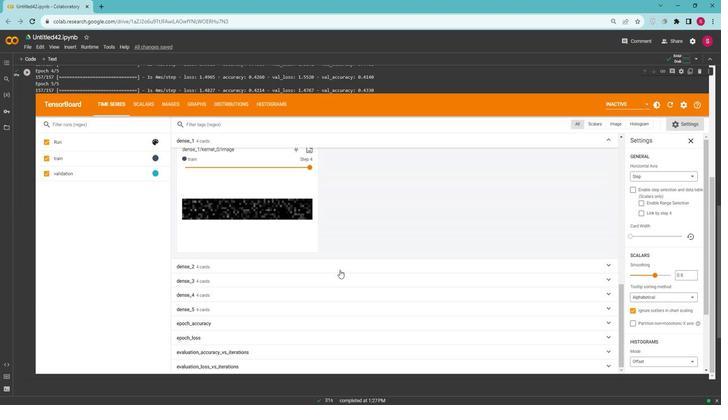 
Action: Mouse moved to (322, 247)
Screenshot: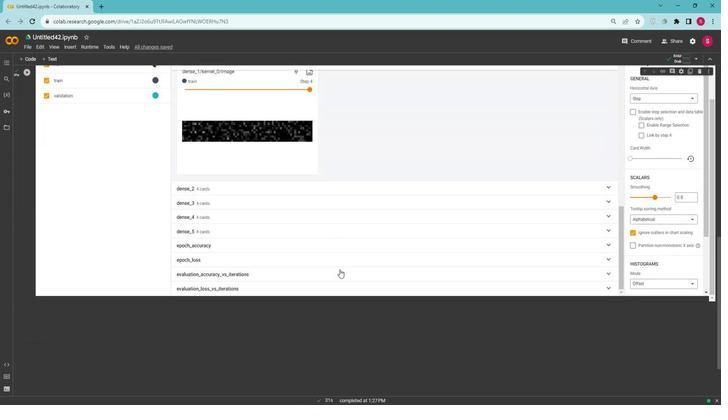 
Action: Mouse scrolled (322, 247) with delta (0, 0)
Screenshot: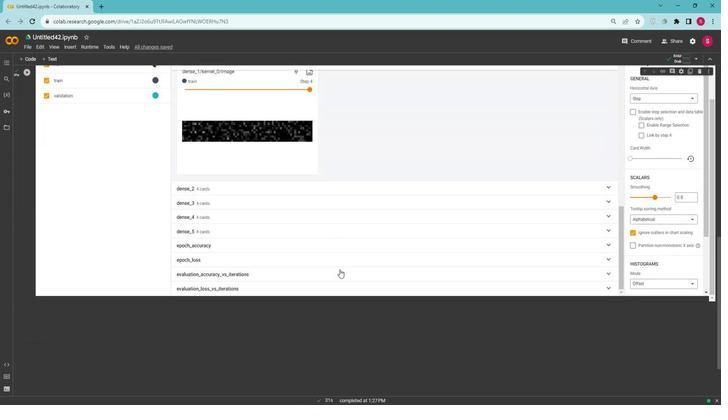
Action: Mouse moved to (305, 245)
Screenshot: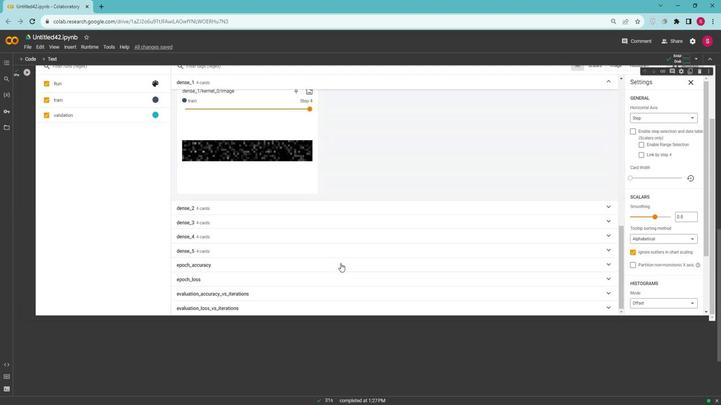 
Action: Mouse scrolled (305, 244) with delta (0, 0)
Screenshot: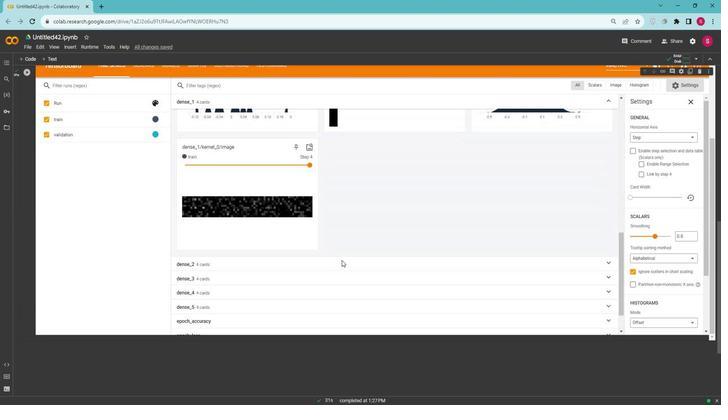 
Action: Mouse scrolled (305, 244) with delta (0, 0)
Screenshot: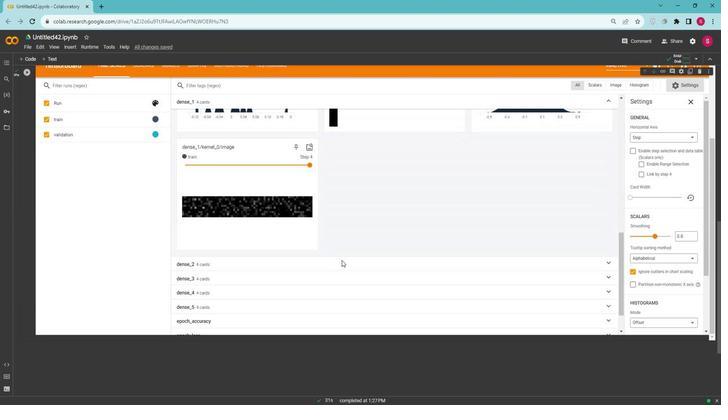 
Action: Mouse moved to (305, 244)
Screenshot: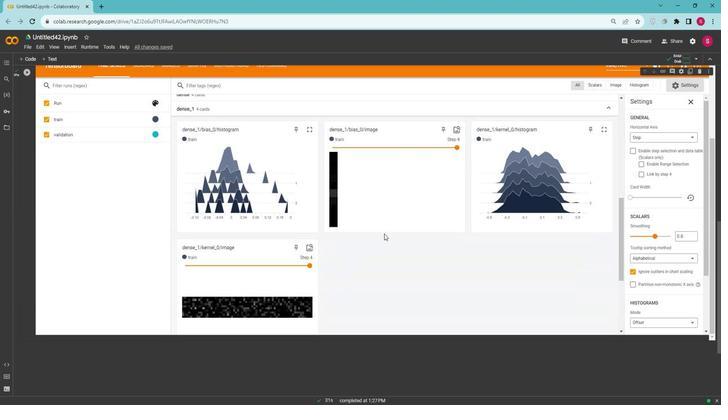 
Action: Mouse scrolled (305, 244) with delta (0, 0)
Screenshot: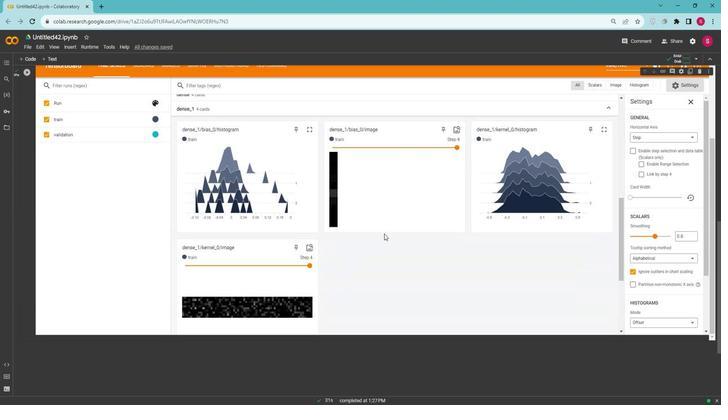
Action: Mouse moved to (305, 243)
Screenshot: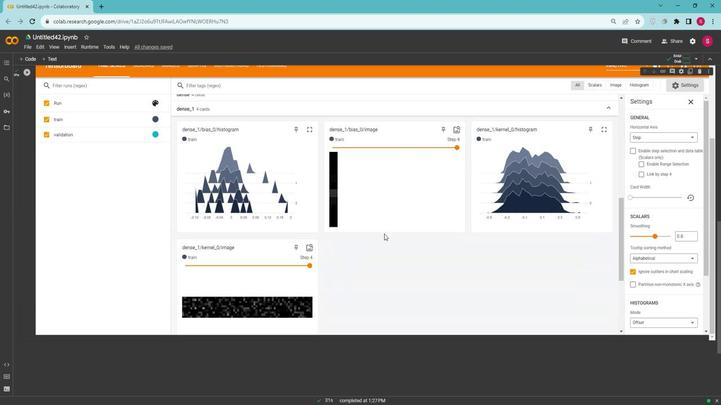 
Action: Mouse scrolled (305, 243) with delta (0, 0)
Screenshot: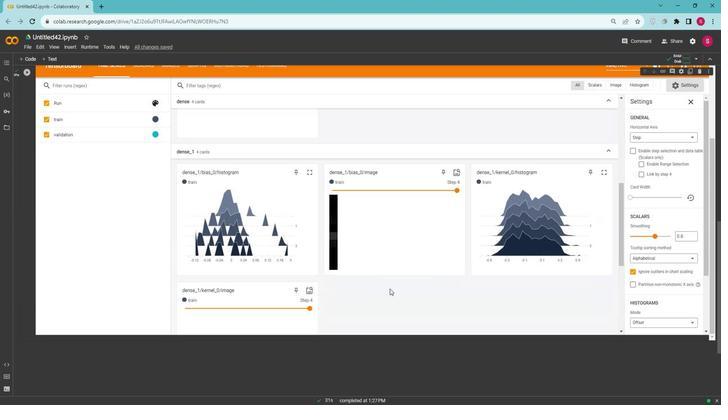 
Action: Mouse moved to (305, 242)
Screenshot: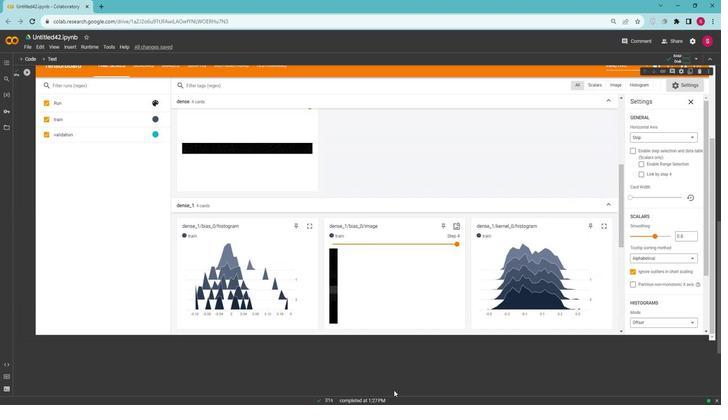 
Action: Mouse scrolled (305, 242) with delta (0, 0)
Screenshot: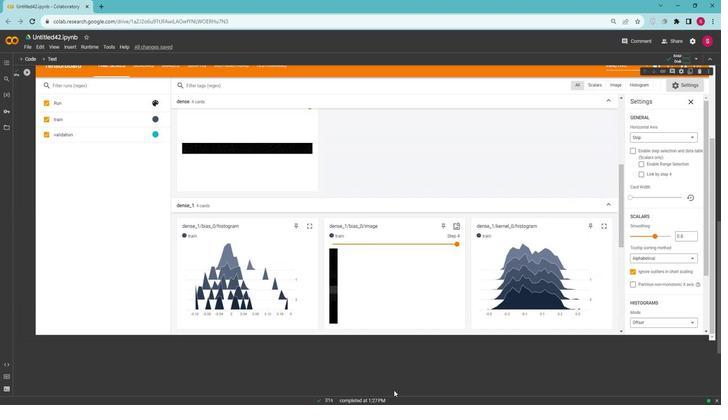 
Action: Mouse moved to (306, 242)
Screenshot: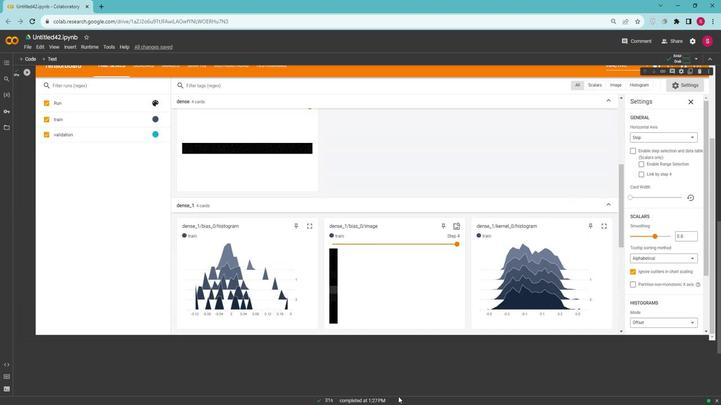 
Action: Mouse scrolled (306, 242) with delta (0, 0)
Screenshot: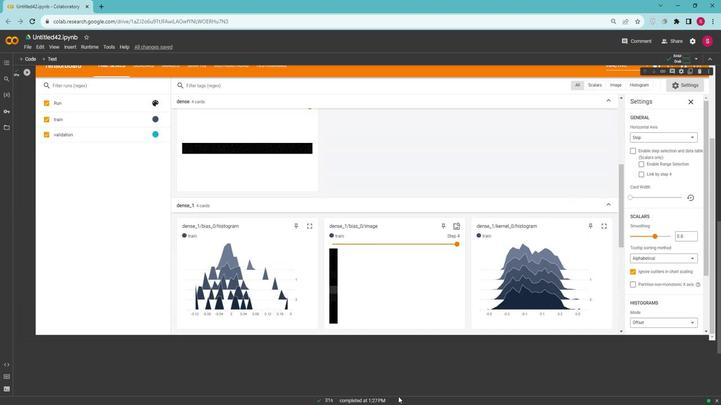 
Action: Mouse moved to (309, 234)
Screenshot: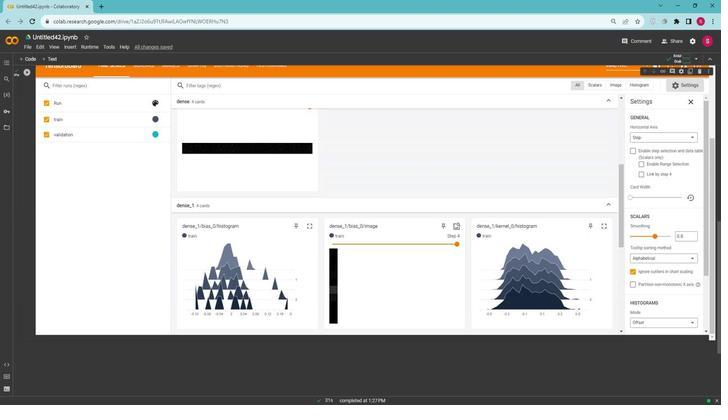 
Action: Mouse scrolled (309, 234) with delta (0, 0)
Screenshot: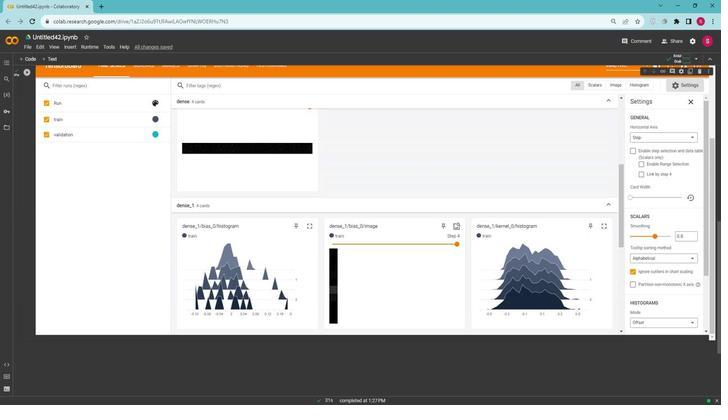 
Action: Mouse moved to (311, 233)
Screenshot: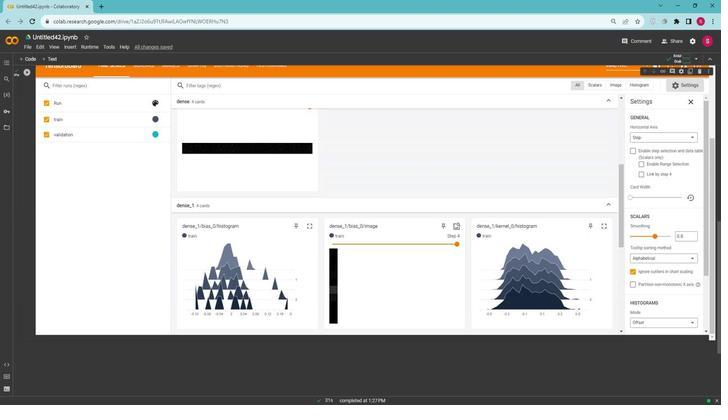 
Action: Mouse scrolled (311, 233) with delta (0, 0)
Screenshot: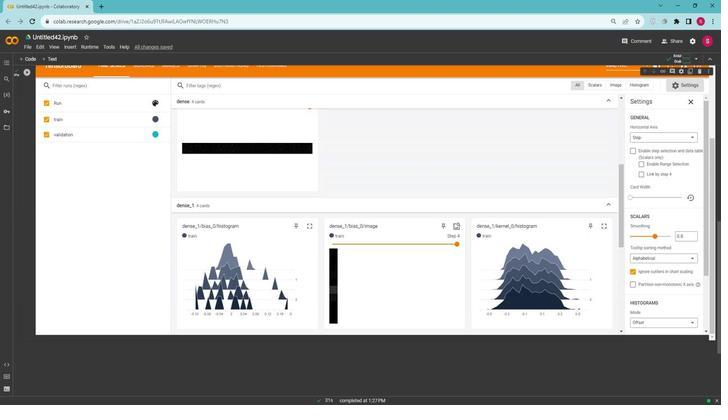 
Action: Mouse moved to (316, 232)
Screenshot: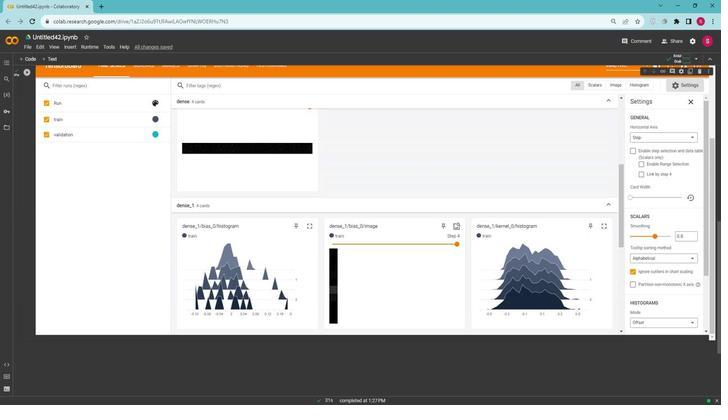 
Action: Mouse scrolled (316, 233) with delta (0, 0)
Screenshot: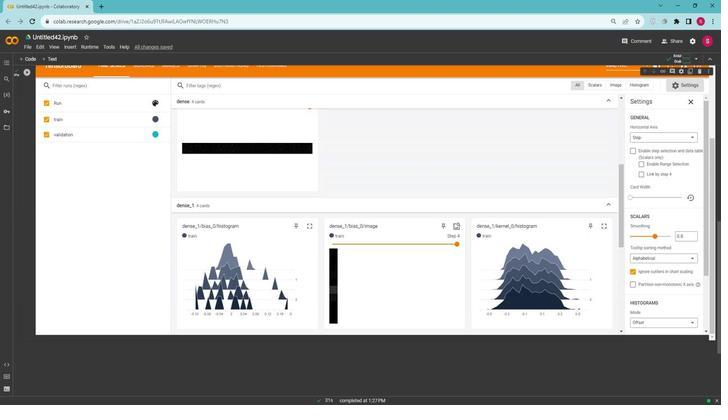 
Action: Mouse moved to (330, 284)
Screenshot: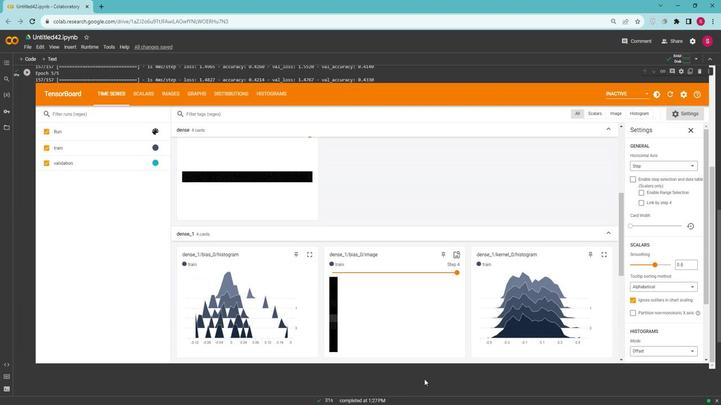 
Action: Mouse scrolled (330, 284) with delta (0, 0)
Screenshot: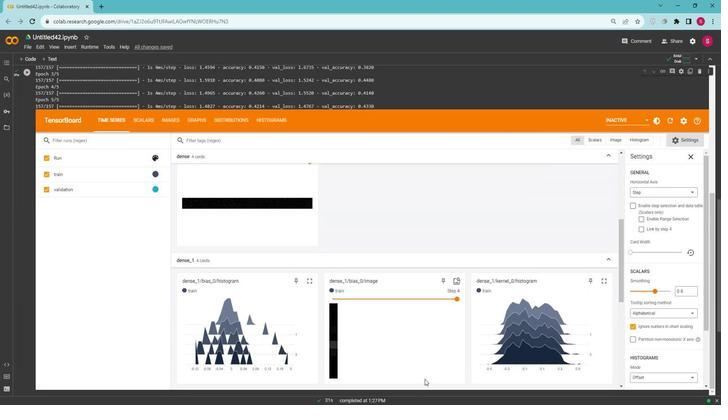 
Action: Mouse moved to (330, 283)
Screenshot: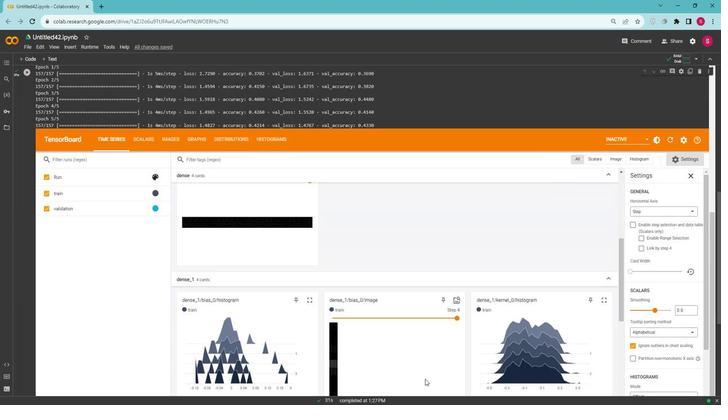
Action: Mouse scrolled (330, 284) with delta (0, 0)
Screenshot: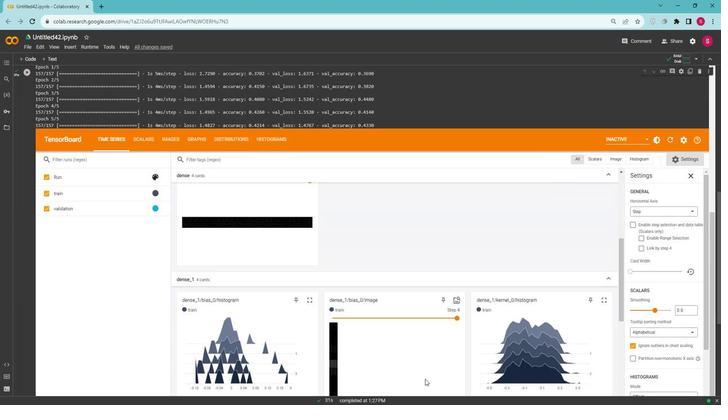
Action: Mouse moved to (335, 273)
Screenshot: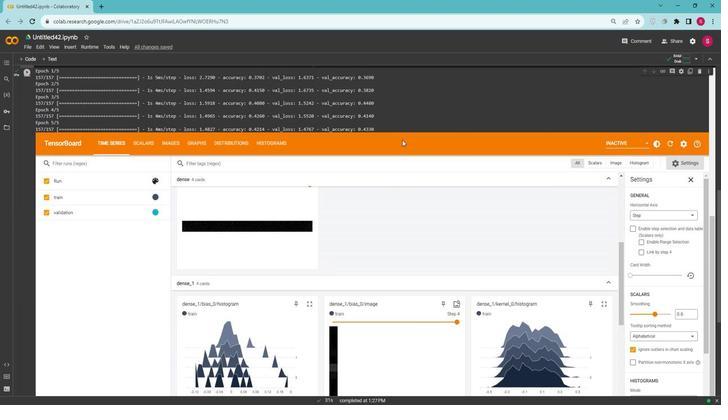 
Action: Mouse scrolled (335, 273) with delta (0, 0)
Screenshot: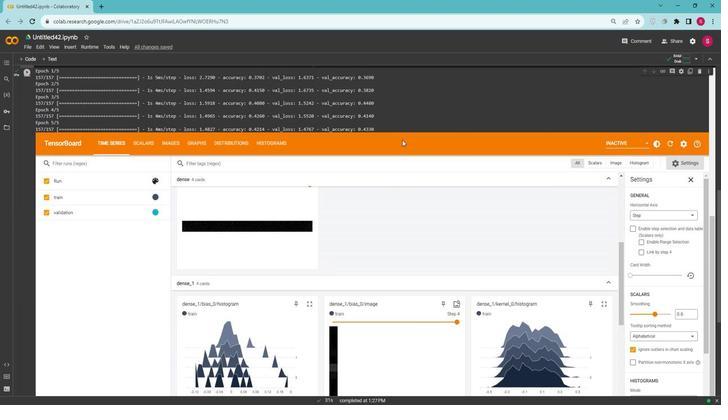 
Action: Mouse scrolled (335, 273) with delta (0, 0)
Screenshot: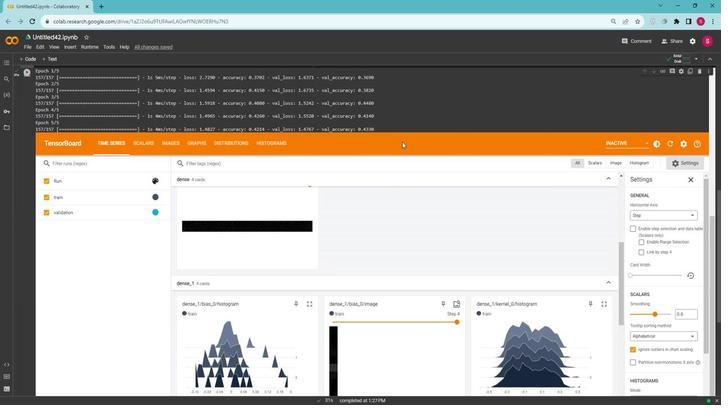 
Action: Mouse moved to (328, 213)
Screenshot: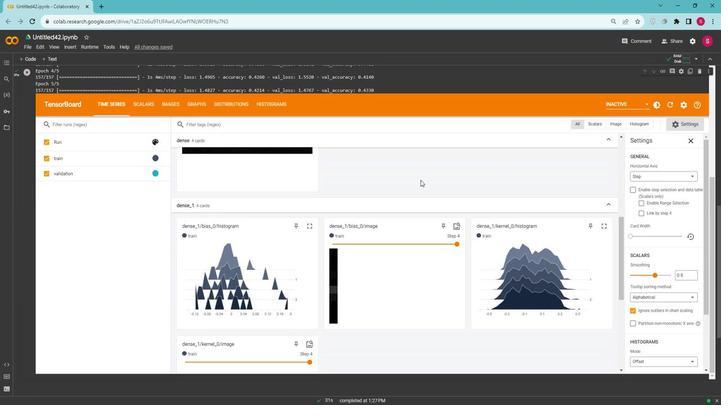 
Action: Mouse scrolled (328, 213) with delta (0, 0)
Screenshot: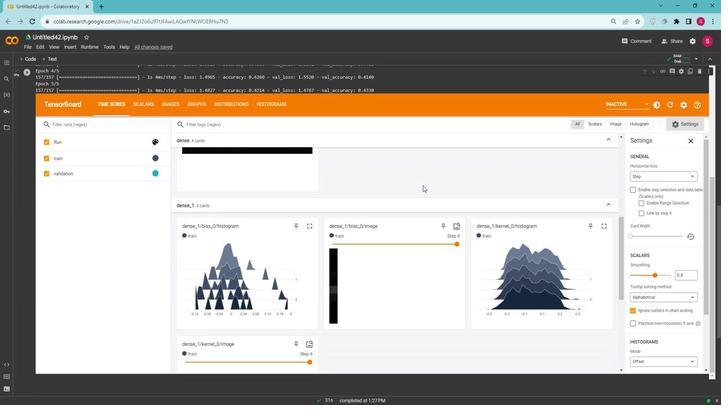 
Action: Mouse moved to (329, 214)
Screenshot: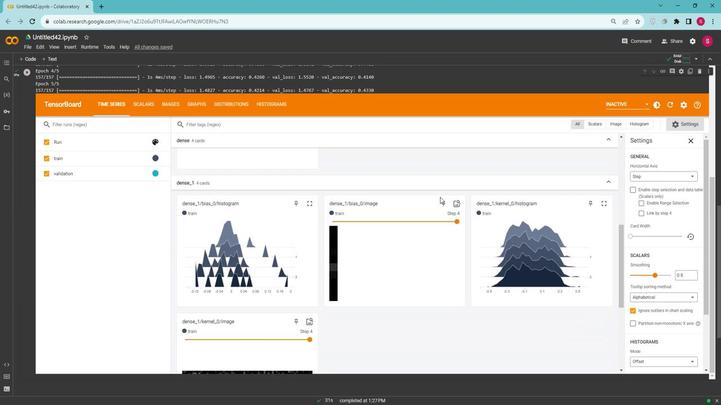 
Action: Mouse scrolled (329, 214) with delta (0, 0)
Screenshot: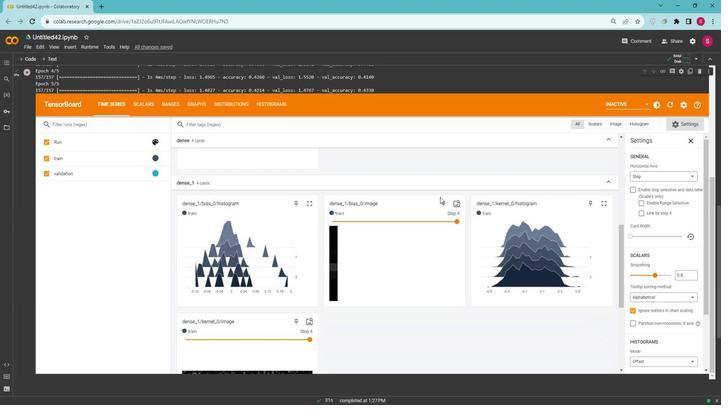 
Action: Mouse moved to (334, 221)
Screenshot: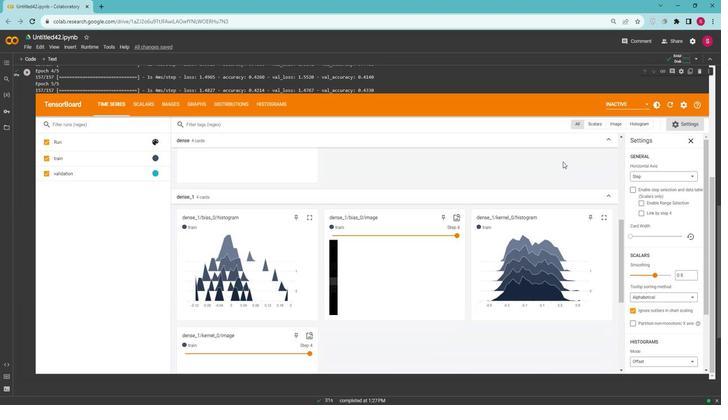 
Action: Mouse scrolled (334, 221) with delta (0, 0)
Screenshot: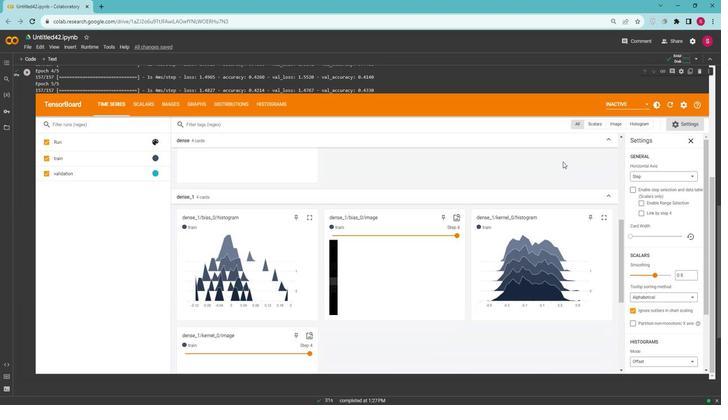 
Action: Mouse moved to (334, 222)
Screenshot: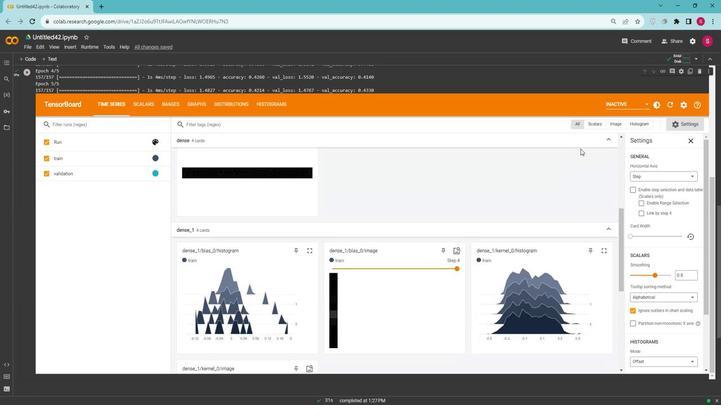 
Action: Mouse scrolled (334, 222) with delta (0, 0)
Screenshot: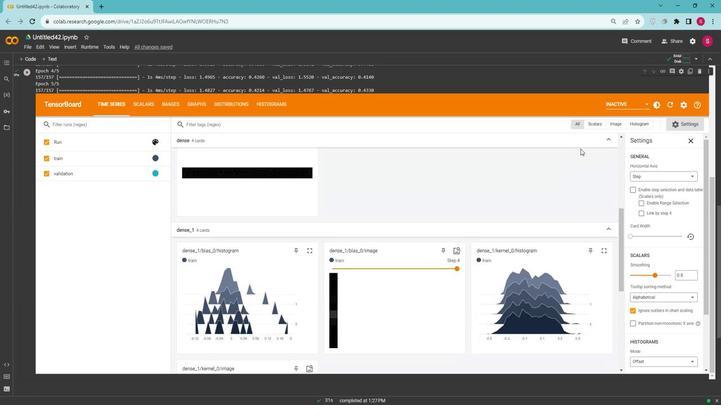 
Action: Mouse moved to (363, 224)
Screenshot: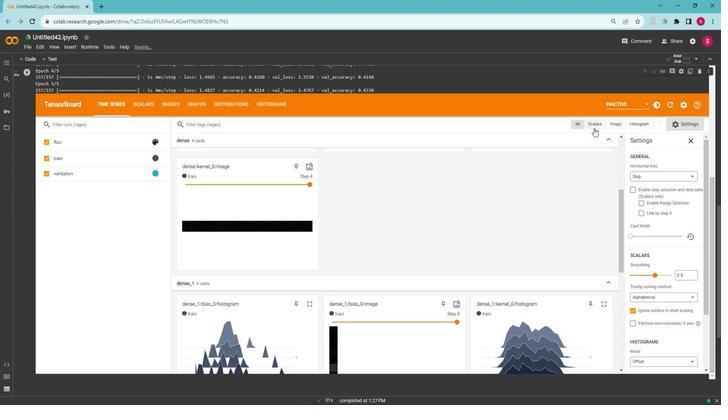 
Action: Mouse scrolled (363, 224) with delta (0, 0)
Screenshot: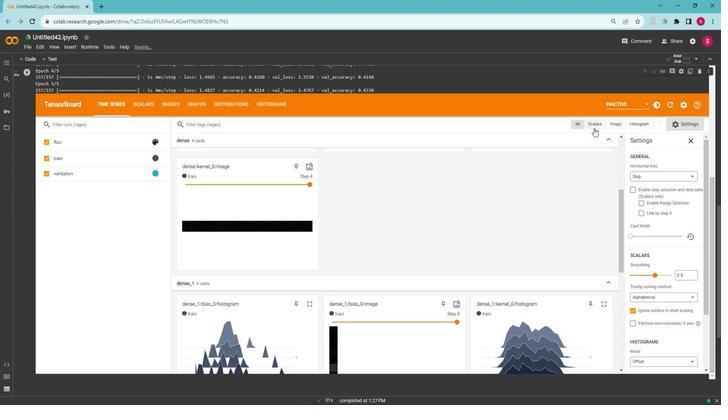 
Action: Mouse moved to (366, 223)
